 Task: For heading Calibri with Bold.  font size for heading24,  'Change the font style of data to'Bell MT.  and font size to 16,  Change the alignment of both headline & data to Align middle & Align Center.  In the sheet   Impact Sales review book
Action: Mouse moved to (72, 146)
Screenshot: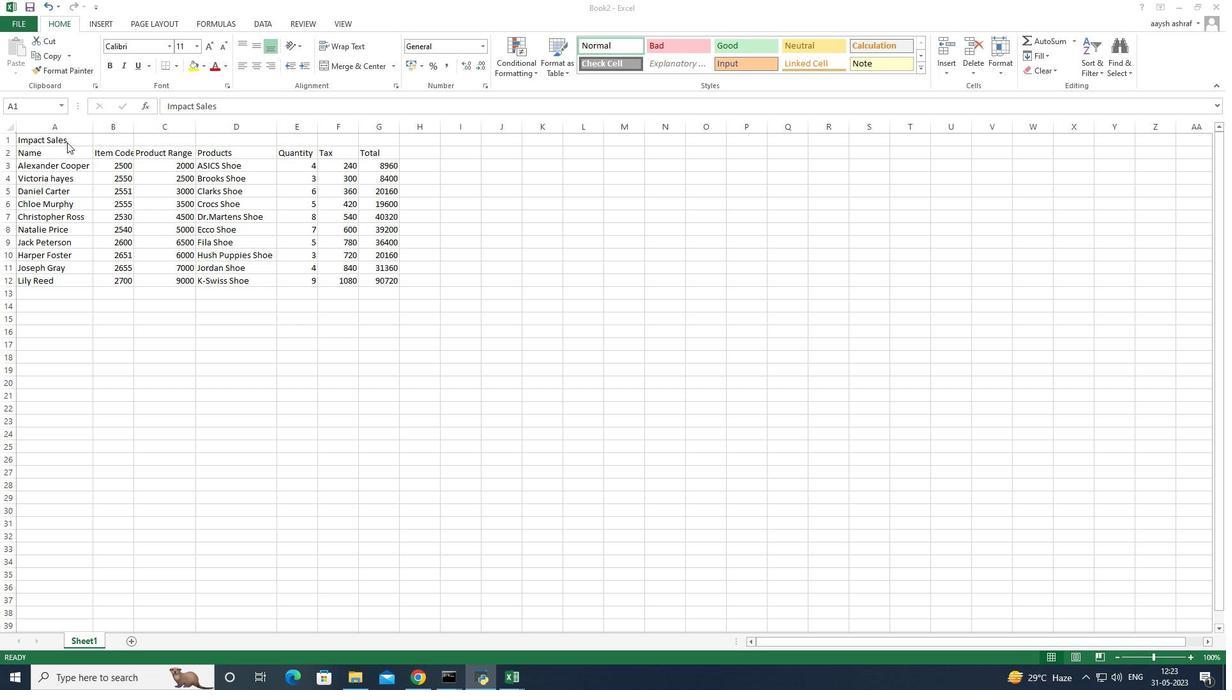 
Action: Mouse pressed left at (72, 146)
Screenshot: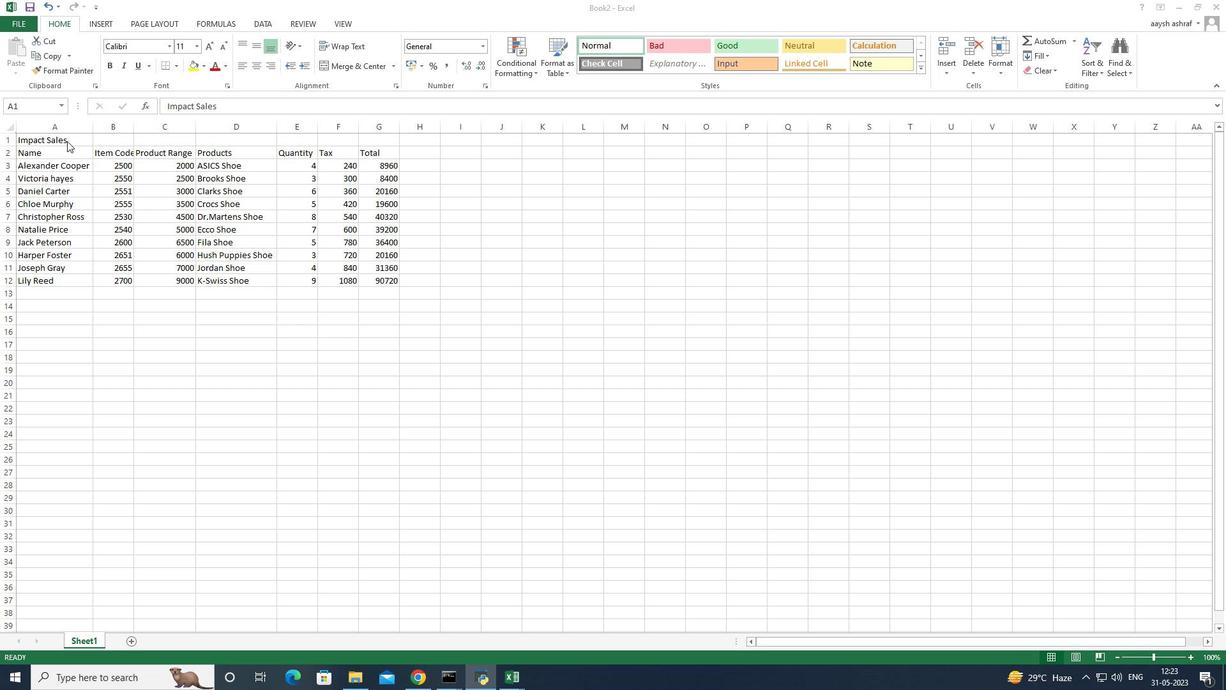 
Action: Key pressed <Key.shift_r><Key.right><Key.right><Key.right><Key.right><Key.right><Key.right>
Screenshot: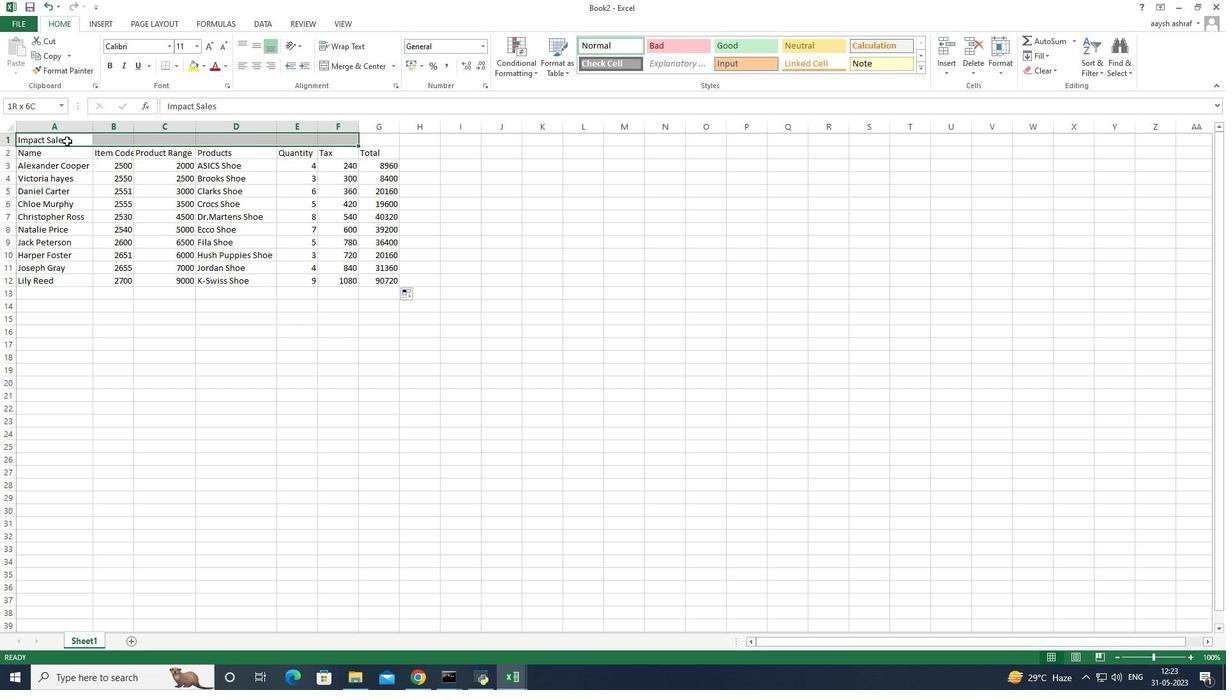 
Action: Mouse moved to (361, 71)
Screenshot: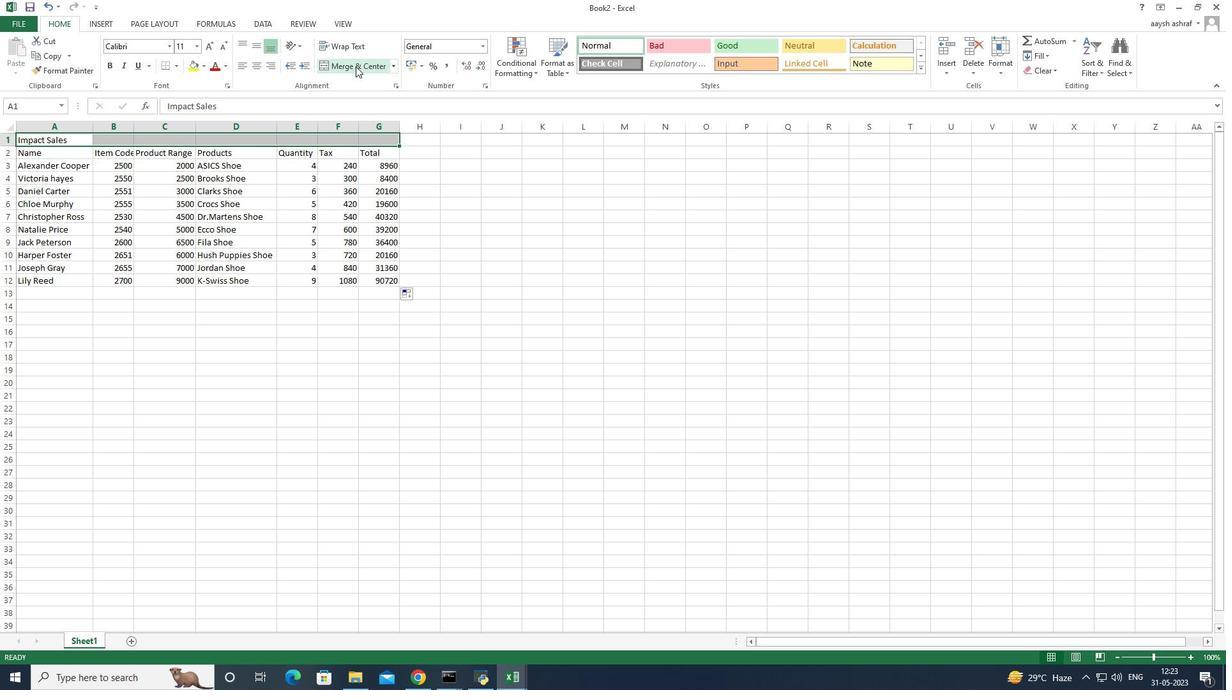 
Action: Mouse pressed left at (361, 71)
Screenshot: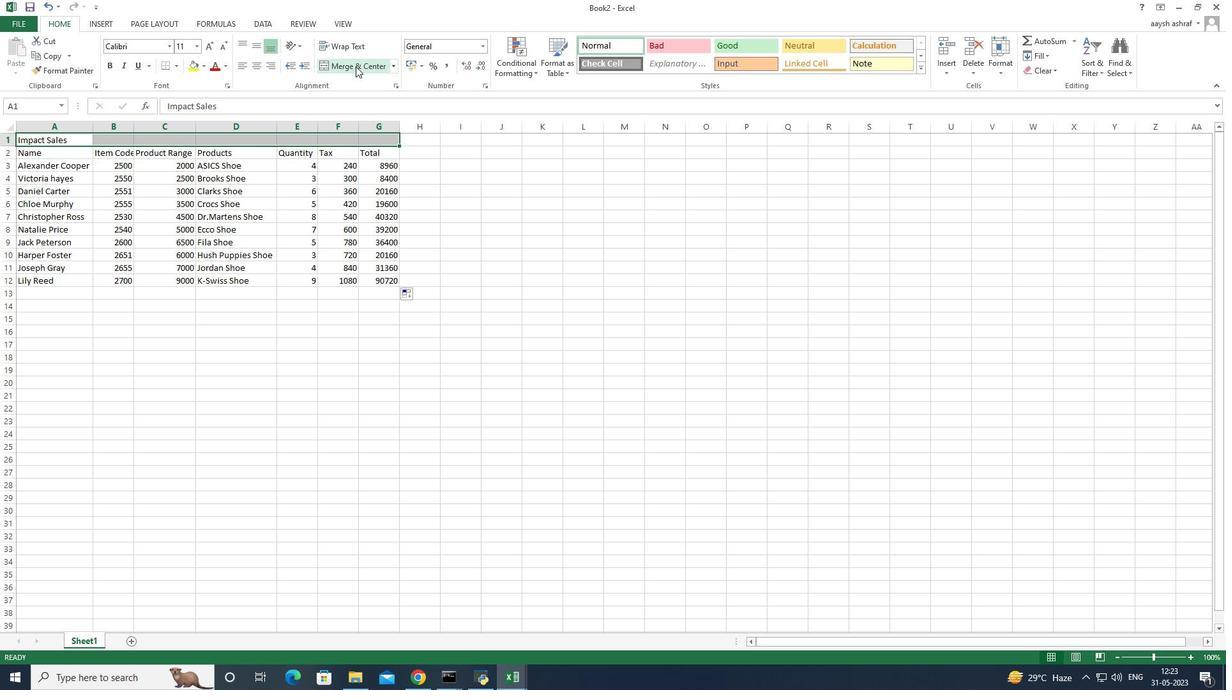 
Action: Mouse moved to (171, 51)
Screenshot: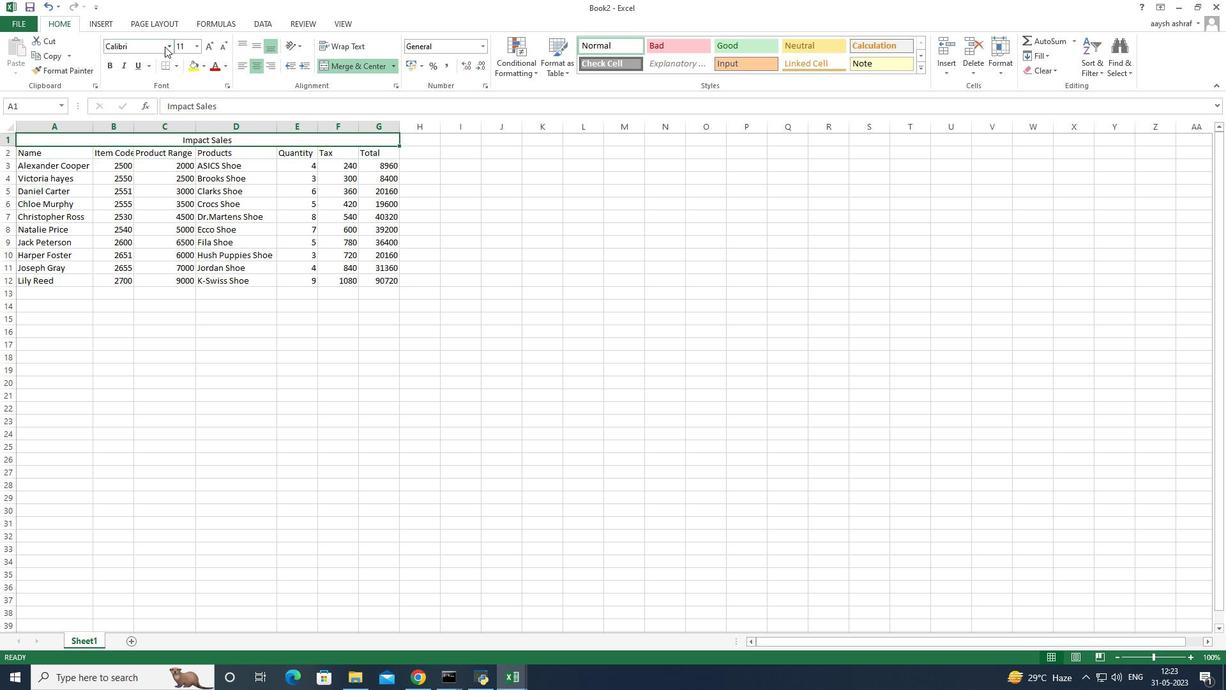 
Action: Mouse pressed left at (171, 51)
Screenshot: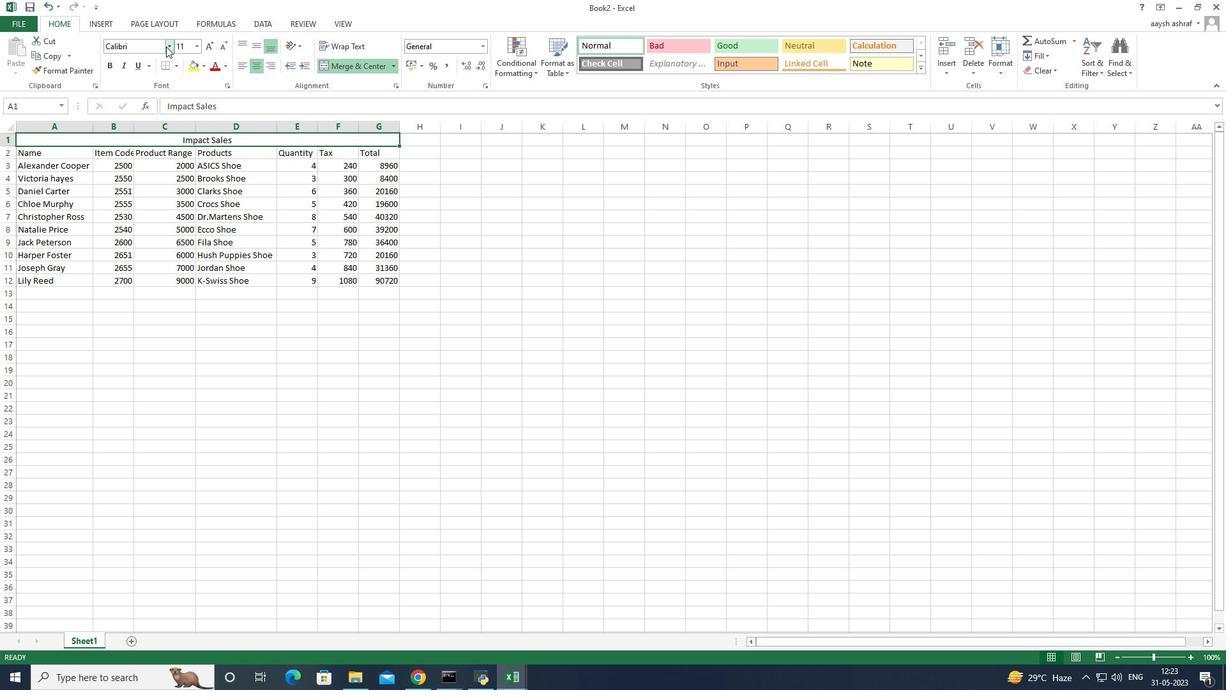 
Action: Mouse moved to (173, 104)
Screenshot: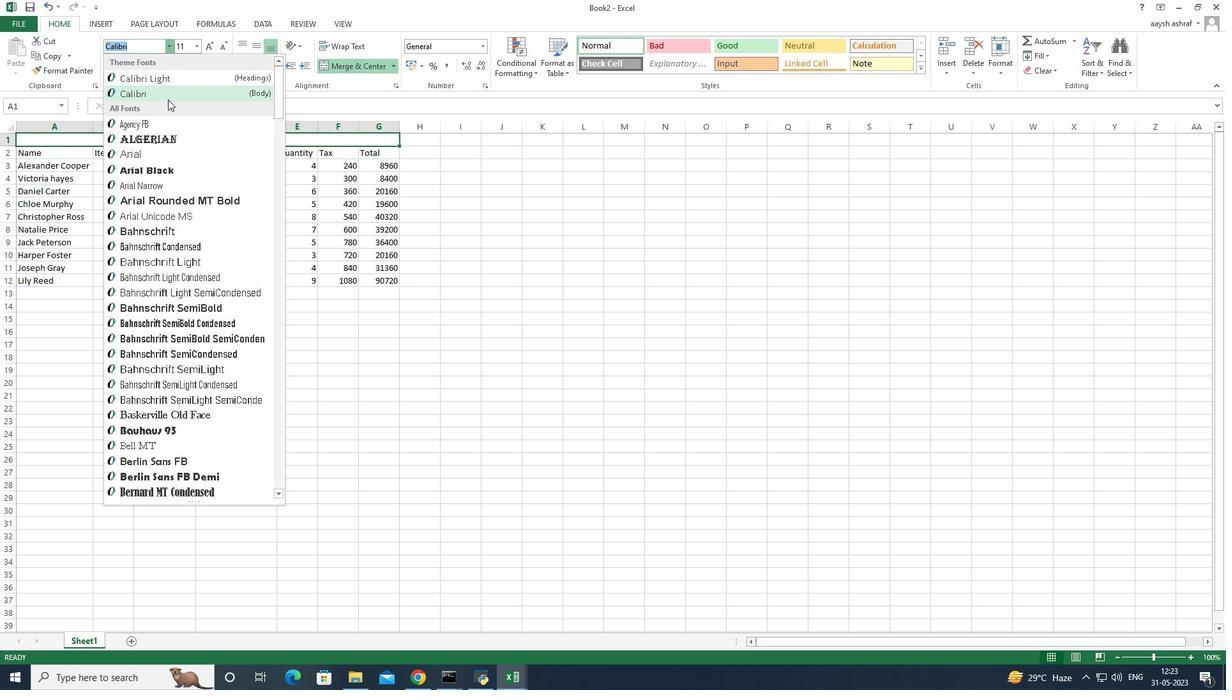 
Action: Mouse pressed left at (173, 104)
Screenshot: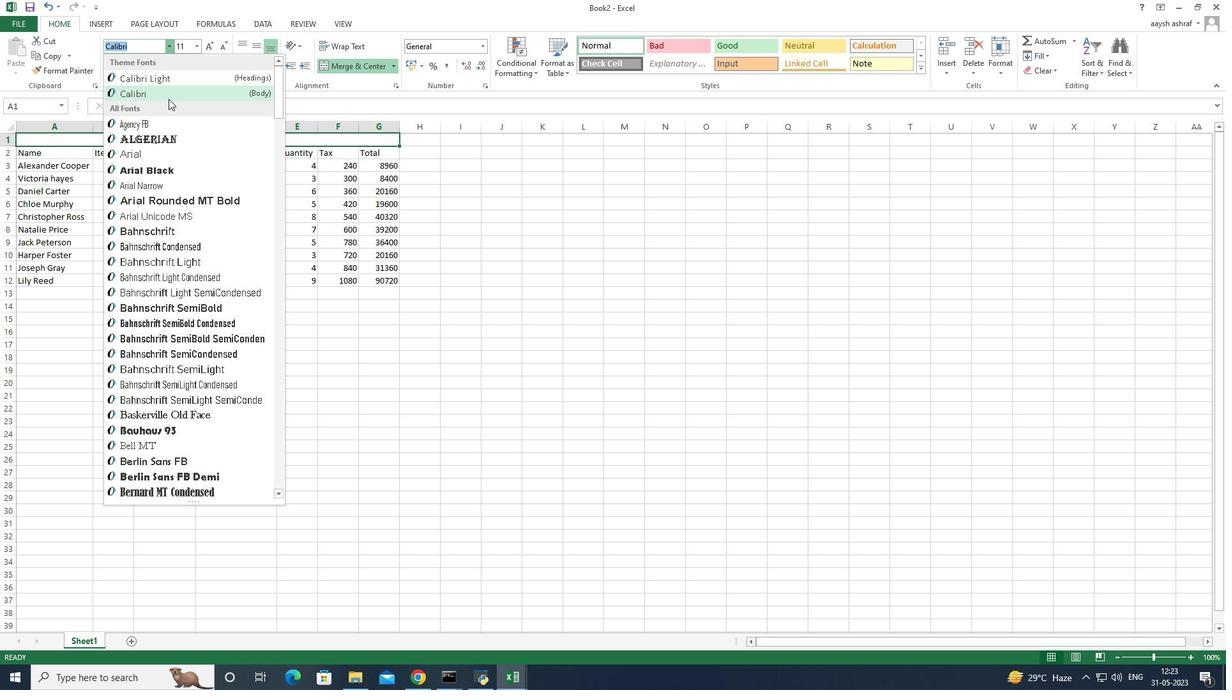 
Action: Mouse moved to (117, 66)
Screenshot: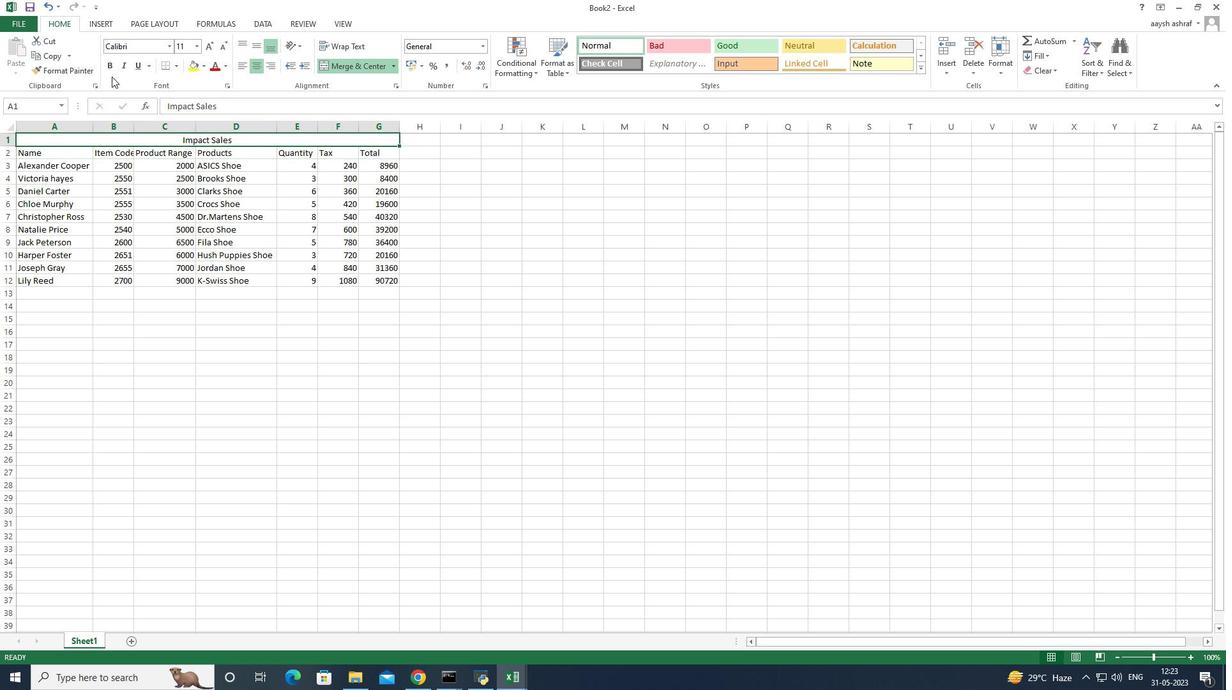 
Action: Mouse pressed left at (117, 66)
Screenshot: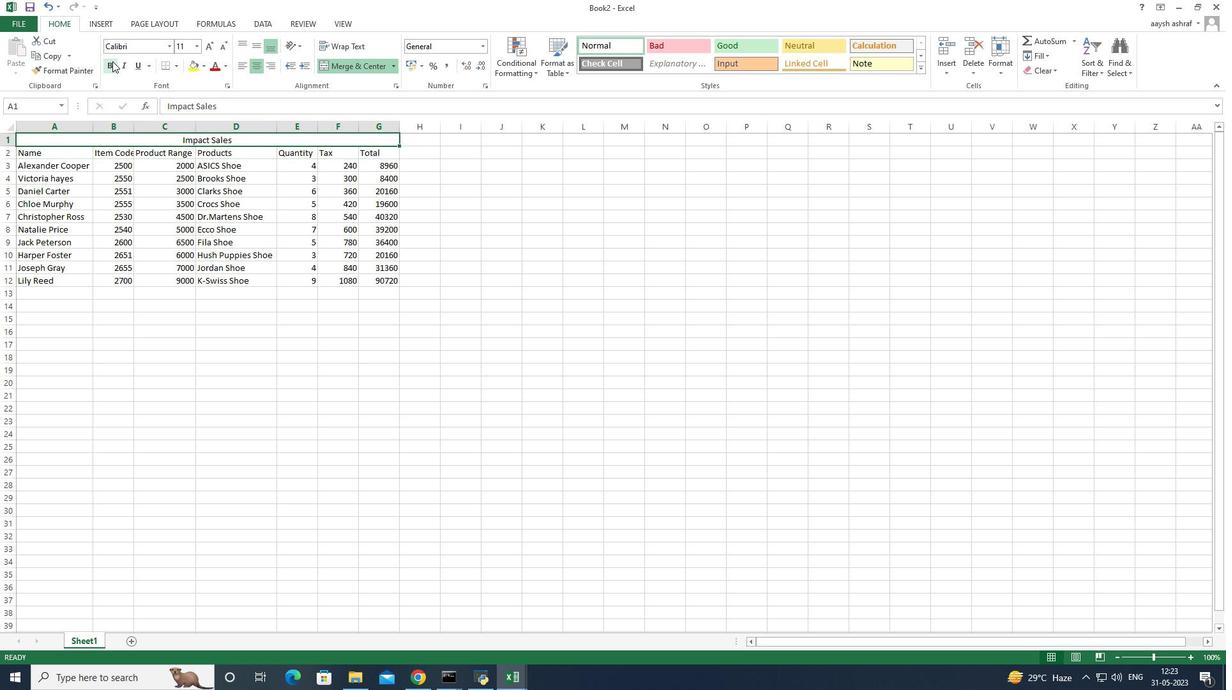 
Action: Mouse moved to (202, 54)
Screenshot: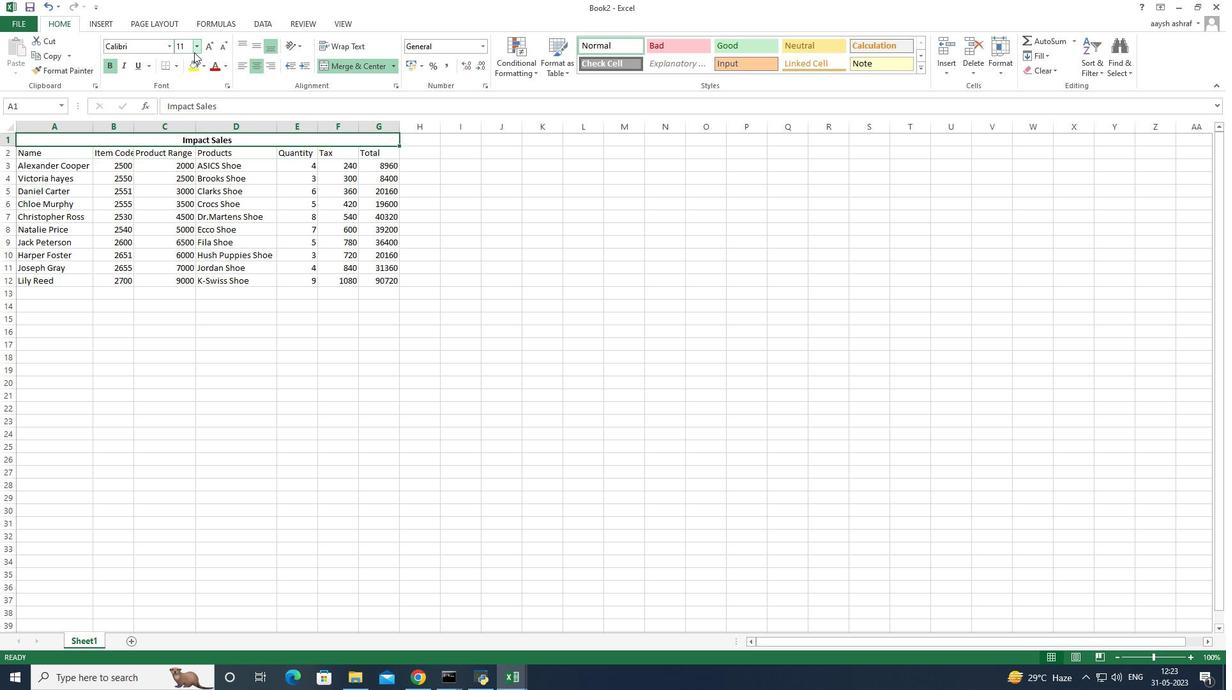 
Action: Mouse pressed left at (202, 54)
Screenshot: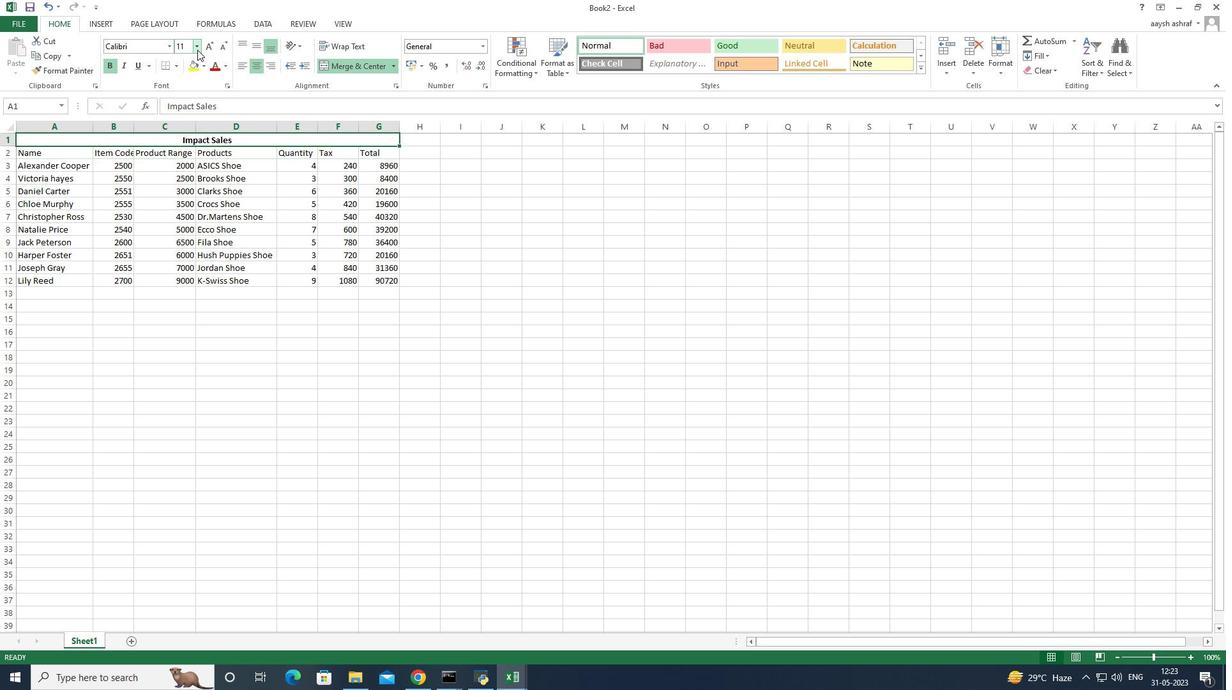 
Action: Mouse moved to (192, 187)
Screenshot: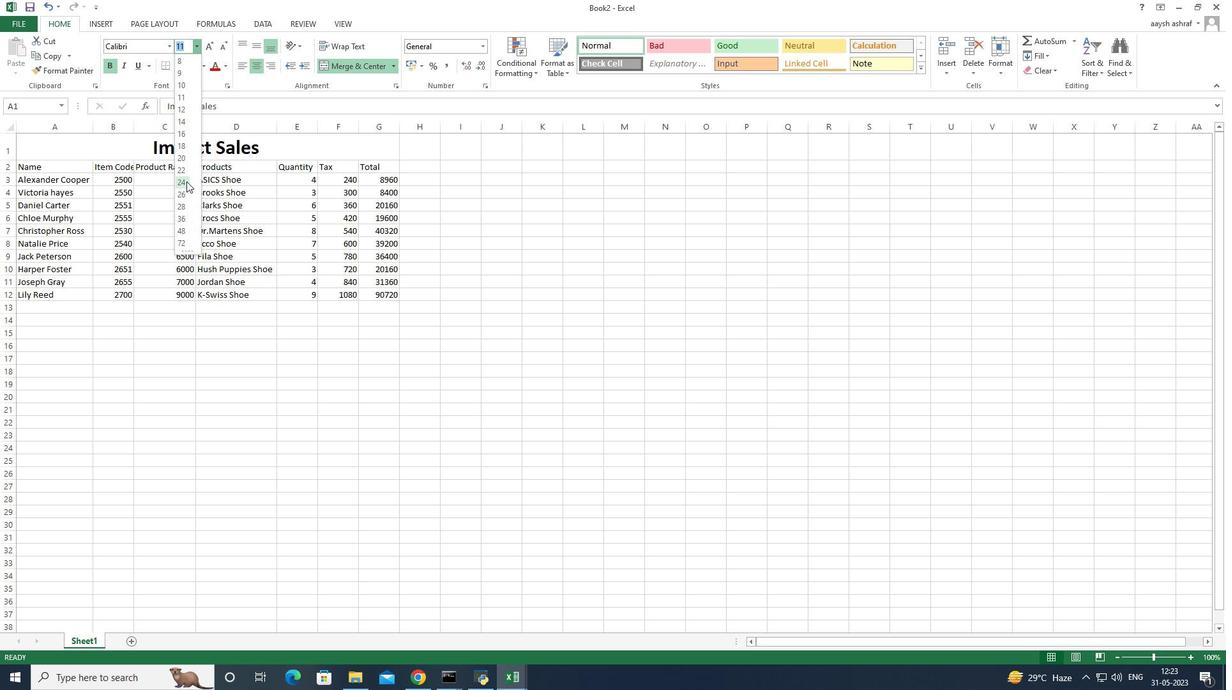 
Action: Mouse pressed left at (192, 187)
Screenshot: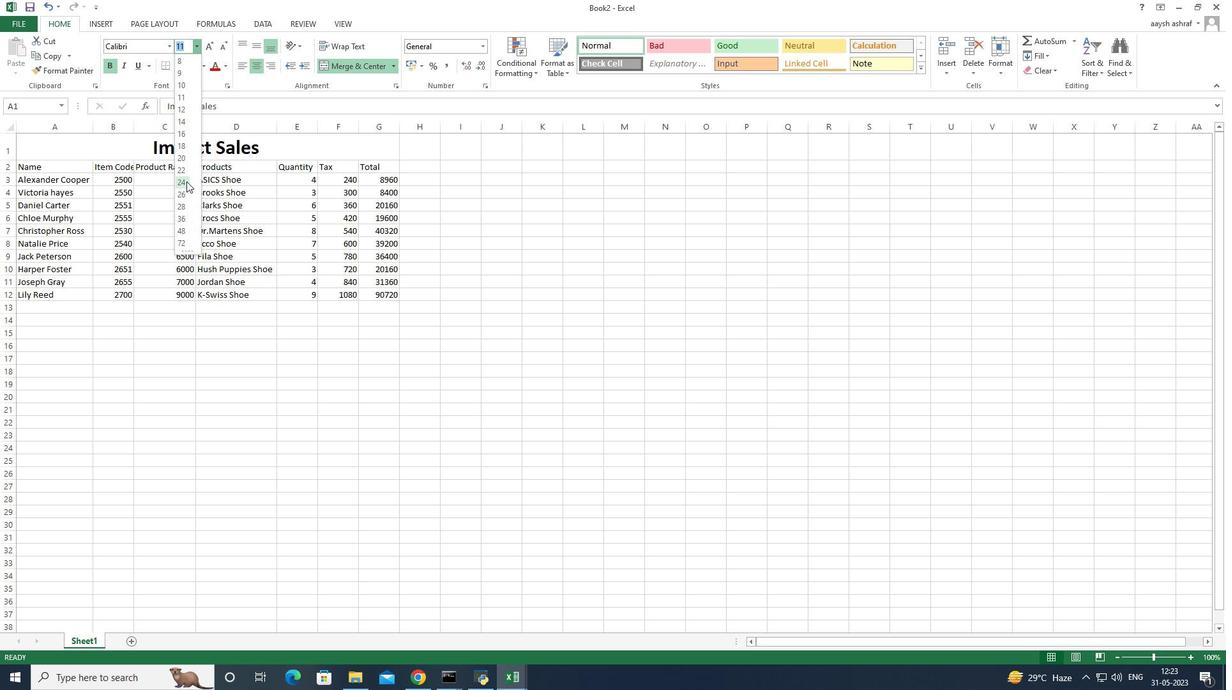 
Action: Mouse moved to (78, 191)
Screenshot: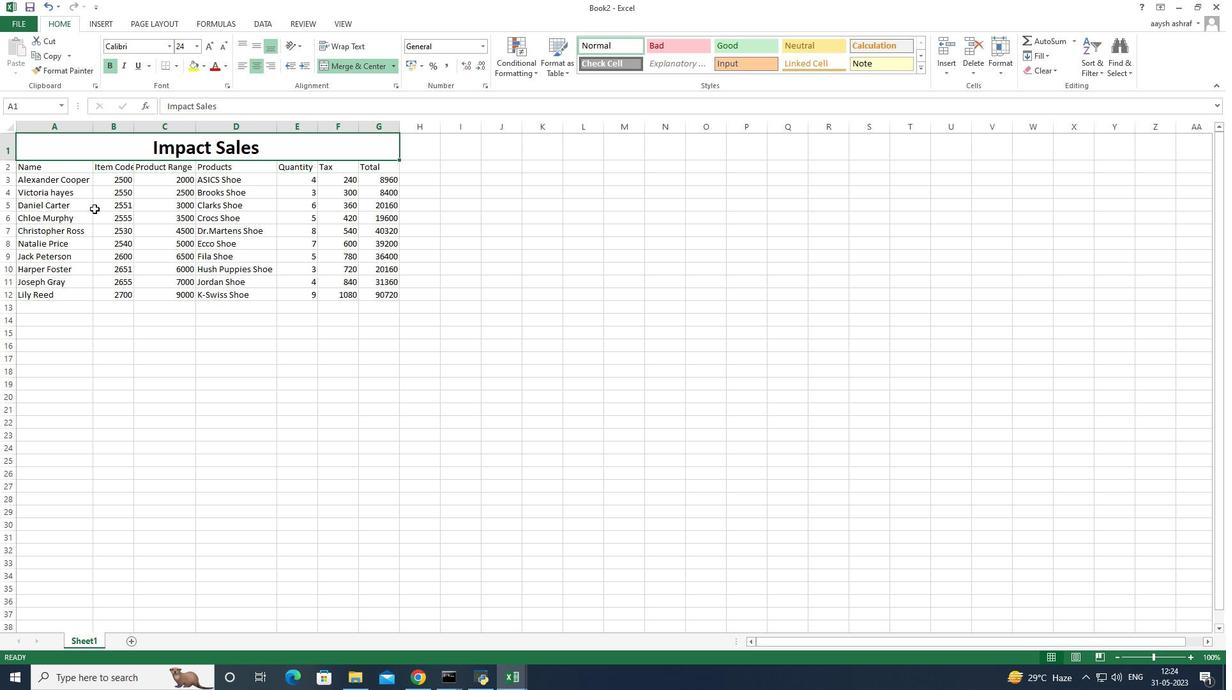 
Action: Mouse pressed left at (78, 191)
Screenshot: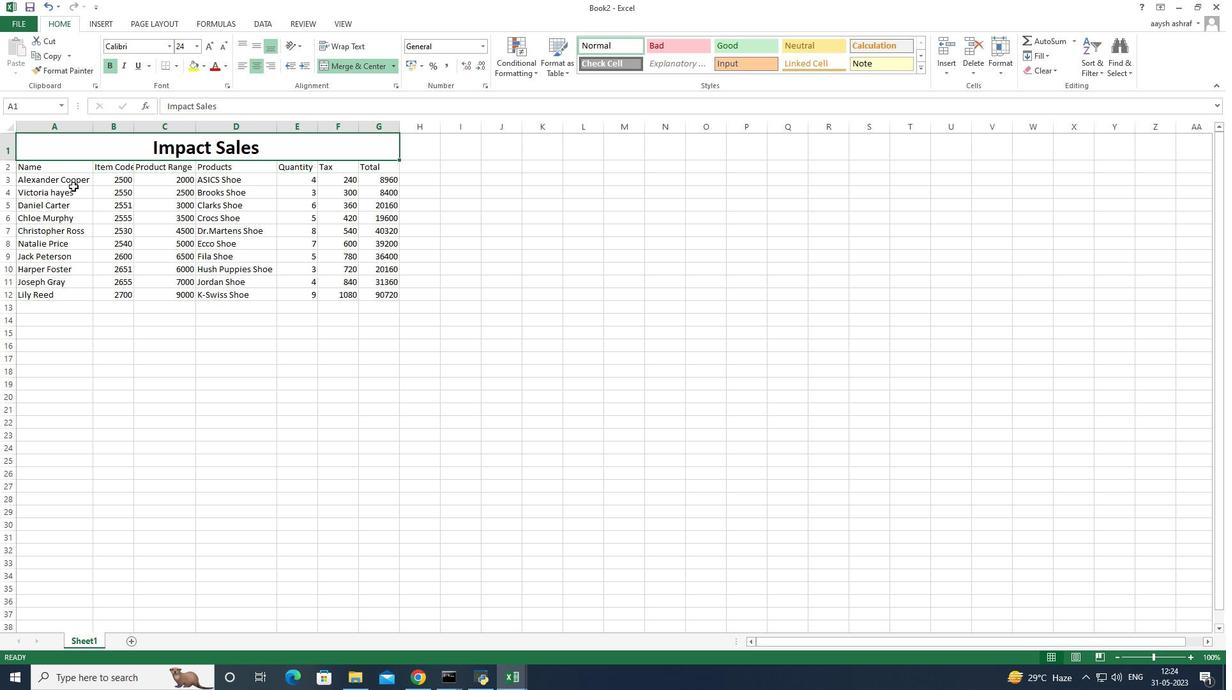 
Action: Mouse moved to (28, 174)
Screenshot: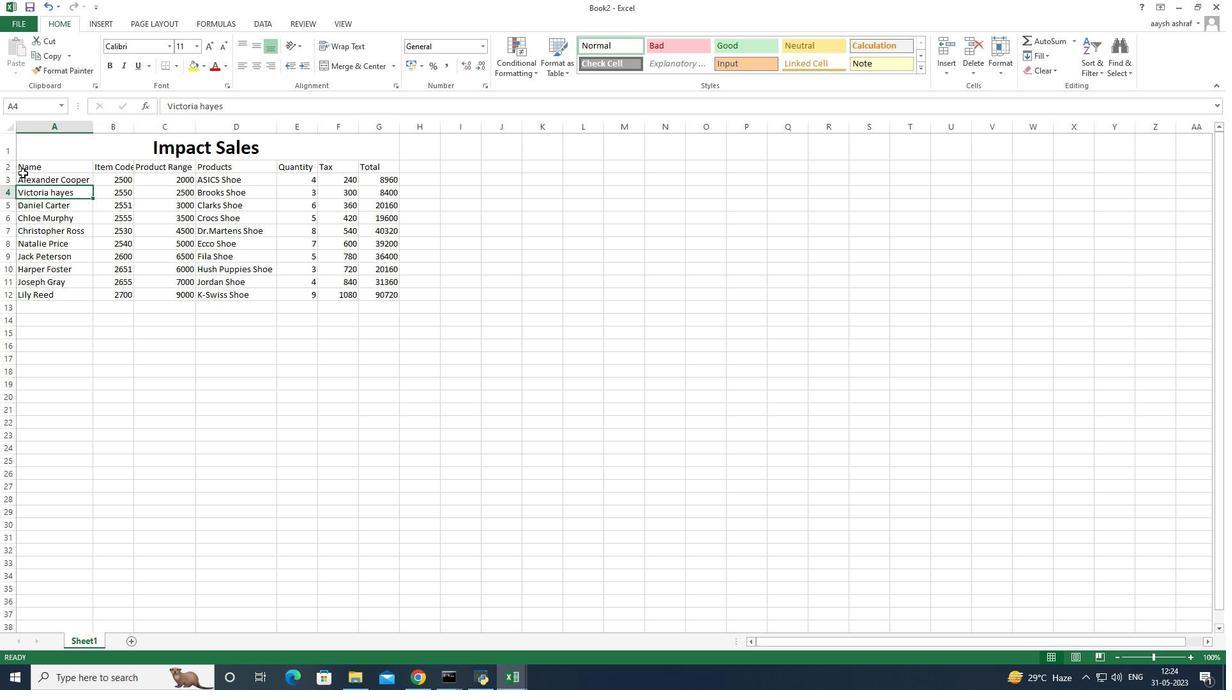 
Action: Mouse pressed left at (28, 174)
Screenshot: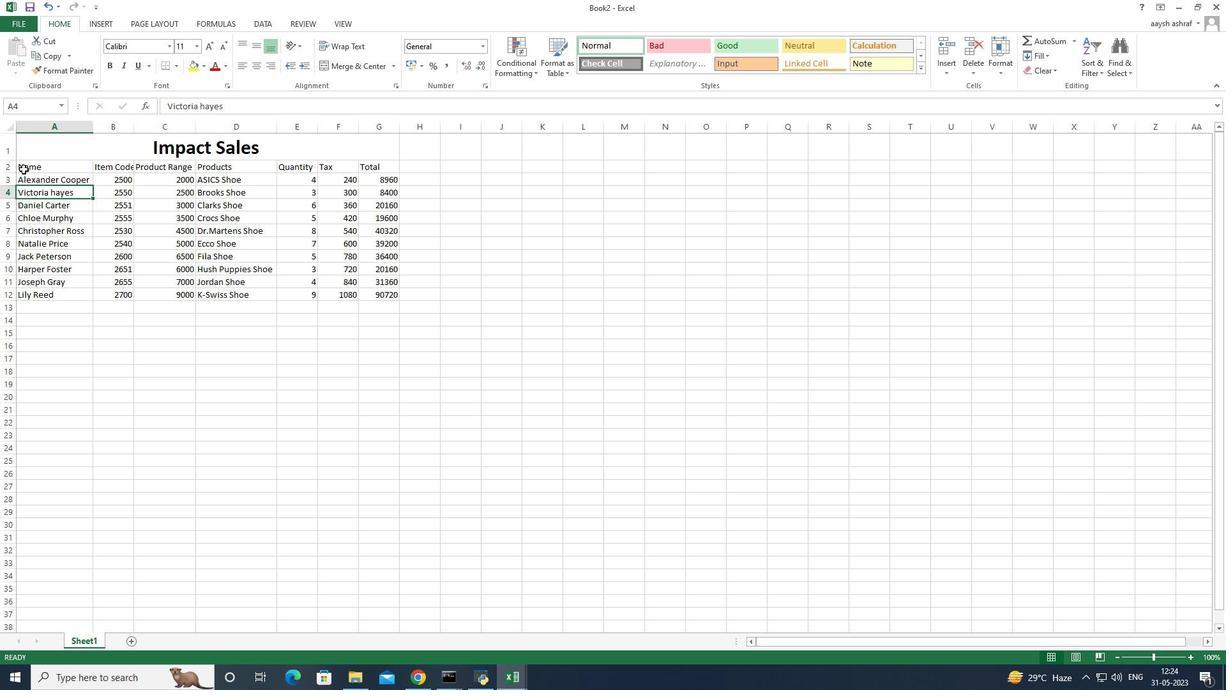 
Action: Mouse moved to (175, 54)
Screenshot: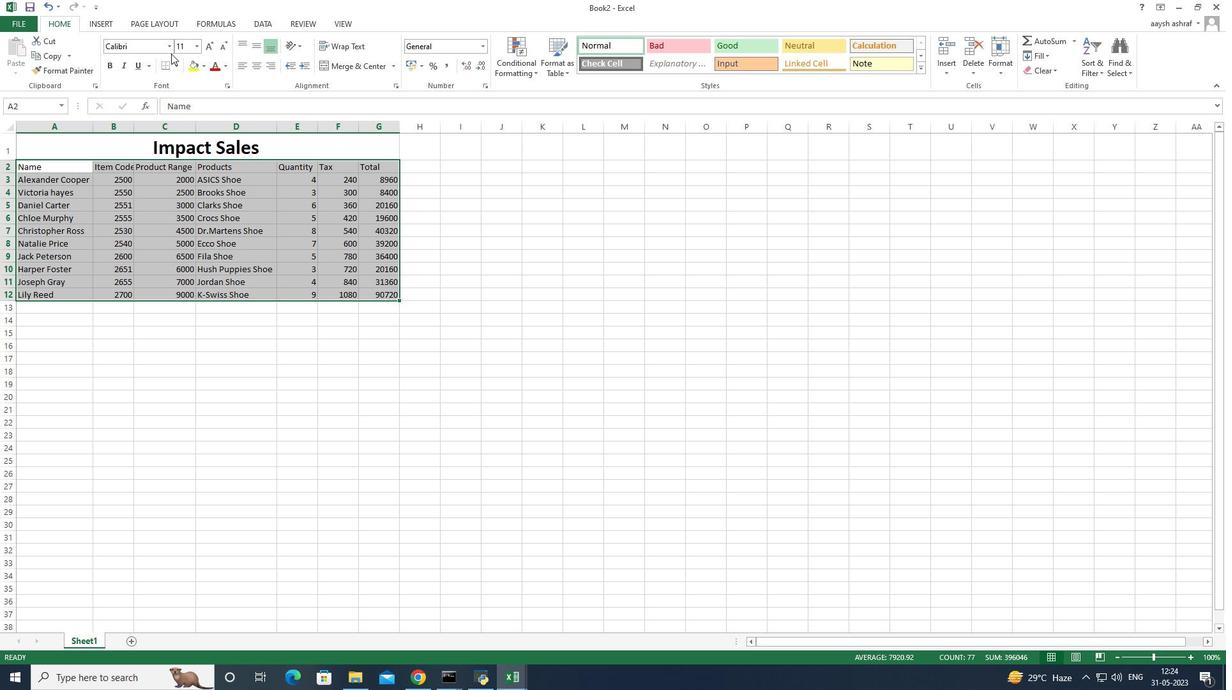 
Action: Mouse pressed left at (175, 54)
Screenshot: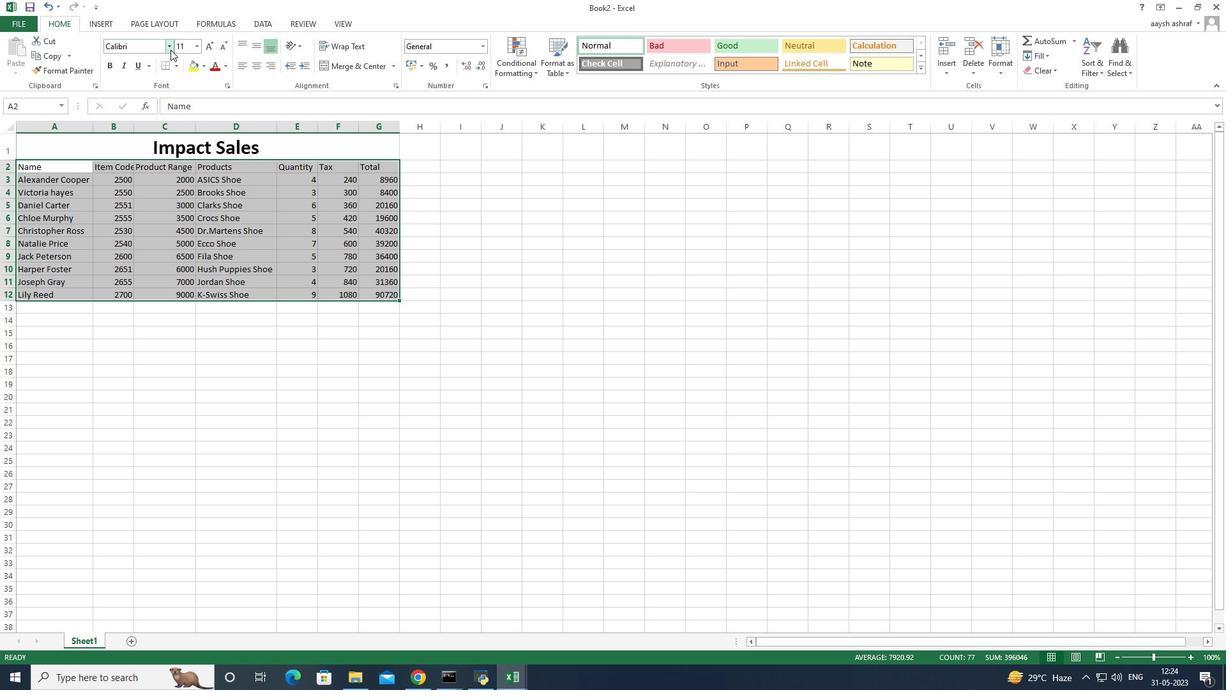 
Action: Mouse moved to (152, 451)
Screenshot: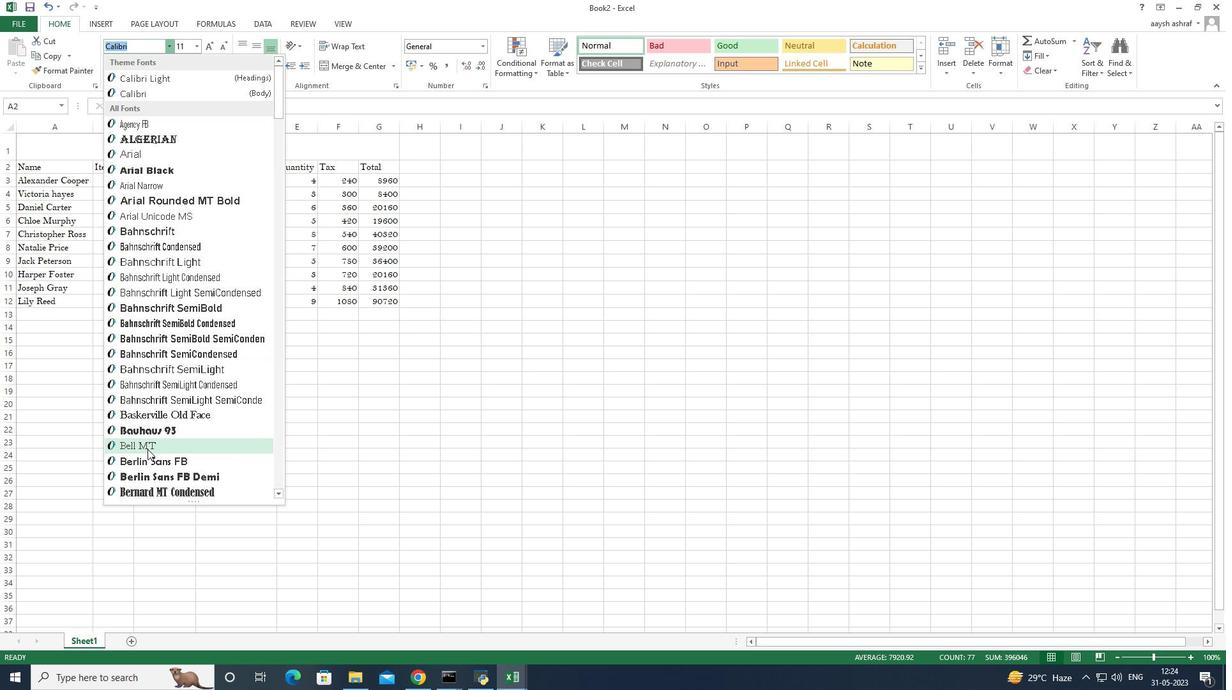 
Action: Mouse pressed left at (152, 451)
Screenshot: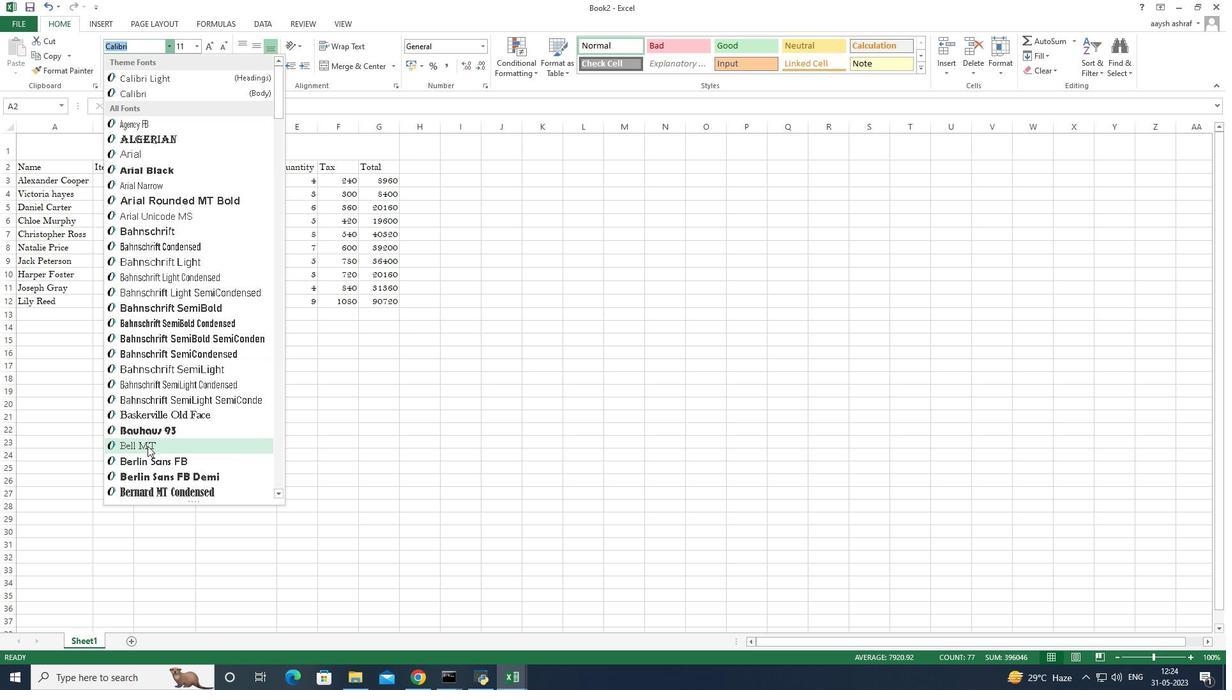 
Action: Mouse moved to (203, 53)
Screenshot: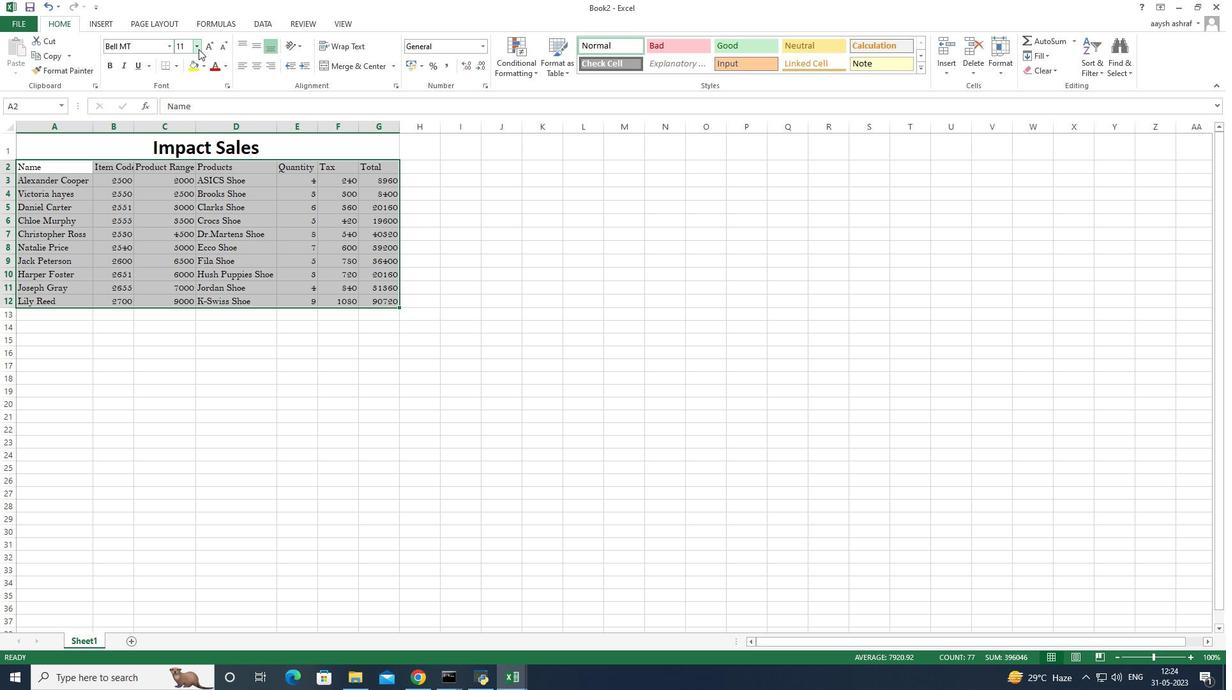 
Action: Mouse pressed left at (203, 53)
Screenshot: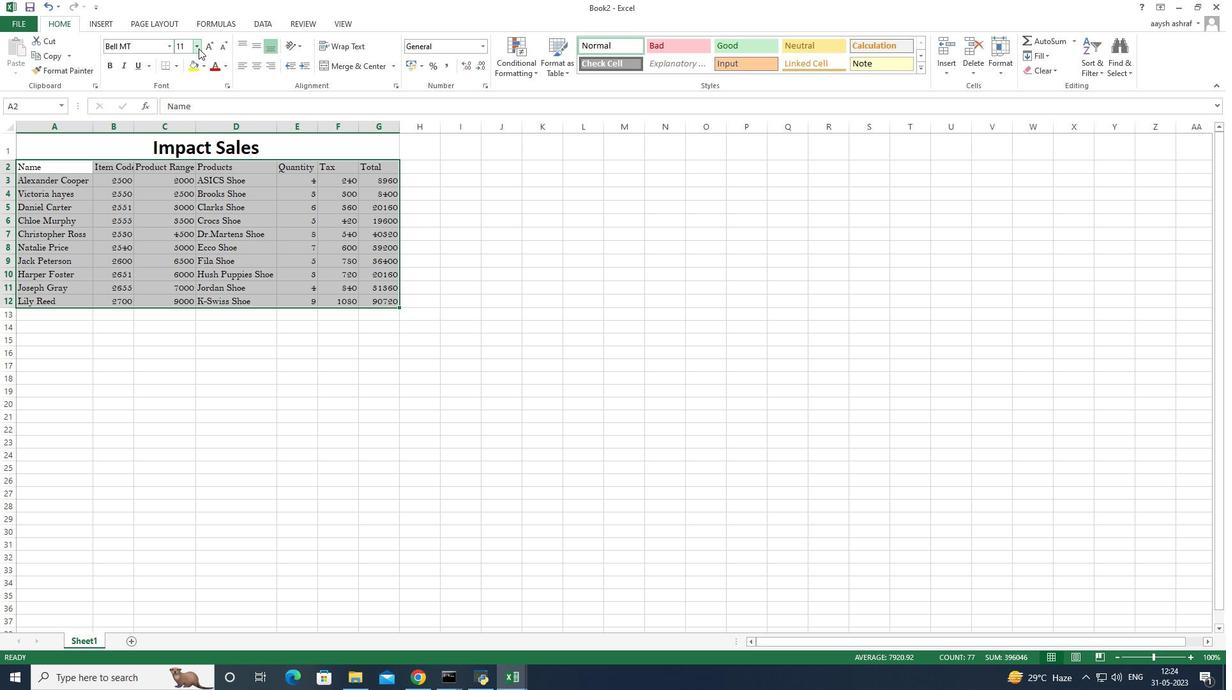 
Action: Mouse moved to (187, 133)
Screenshot: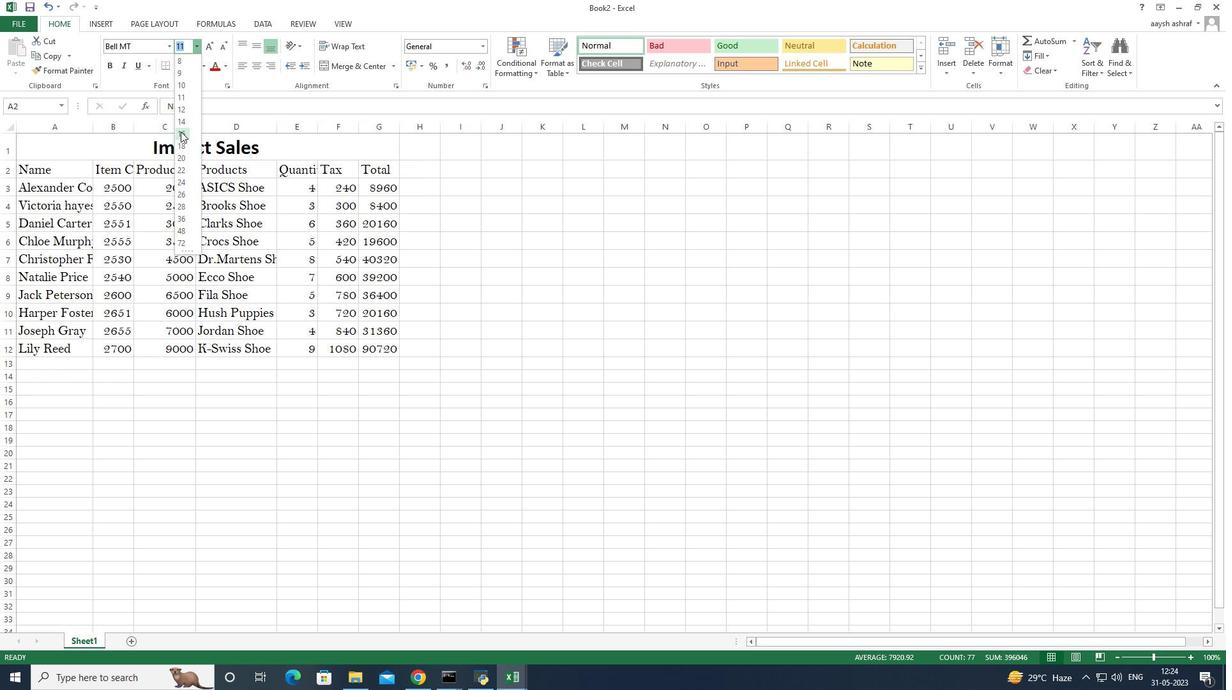 
Action: Mouse pressed left at (187, 133)
Screenshot: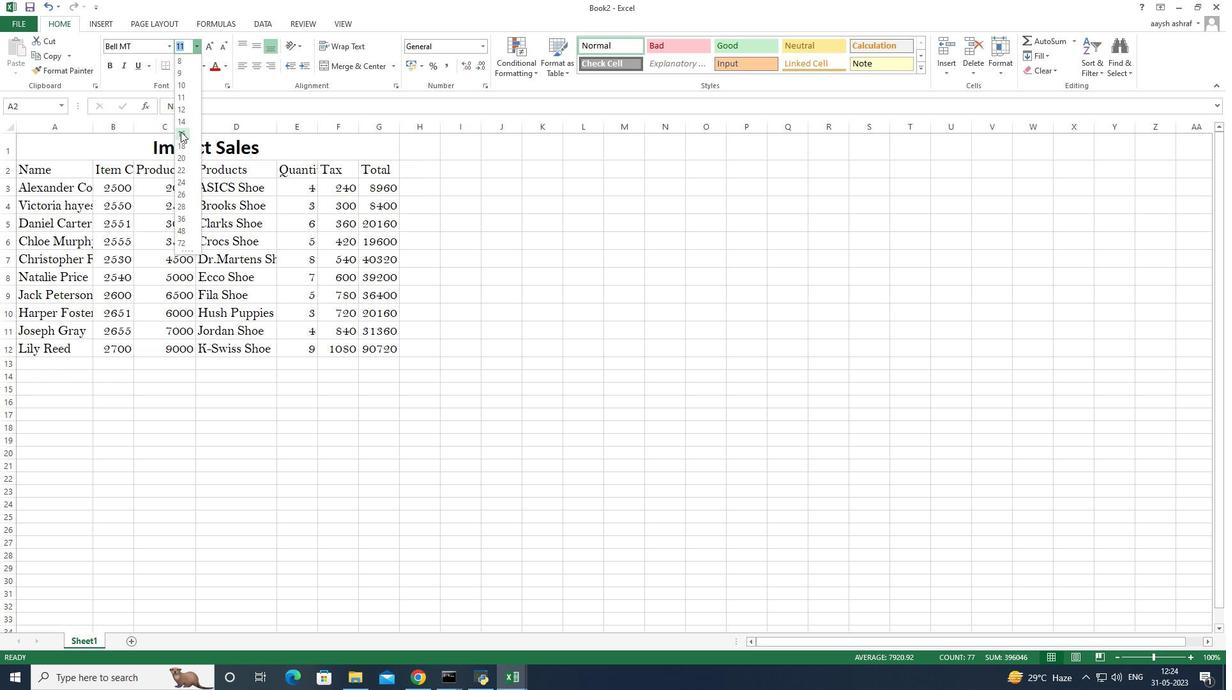 
Action: Mouse moved to (139, 155)
Screenshot: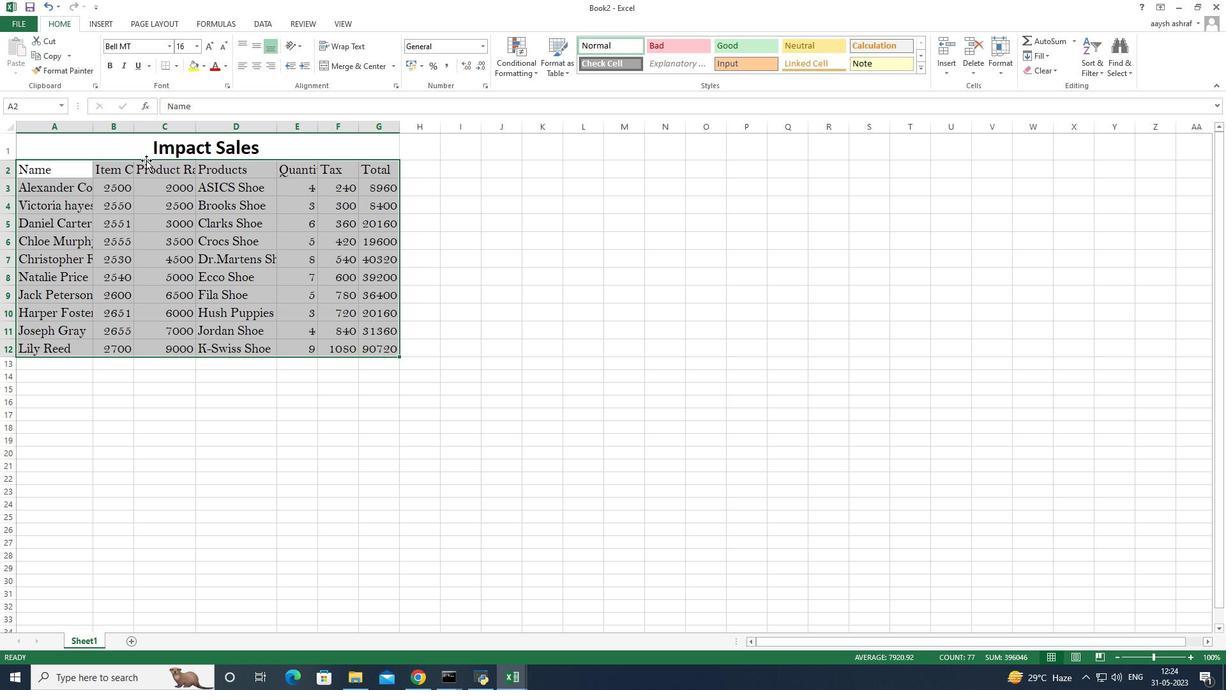 
Action: Mouse pressed left at (139, 155)
Screenshot: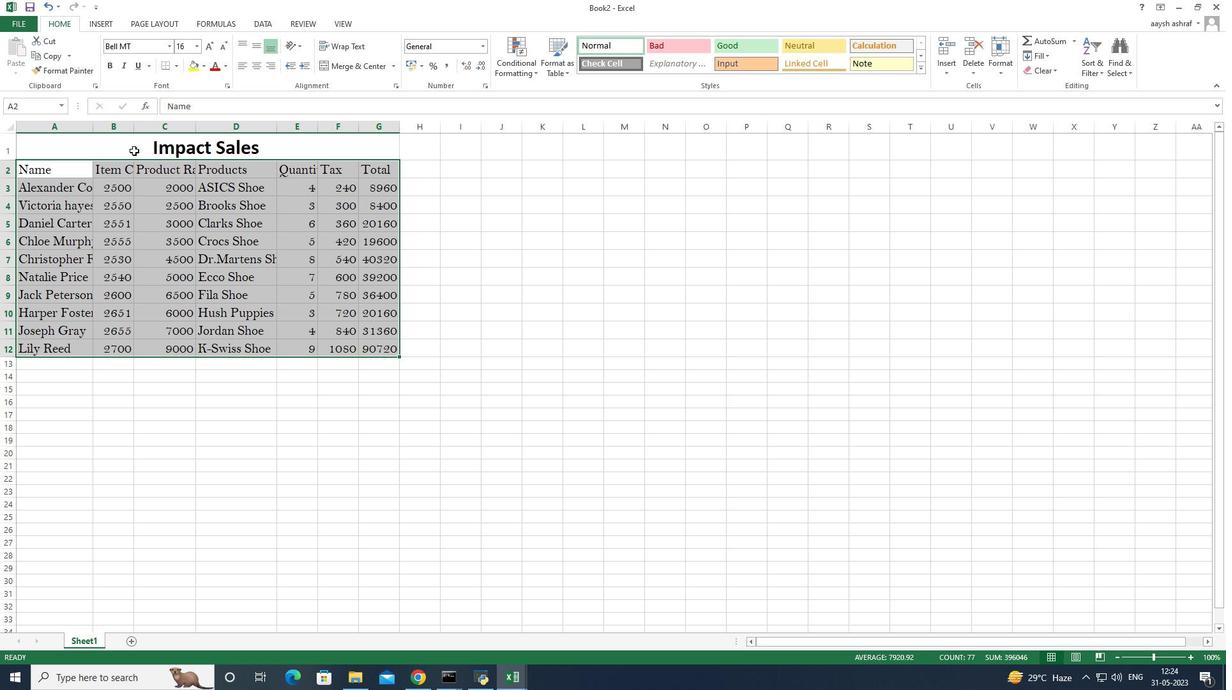 
Action: Mouse moved to (37, 151)
Screenshot: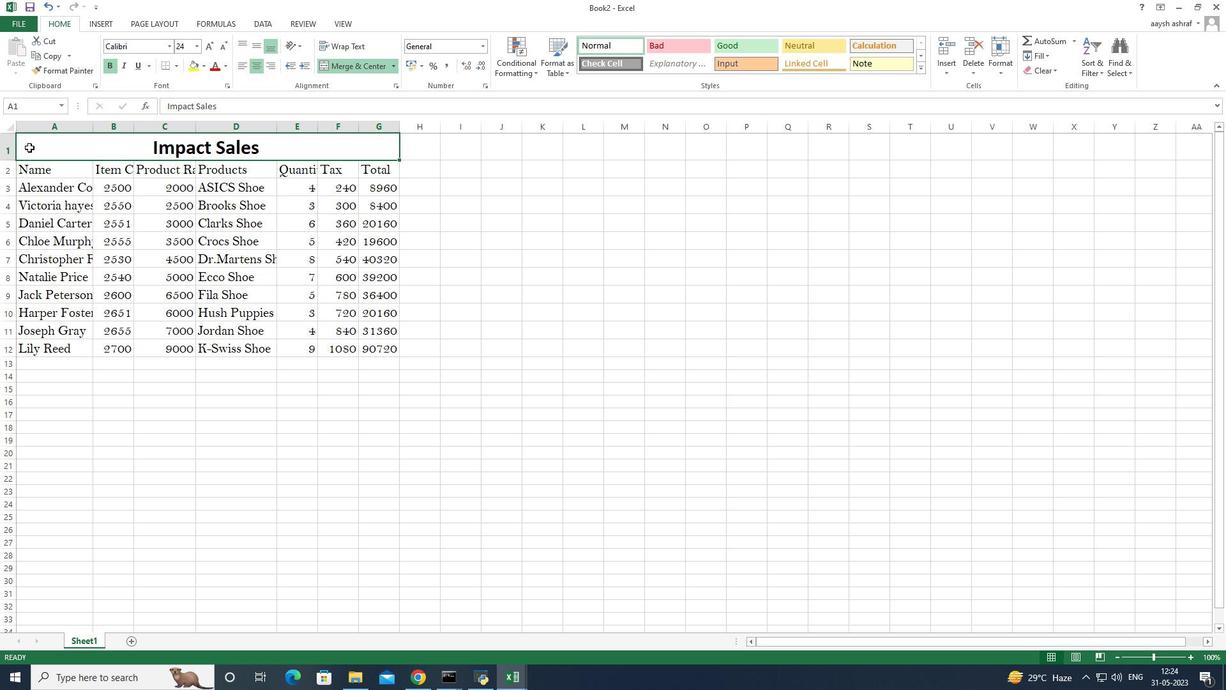 
Action: Mouse pressed left at (37, 151)
Screenshot: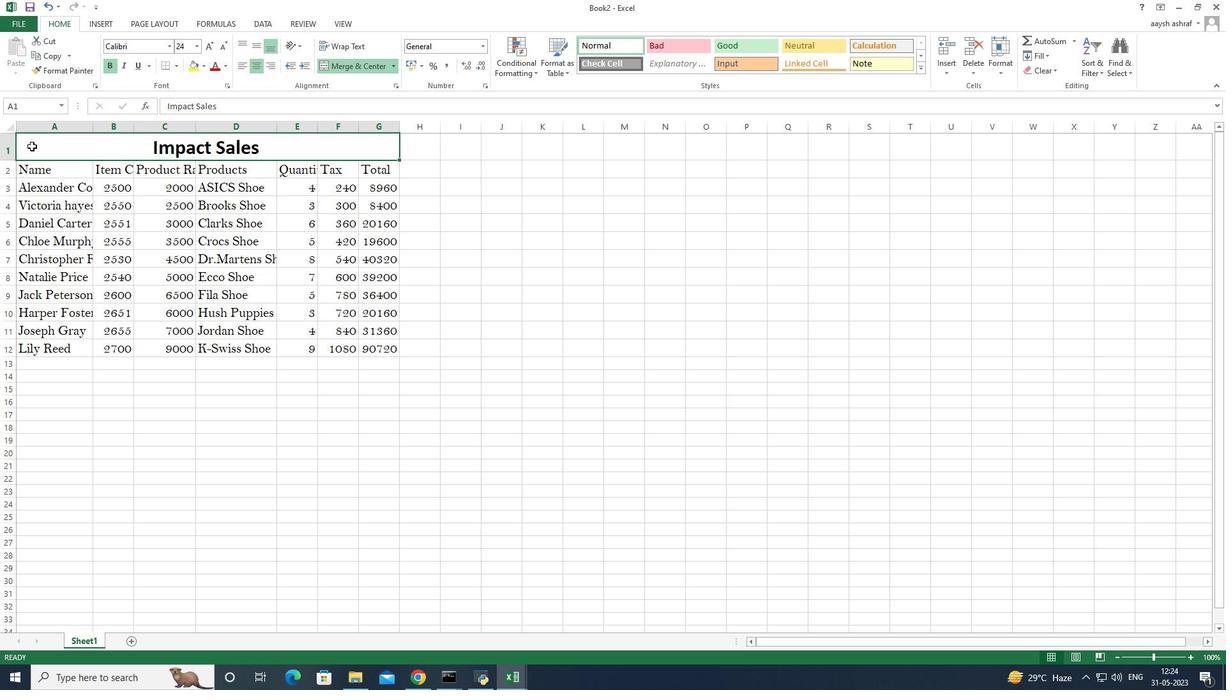 
Action: Mouse moved to (262, 51)
Screenshot: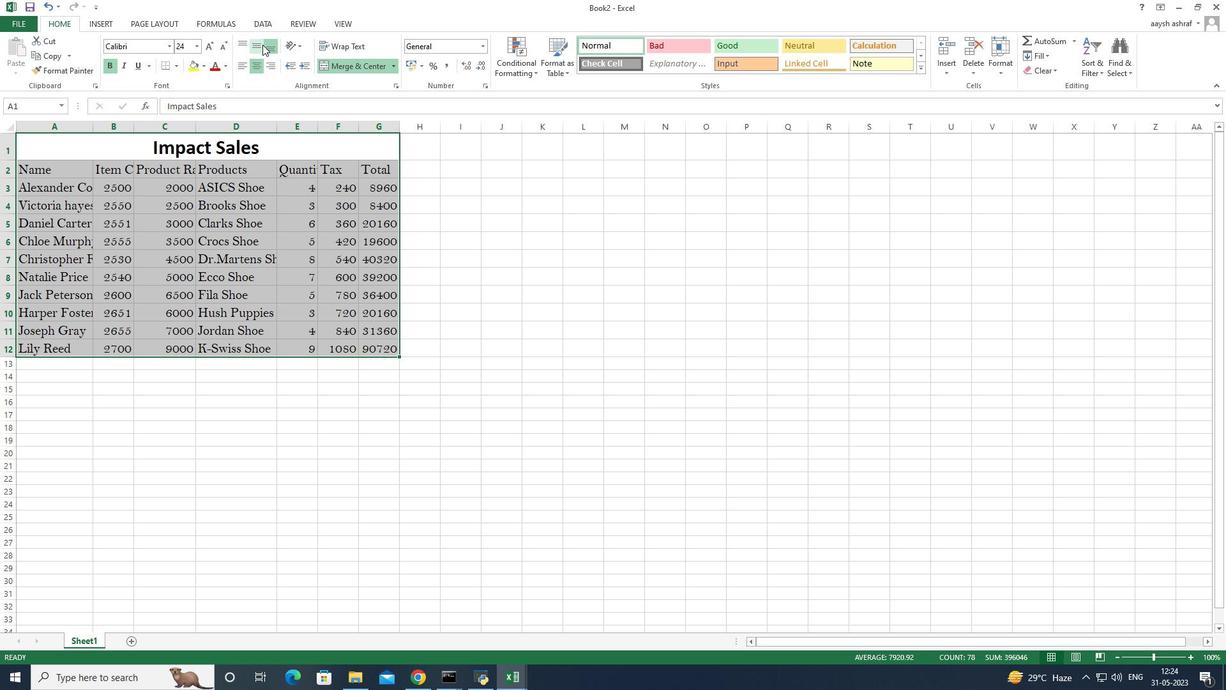 
Action: Mouse pressed left at (262, 51)
Screenshot: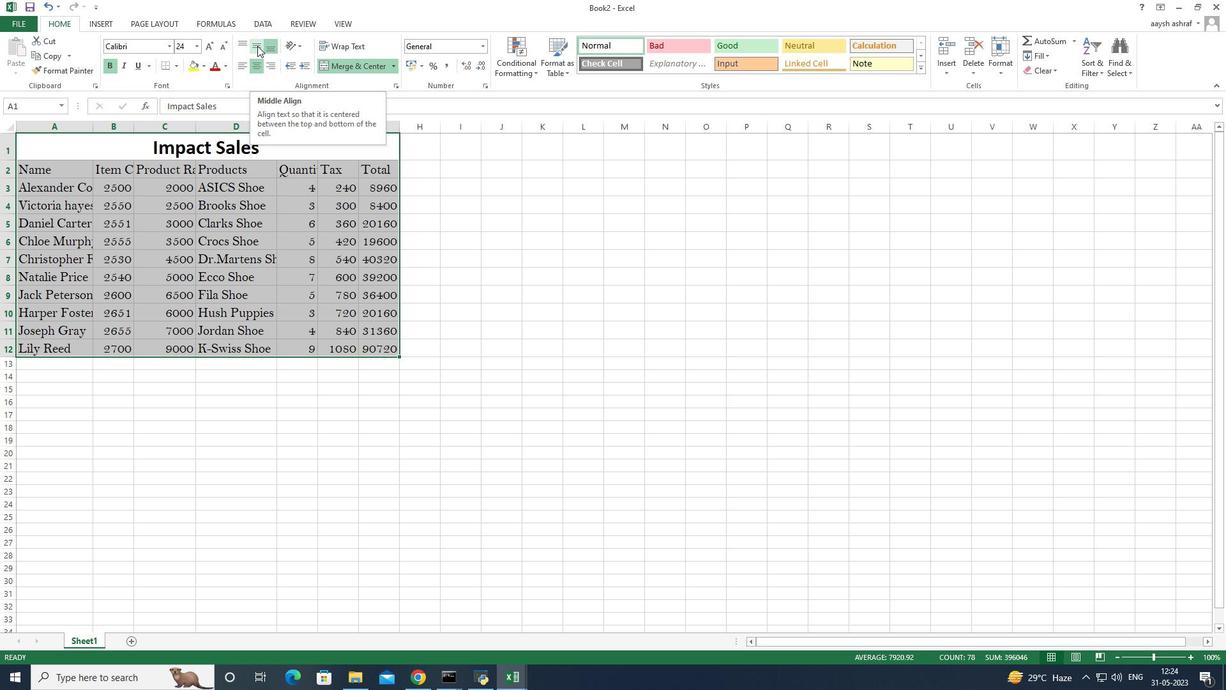 
Action: Mouse moved to (261, 72)
Screenshot: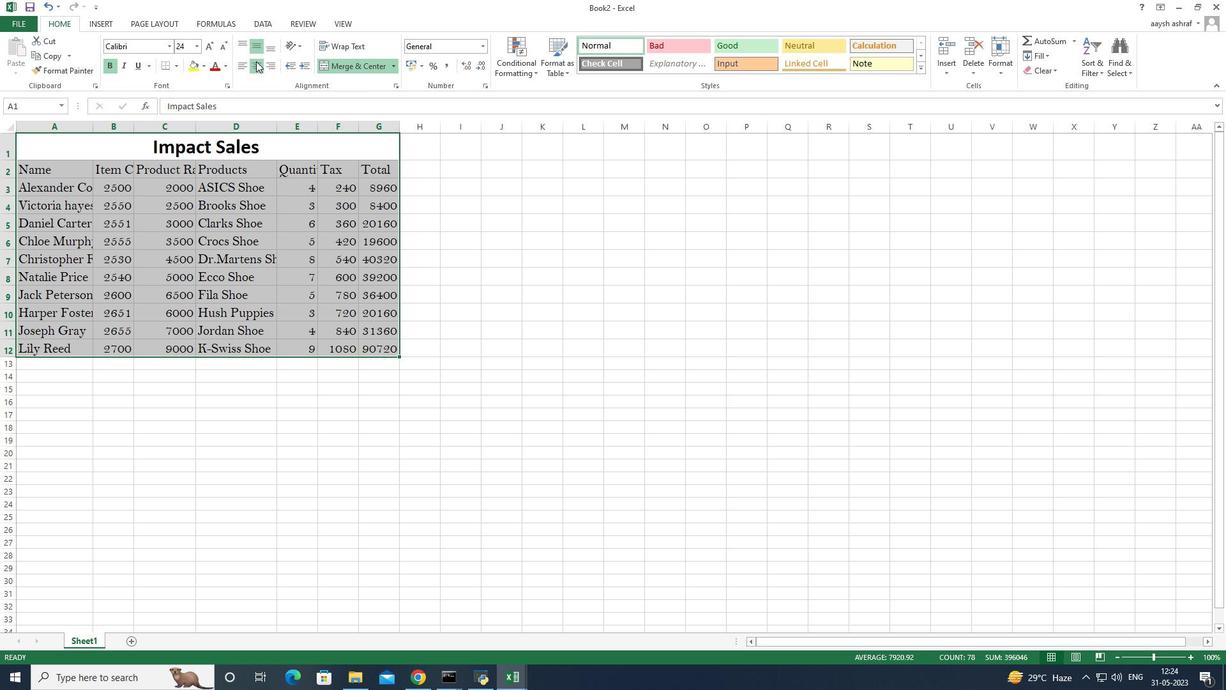 
Action: Mouse pressed left at (261, 72)
Screenshot: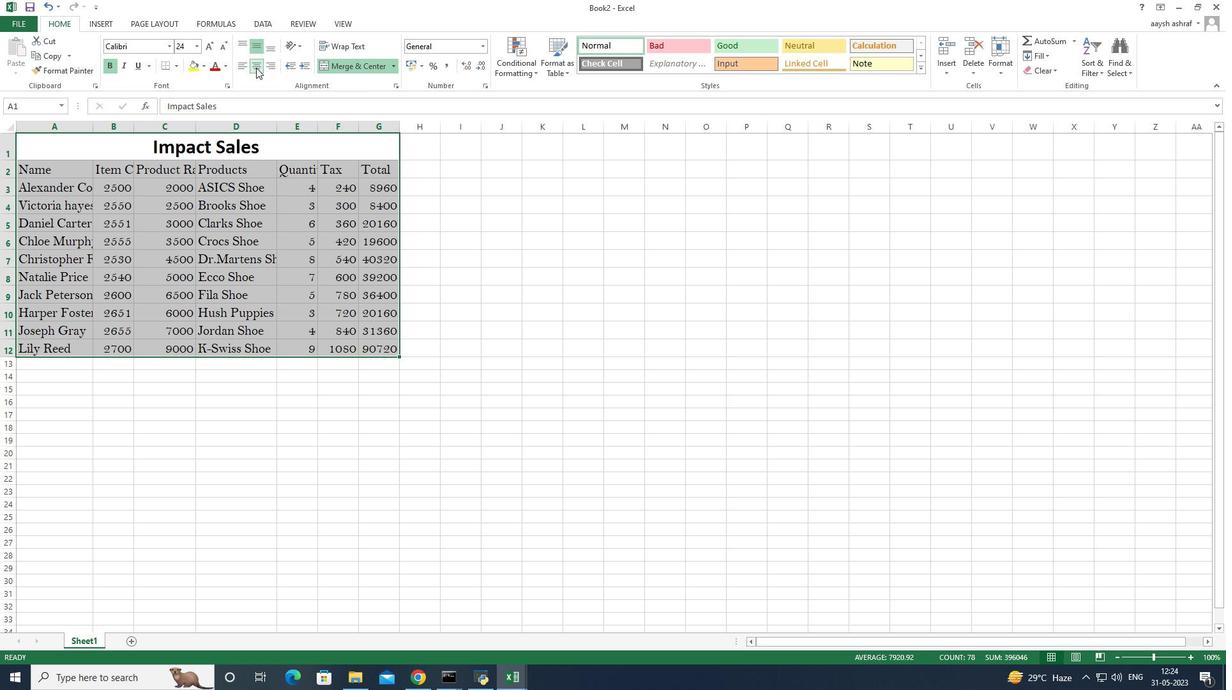 
Action: Mouse moved to (98, 421)
Screenshot: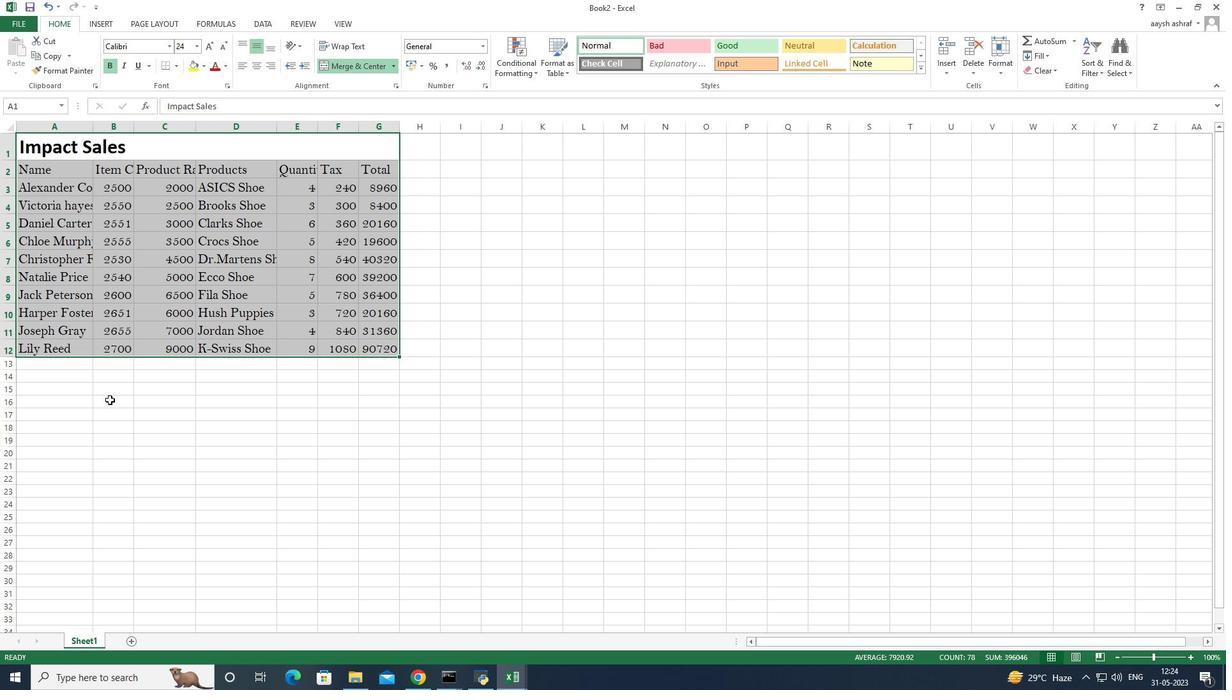 
Action: Mouse pressed left at (98, 421)
Screenshot: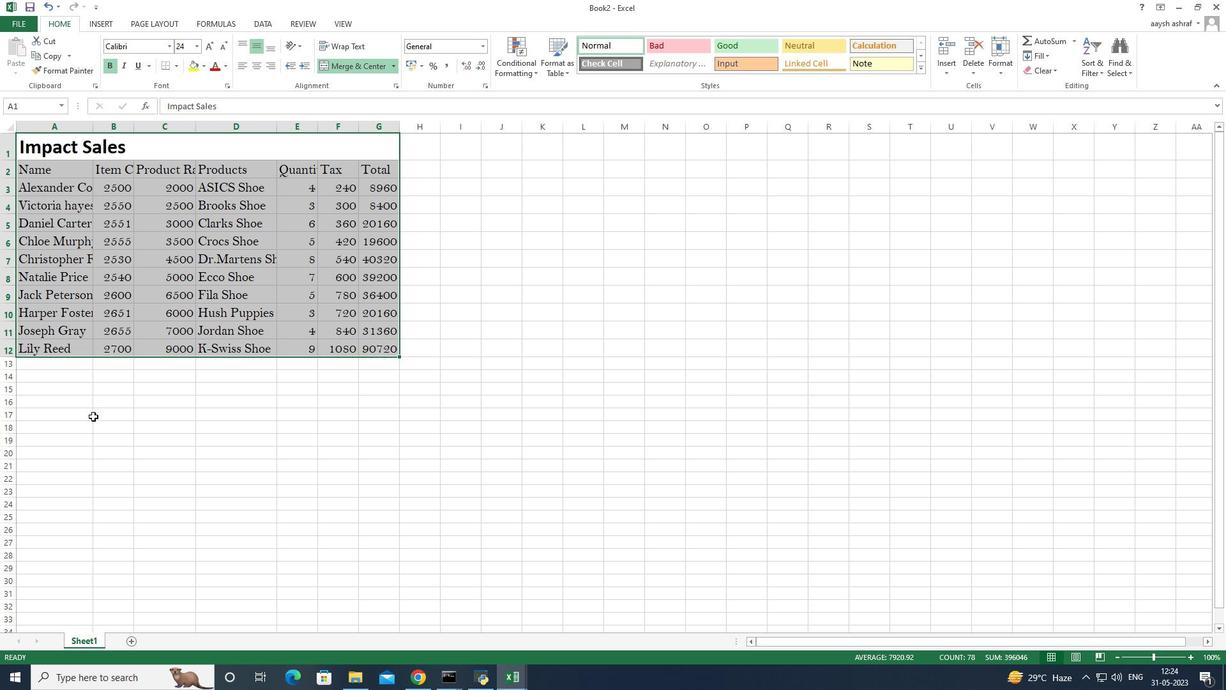 
Action: Mouse moved to (200, 130)
Screenshot: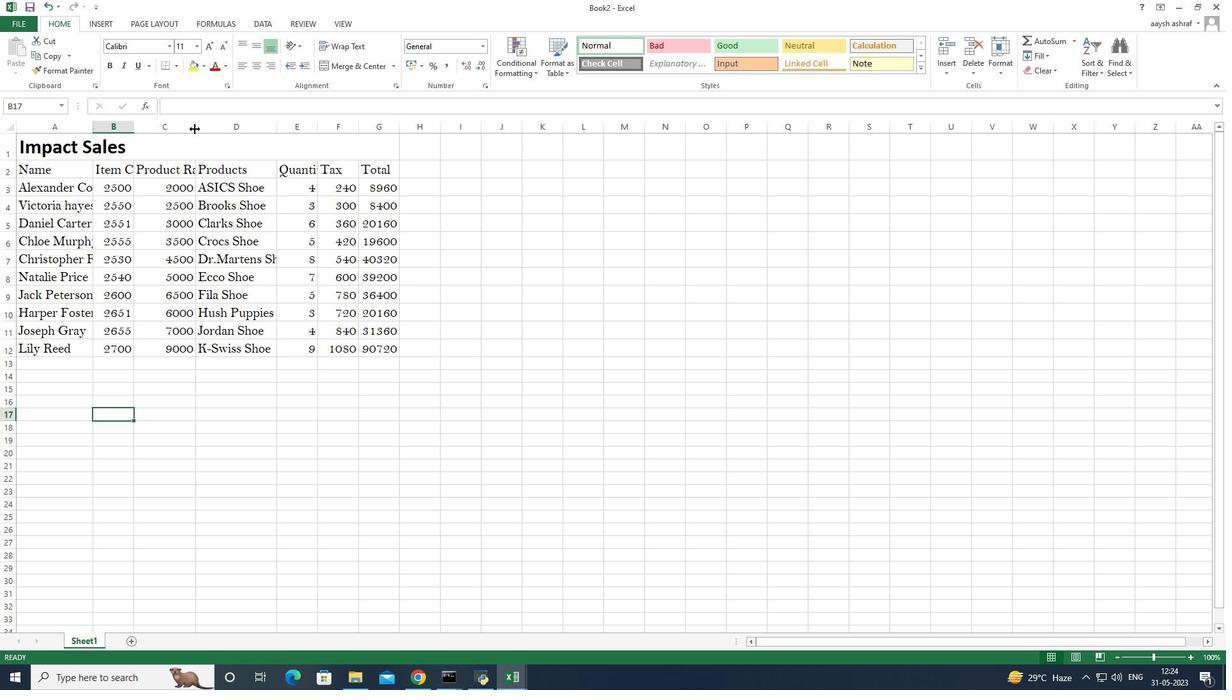 
Action: Mouse pressed left at (200, 130)
Screenshot: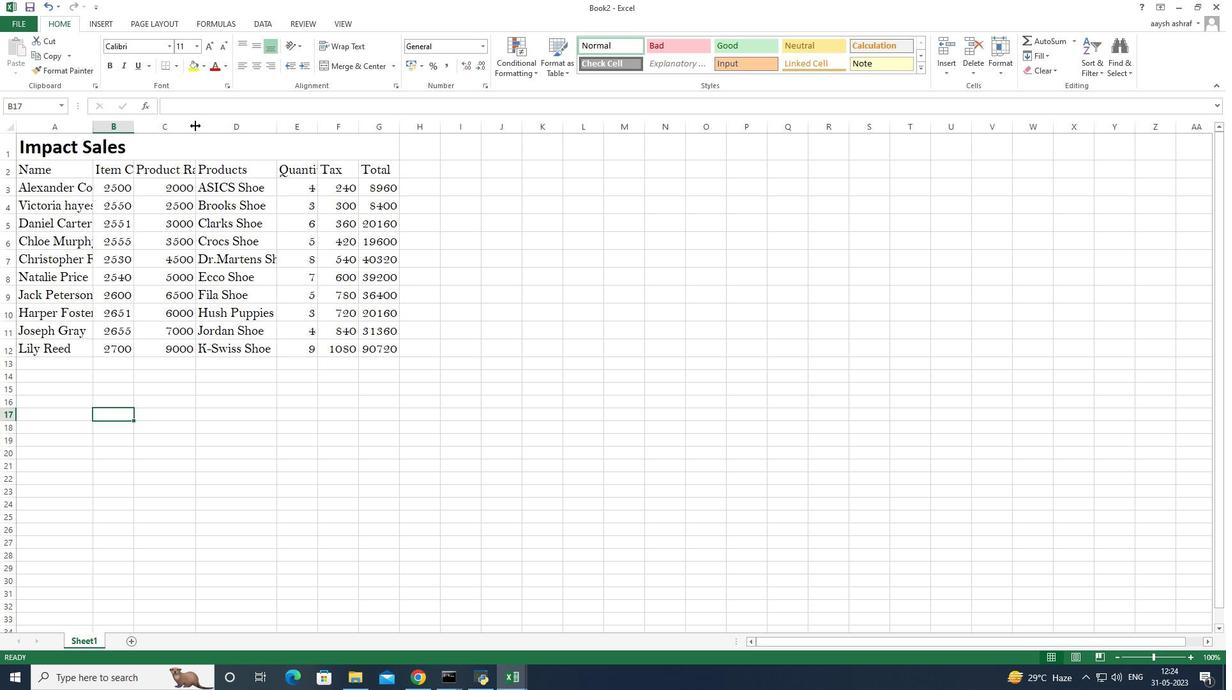 
Action: Mouse moved to (329, 133)
Screenshot: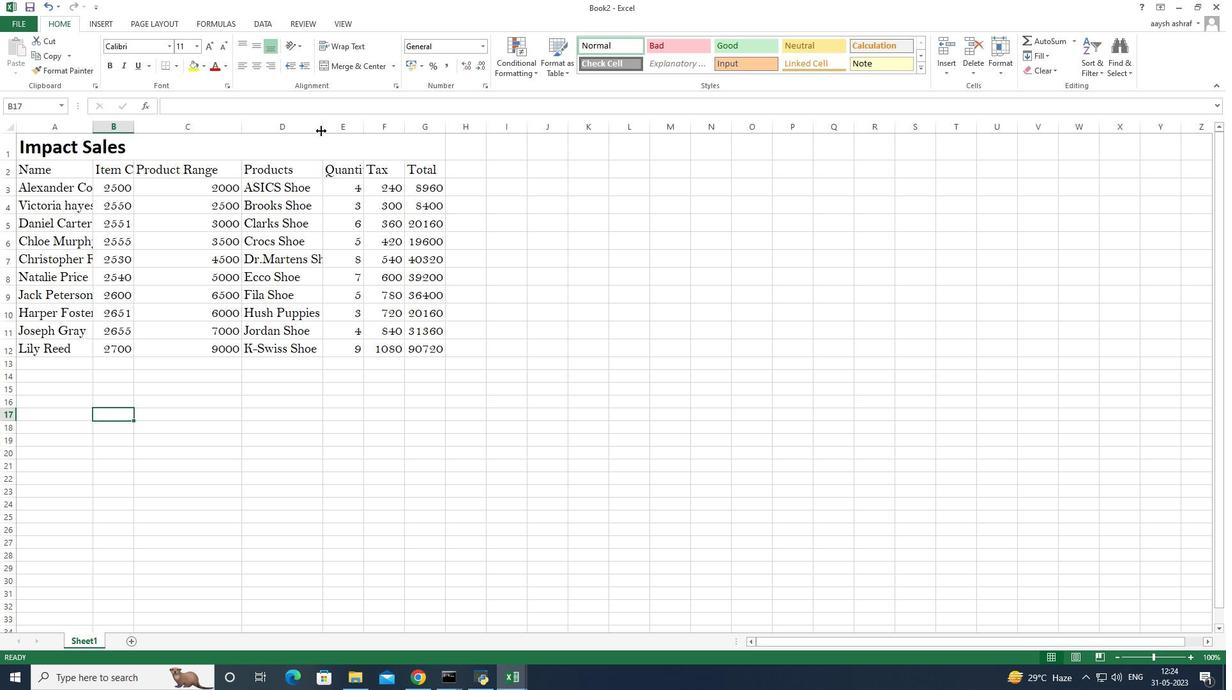 
Action: Mouse pressed left at (329, 133)
Screenshot: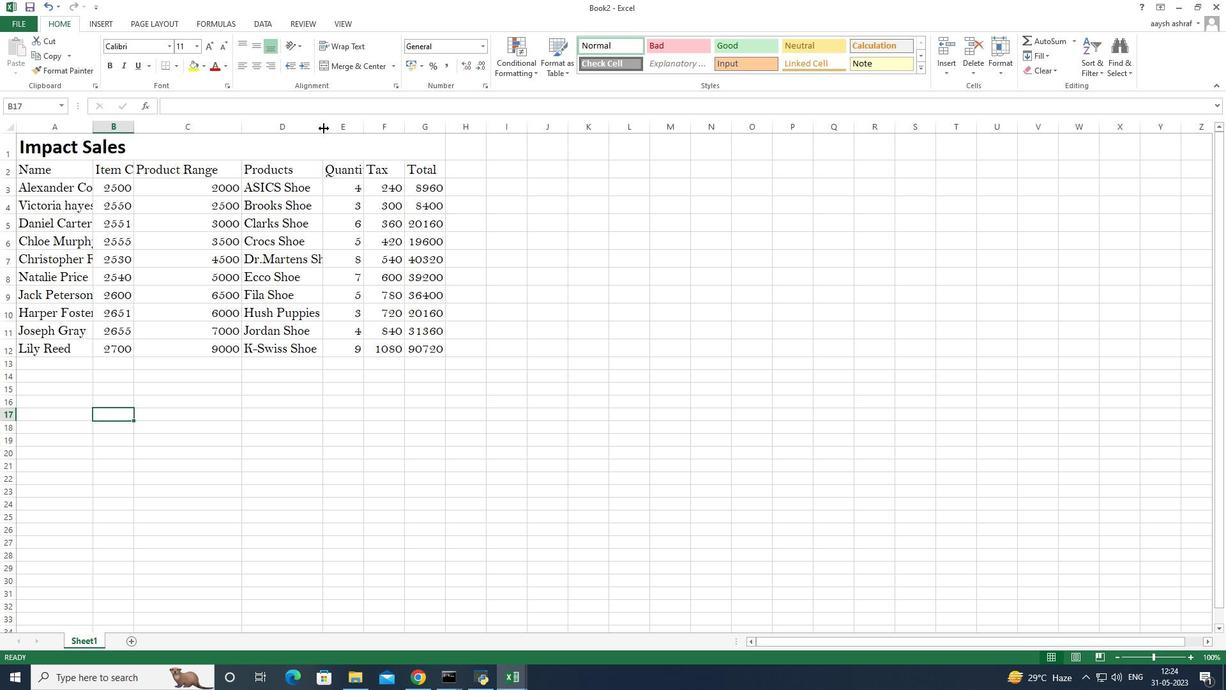 
Action: Mouse moved to (437, 134)
Screenshot: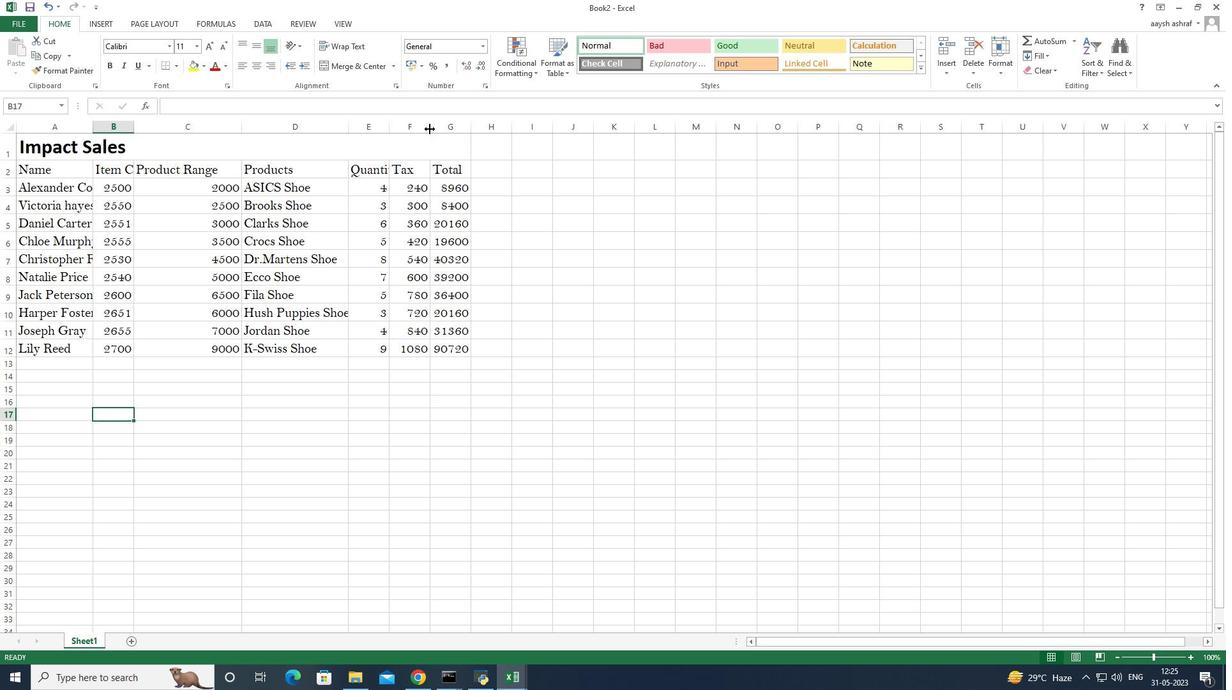 
Action: Mouse pressed left at (437, 134)
Screenshot: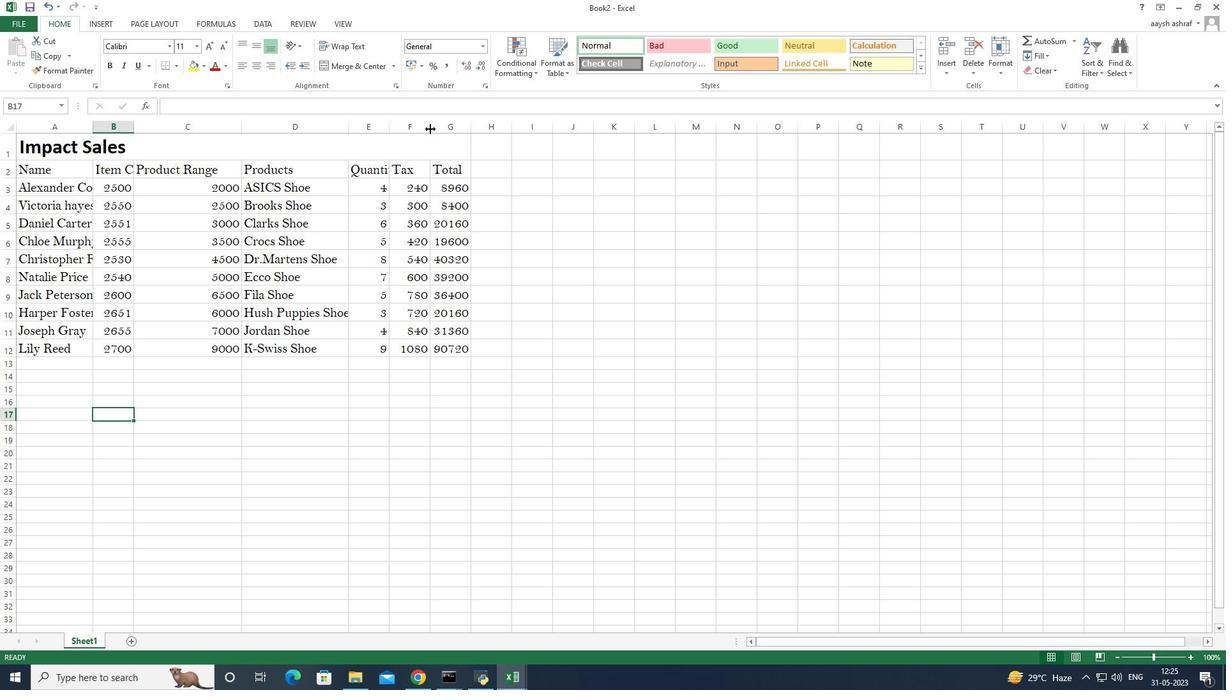 
Action: Mouse moved to (490, 135)
Screenshot: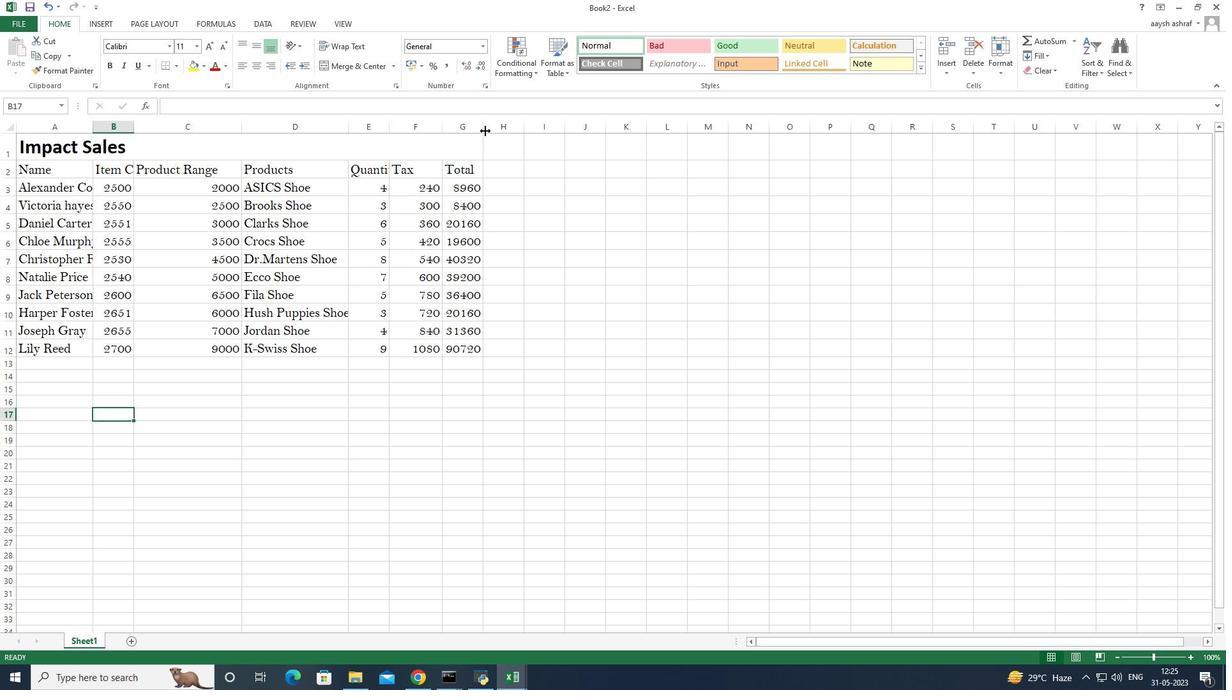 
Action: Mouse pressed left at (490, 135)
Screenshot: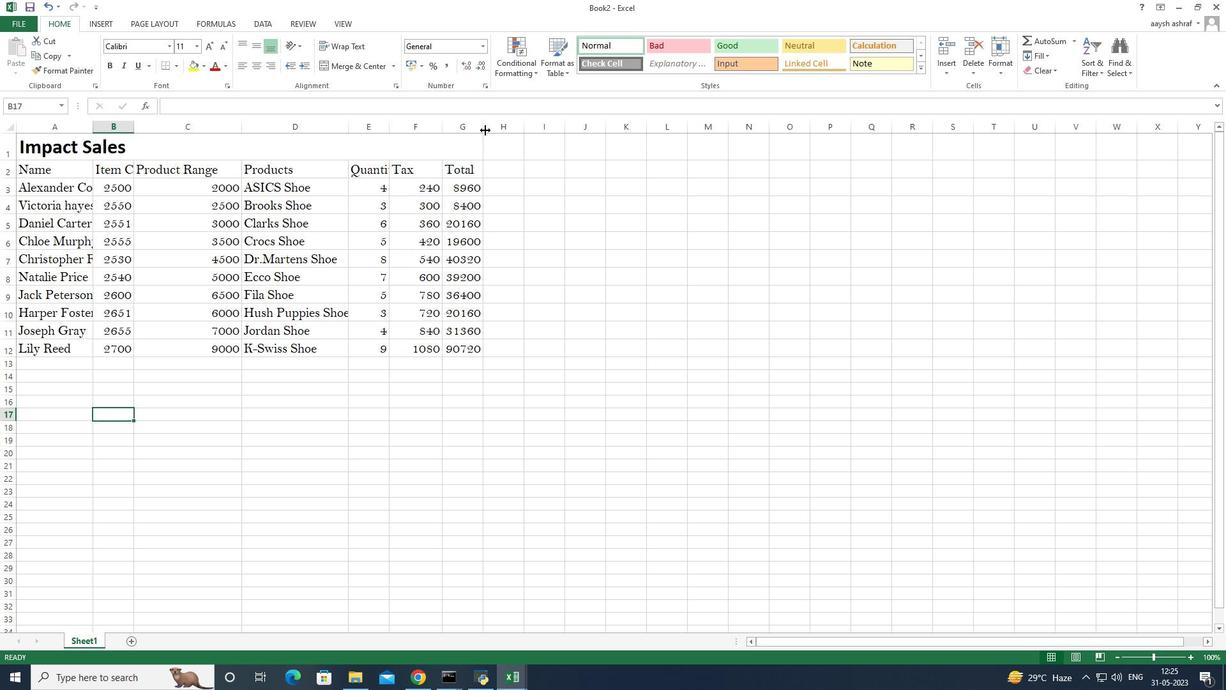 
Action: Mouse moved to (139, 135)
Screenshot: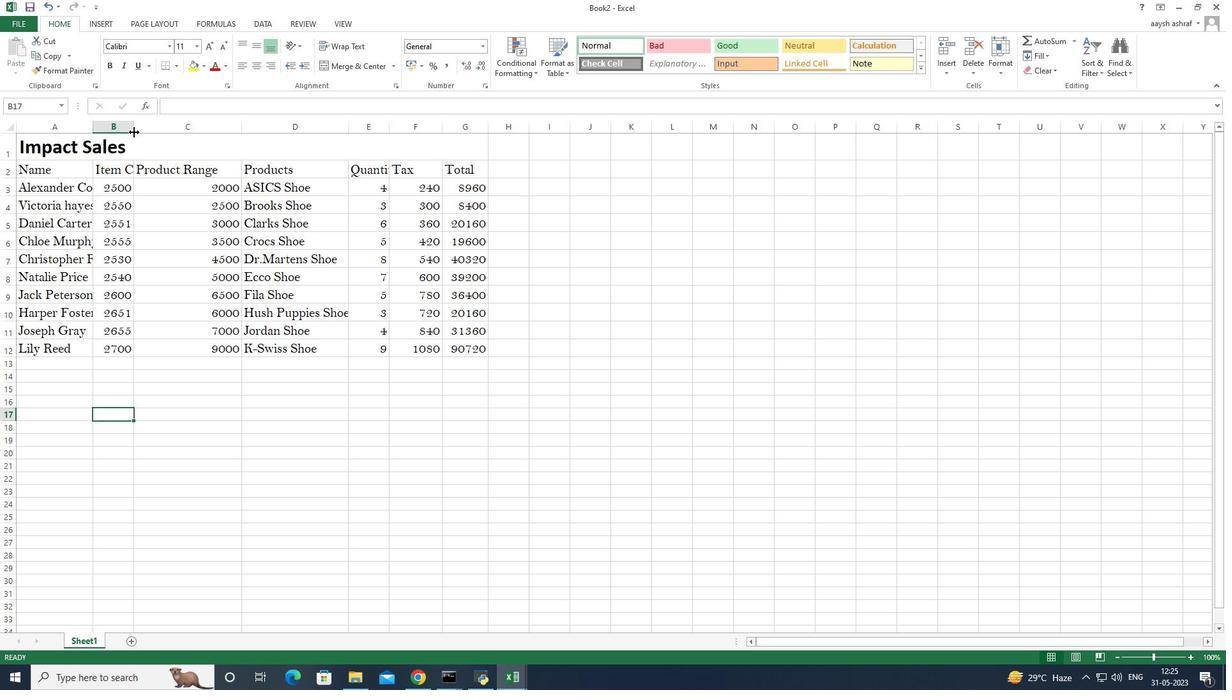 
Action: Mouse pressed left at (139, 135)
Screenshot: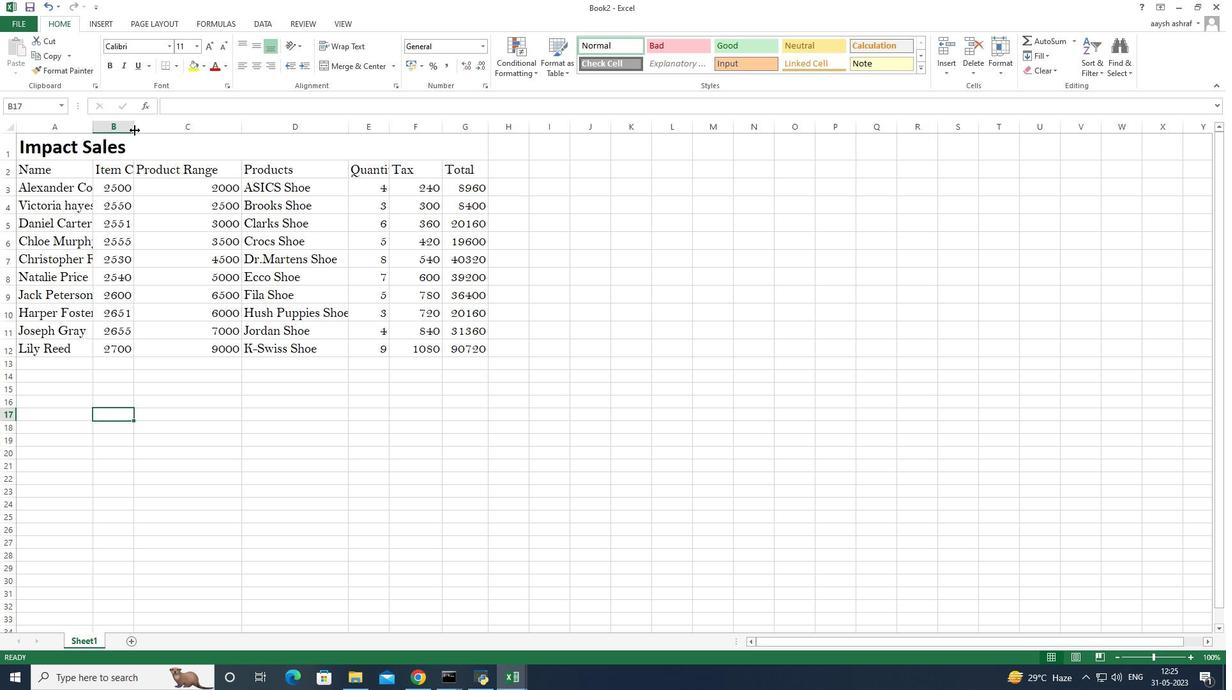 
Action: Mouse moved to (99, 134)
Screenshot: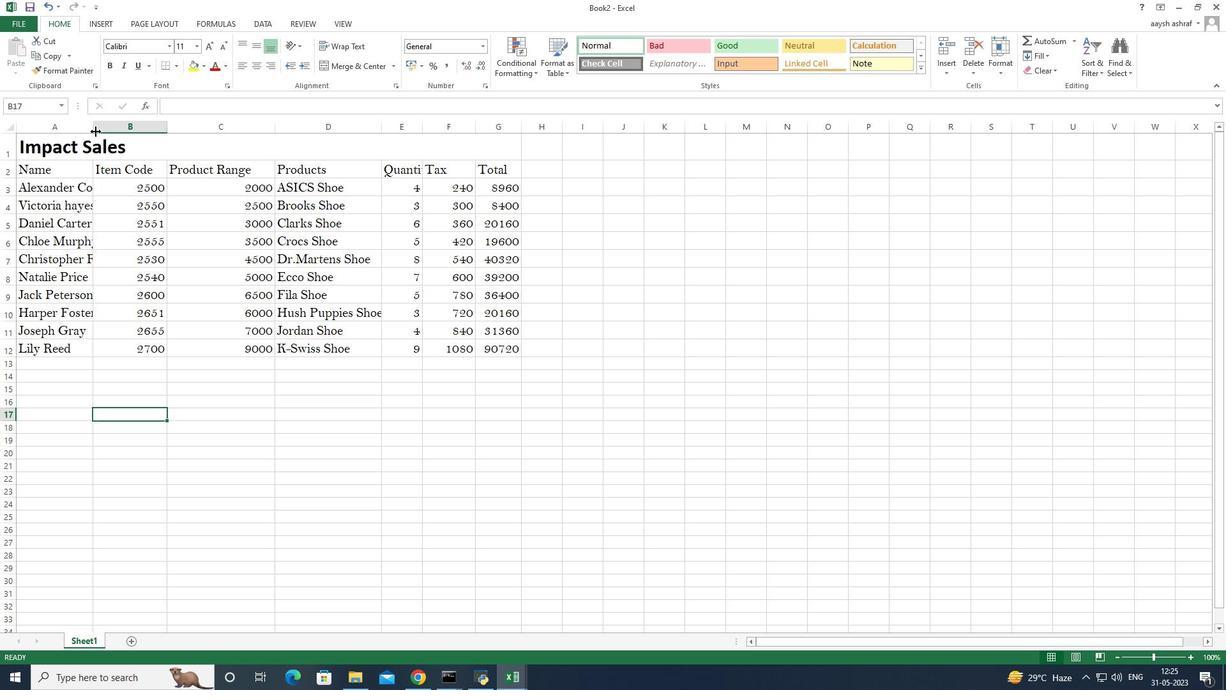 
Action: Mouse pressed left at (99, 134)
Screenshot: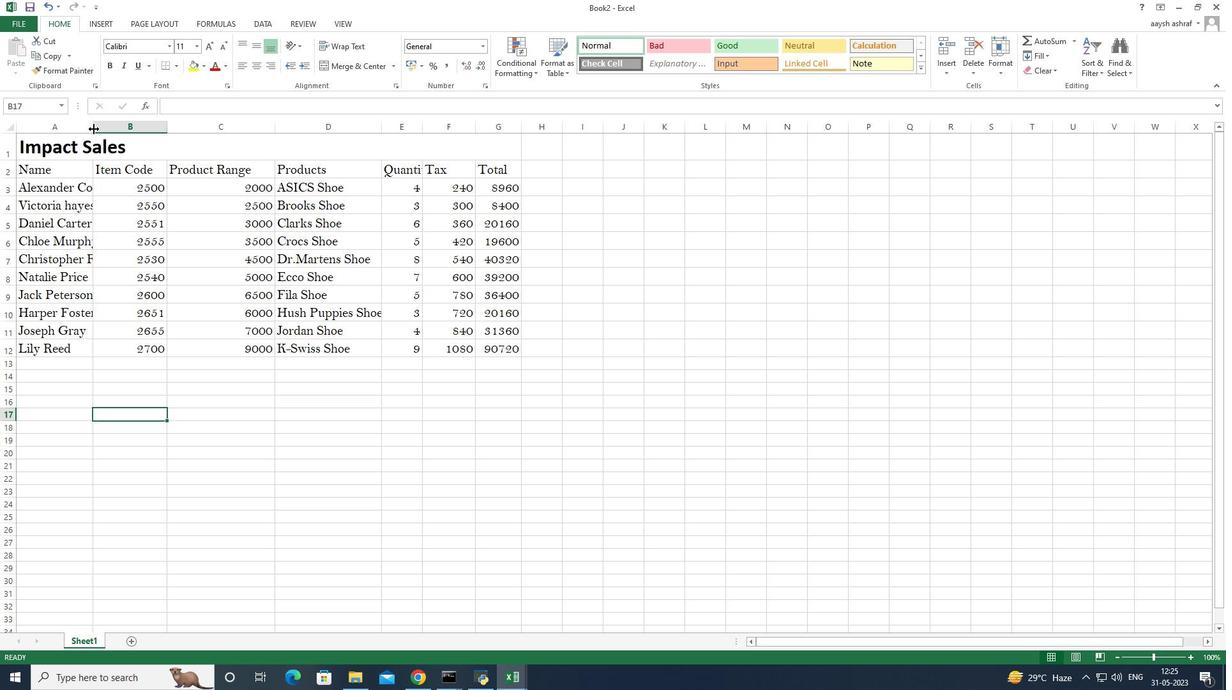 
Action: Mouse moved to (461, 129)
Screenshot: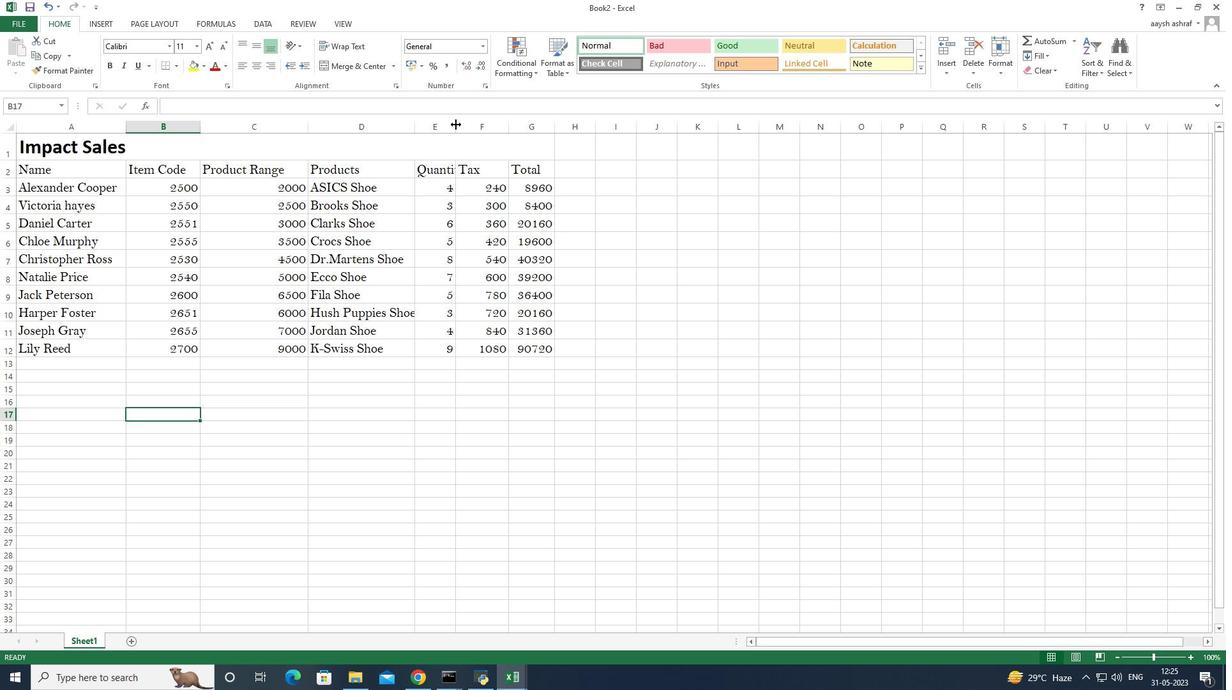 
Action: Mouse pressed left at (461, 129)
Screenshot: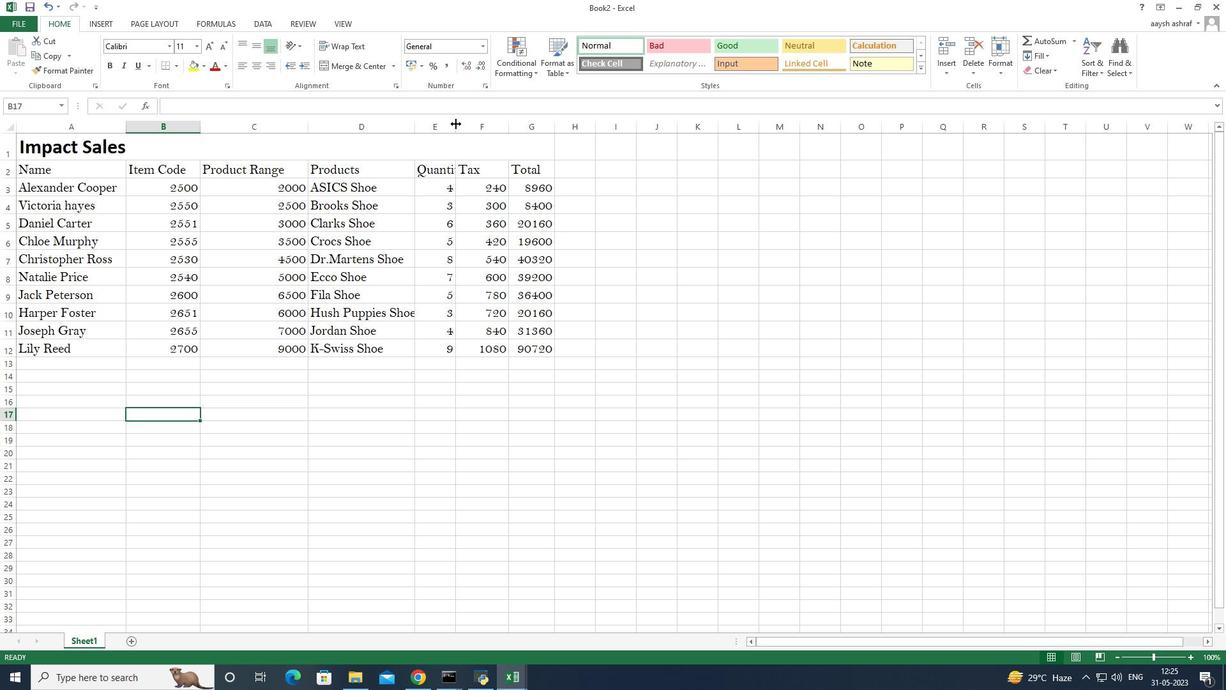 
Action: Mouse moved to (219, 352)
Screenshot: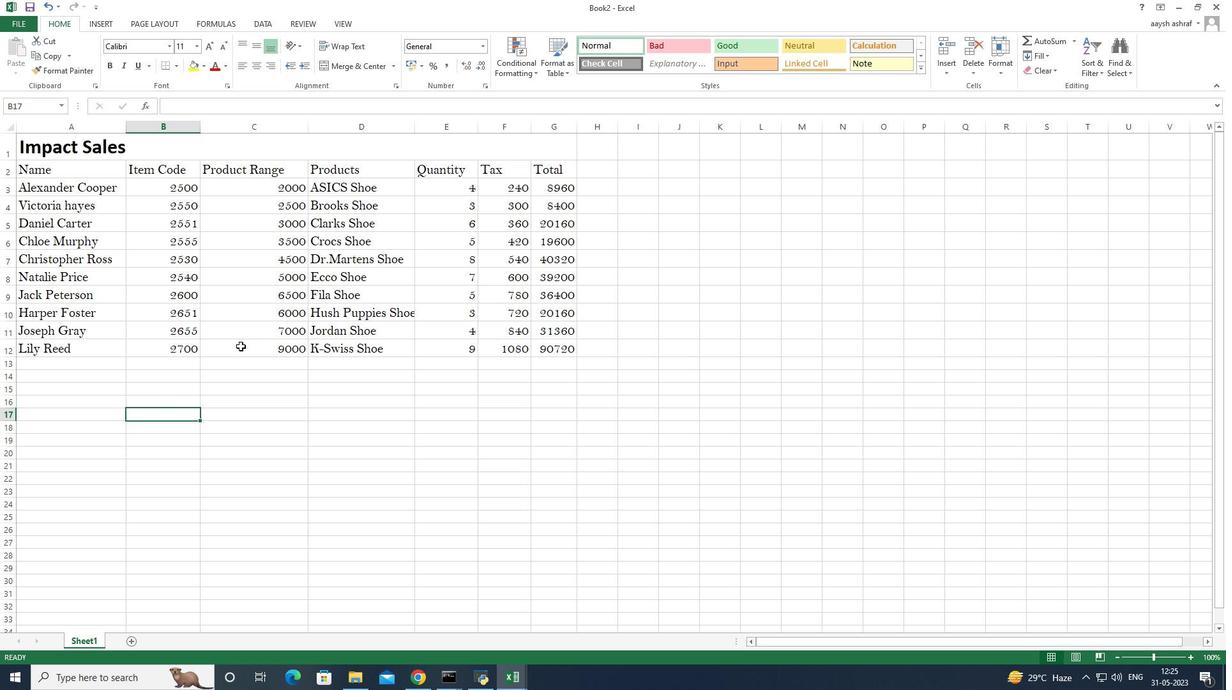 
Action: Mouse pressed left at (219, 352)
Screenshot: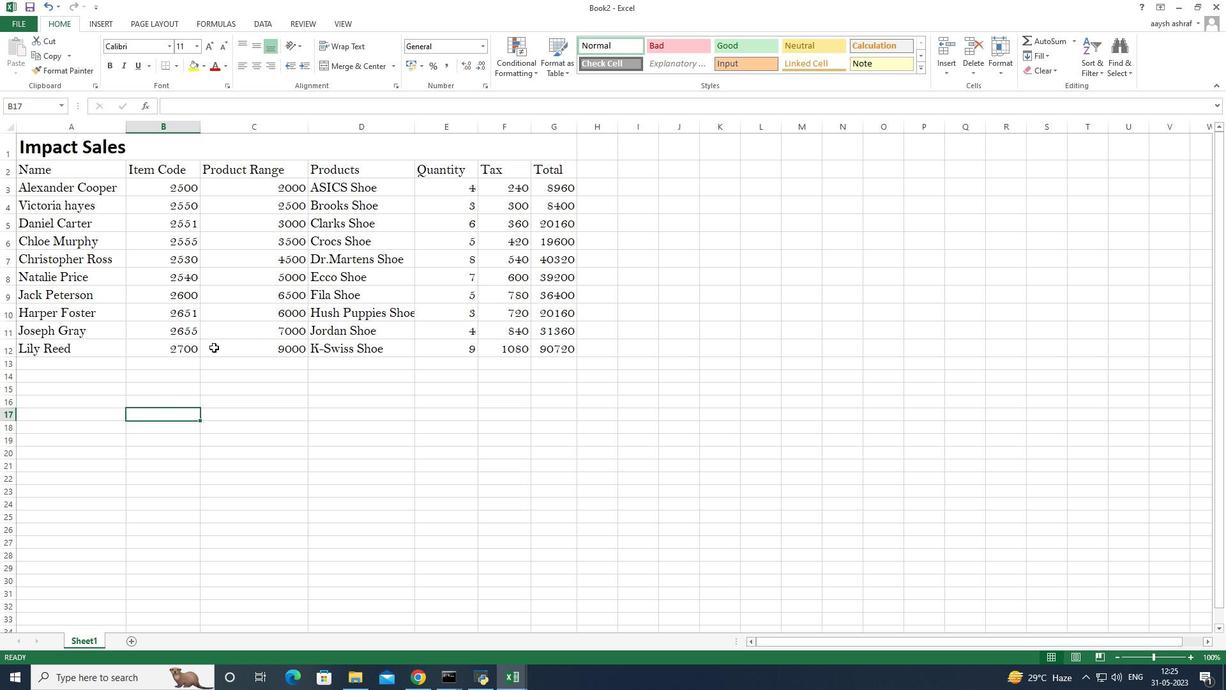 
Action: Mouse moved to (84, 173)
Screenshot: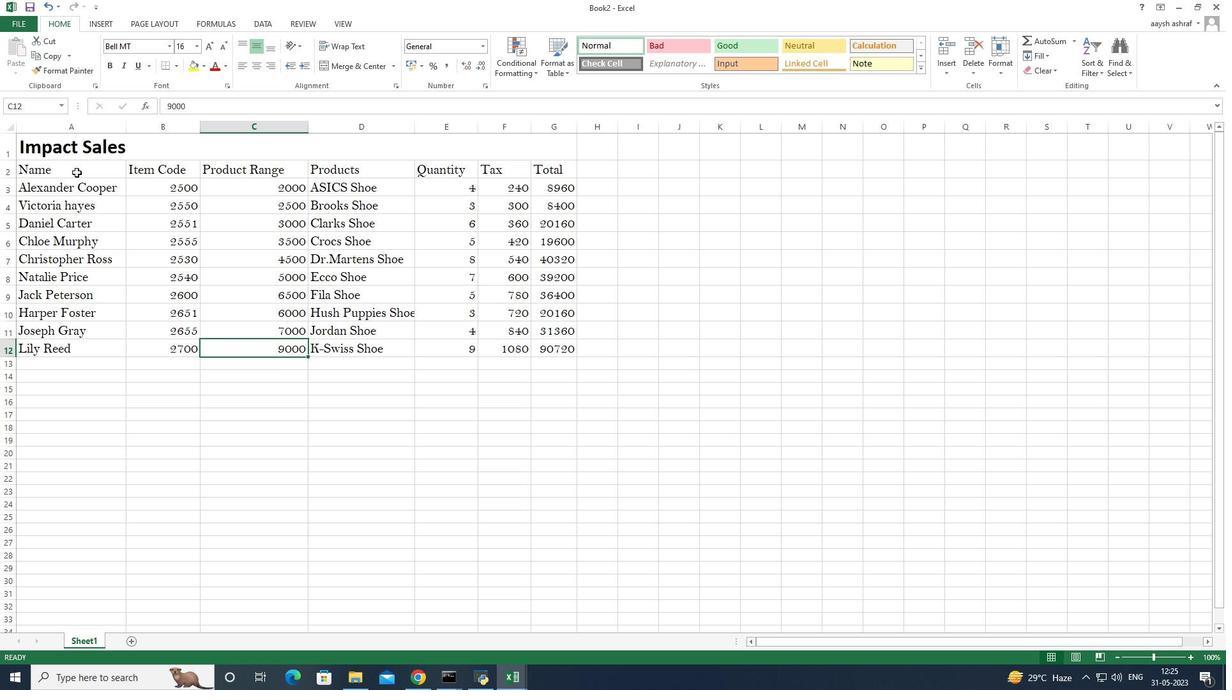 
Action: Mouse pressed left at (84, 173)
Screenshot: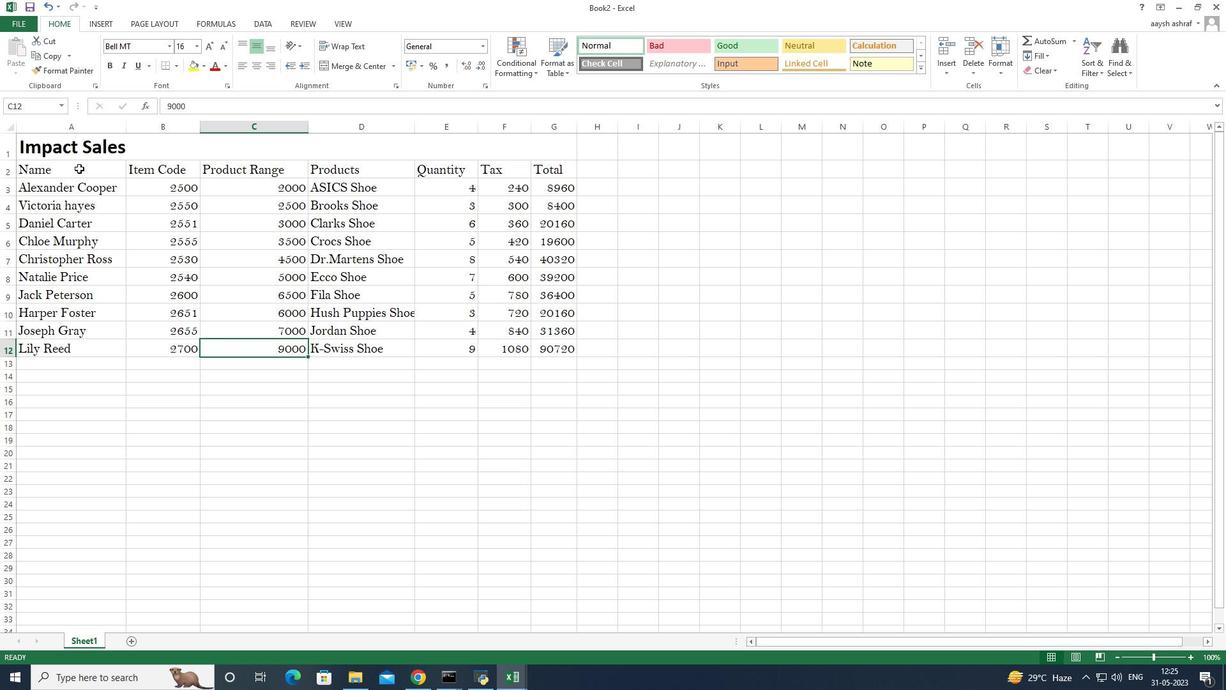 
Action: Mouse moved to (34, 154)
Screenshot: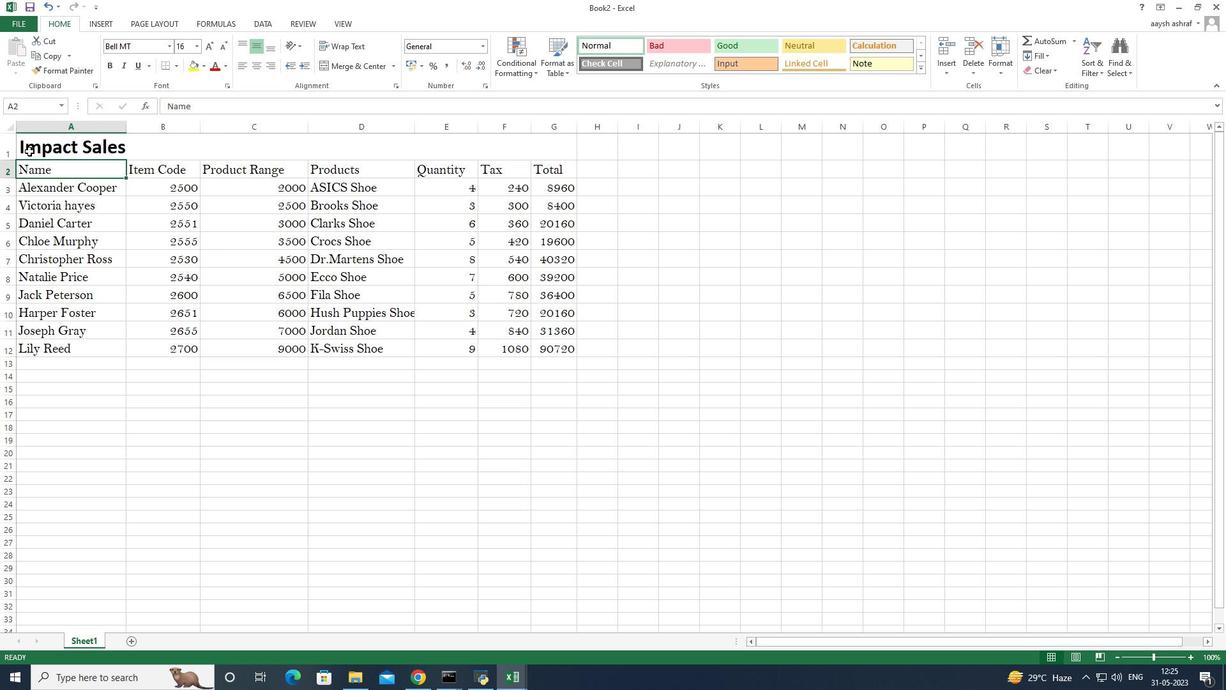 
Action: Mouse pressed left at (34, 154)
Screenshot: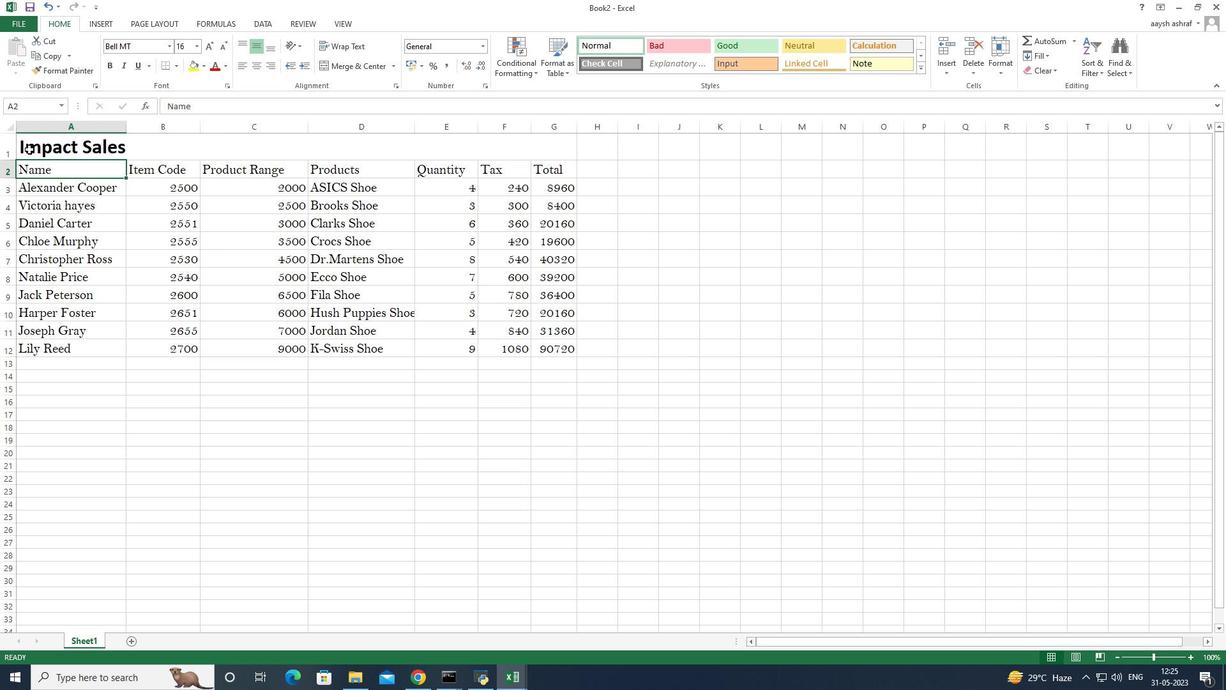 
Action: Mouse moved to (32, 151)
Screenshot: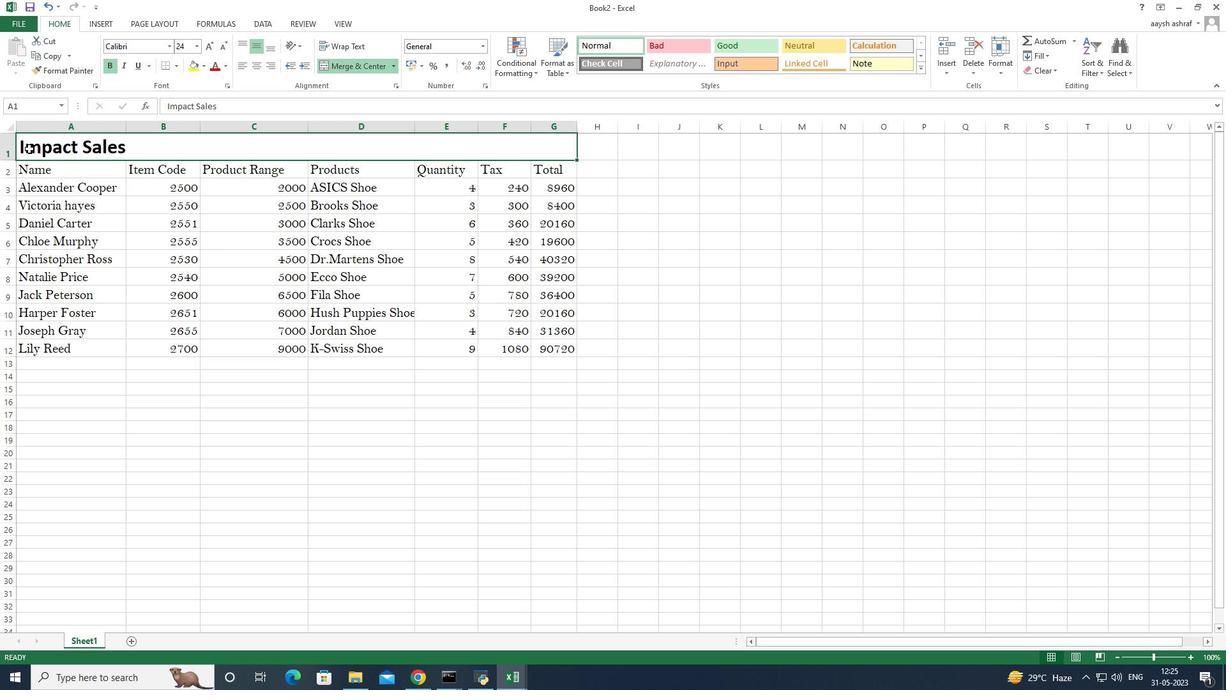
Action: Mouse pressed left at (32, 151)
Screenshot: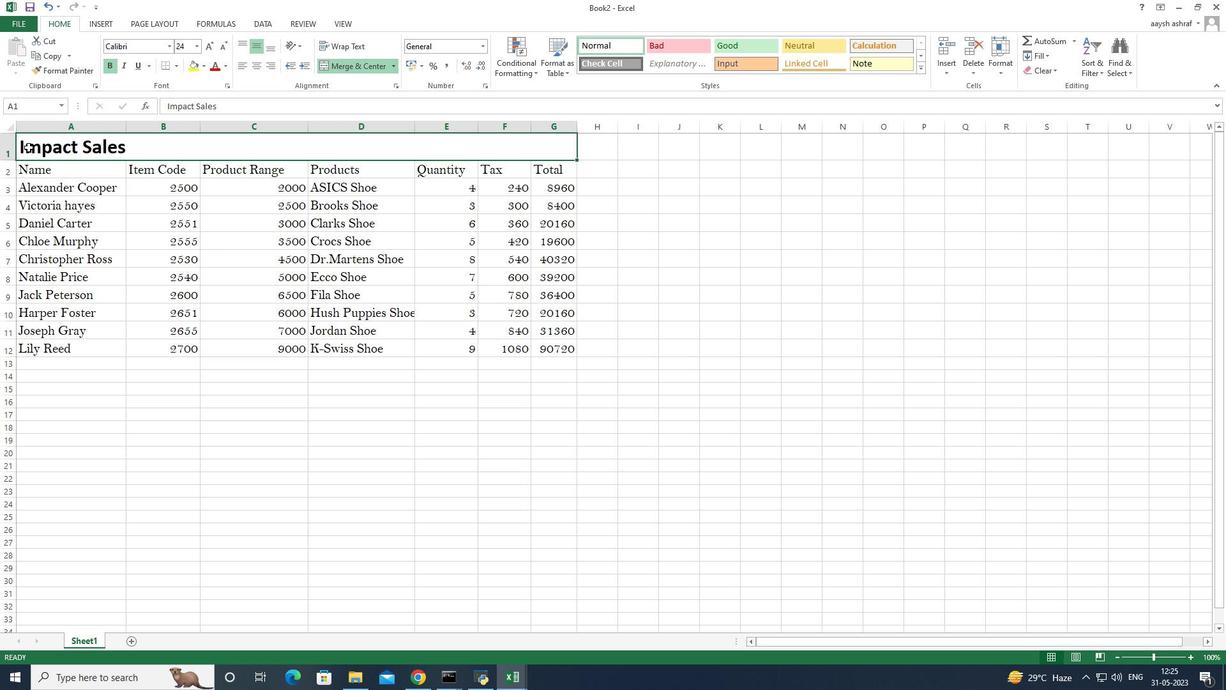 
Action: Mouse pressed left at (32, 151)
Screenshot: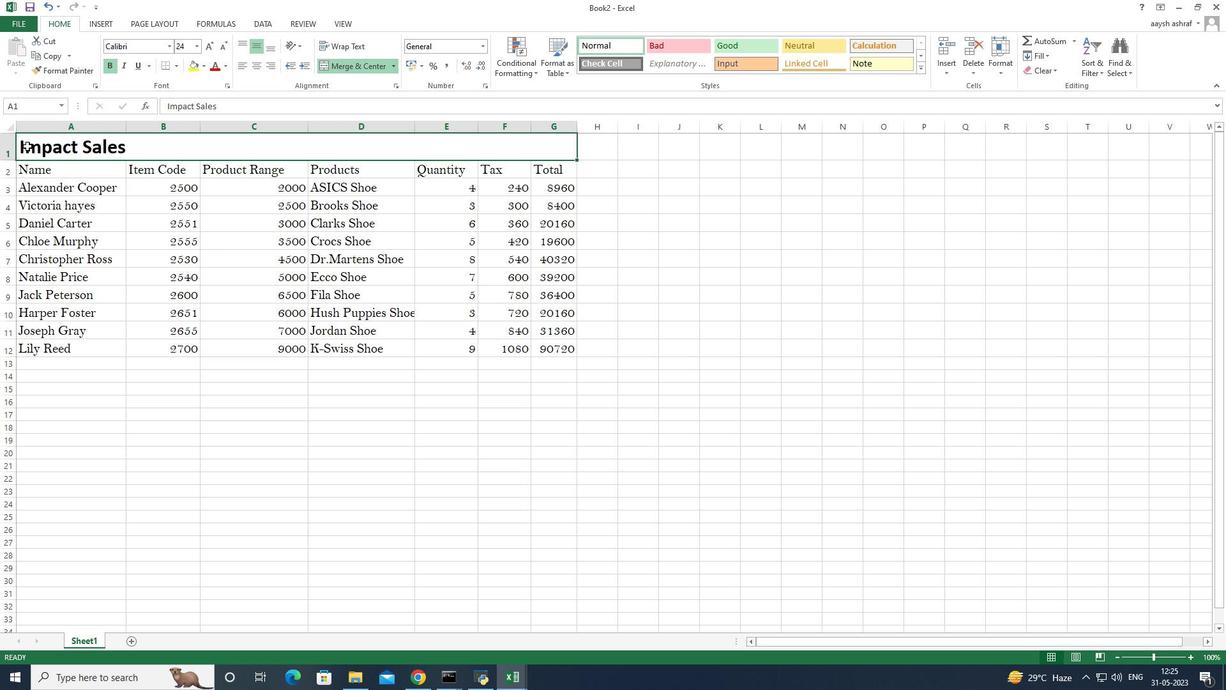 
Action: Mouse moved to (25, 152)
Screenshot: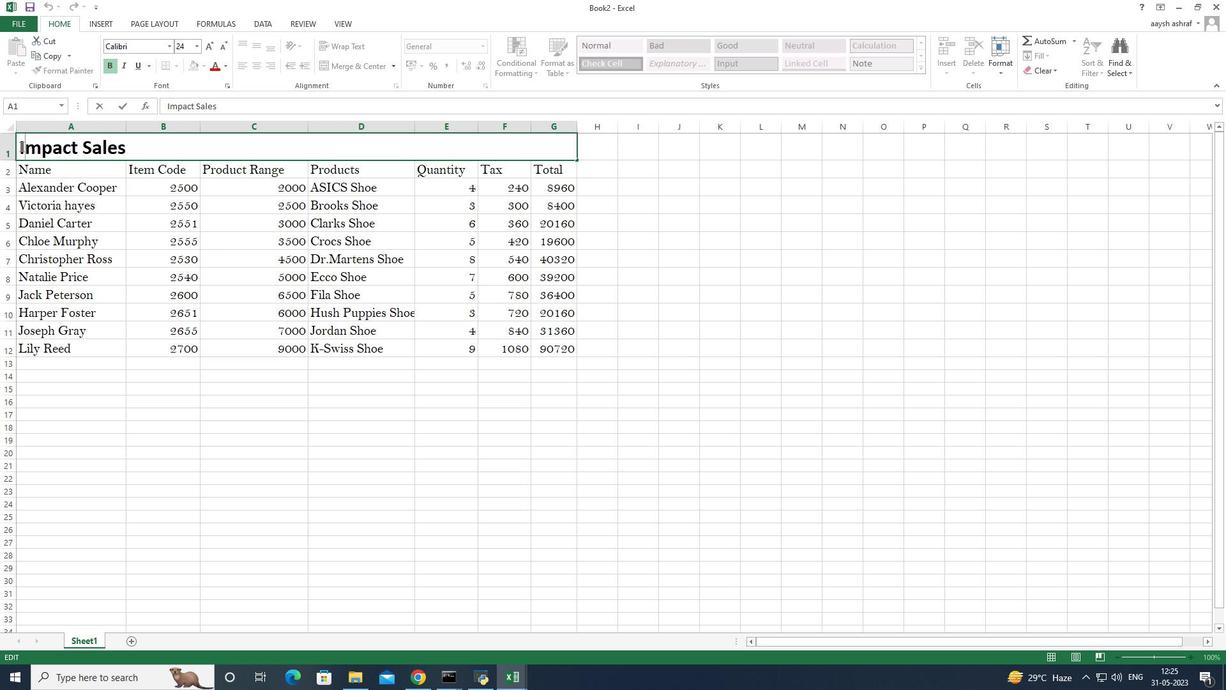 
Action: Mouse pressed left at (25, 152)
Screenshot: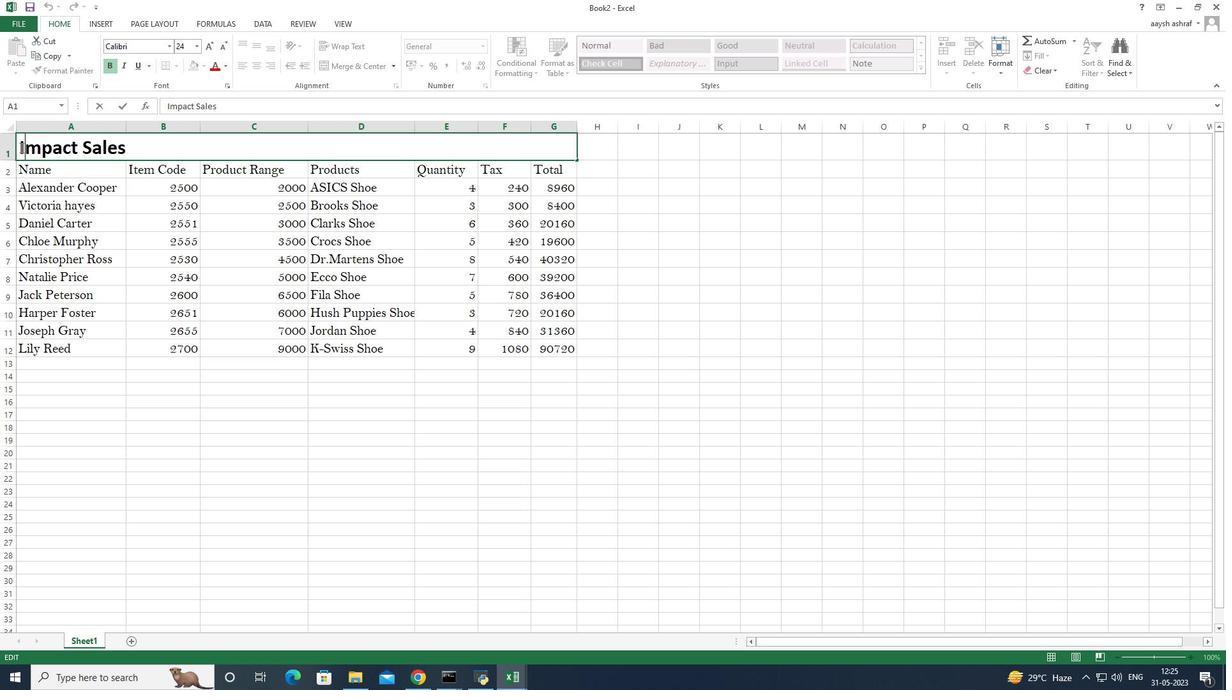 
Action: Mouse pressed left at (25, 152)
Screenshot: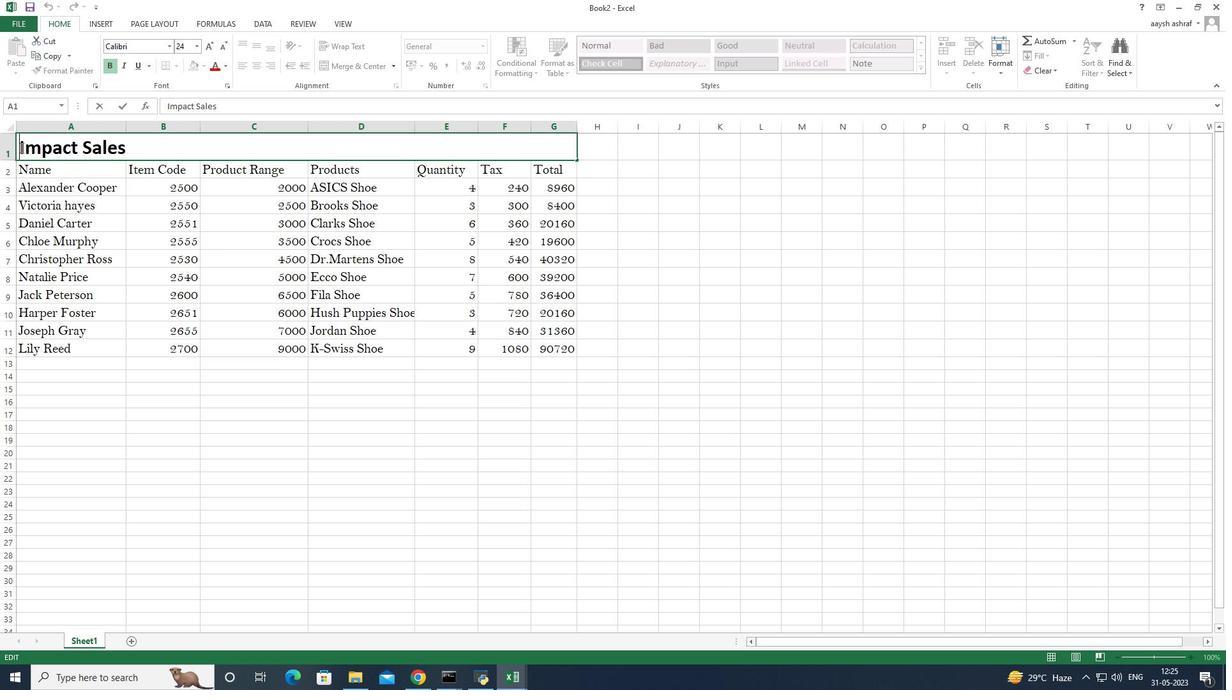 
Action: Mouse moved to (262, 70)
Screenshot: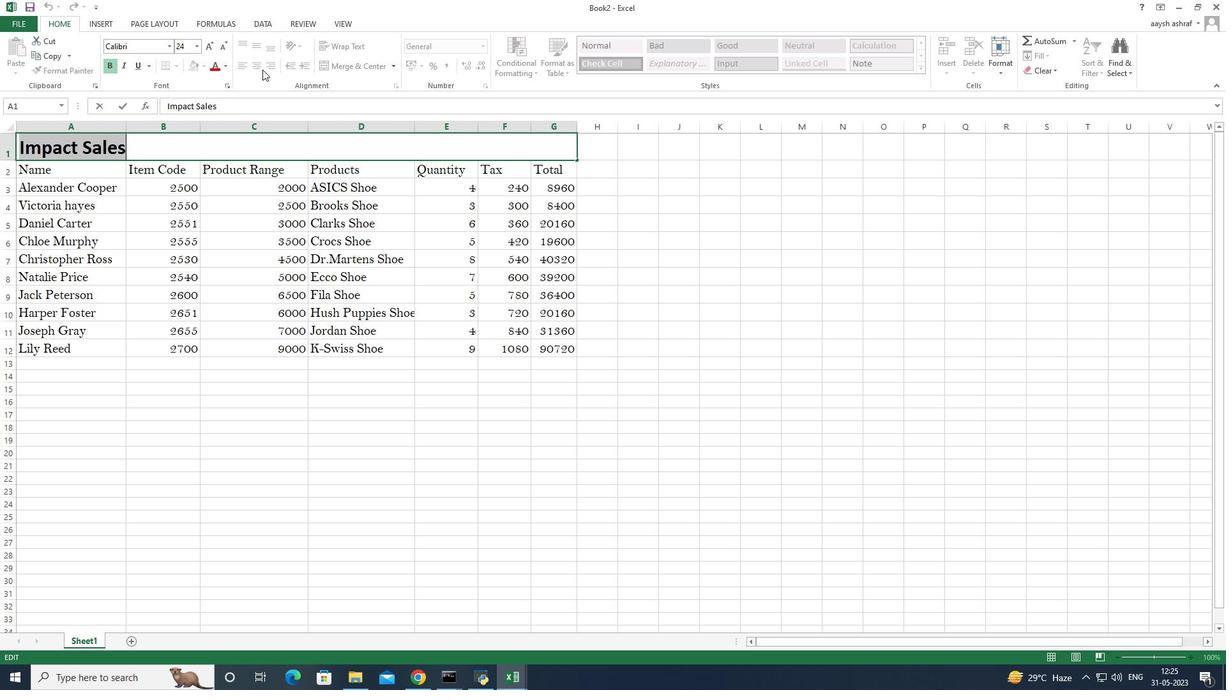 
Action: Mouse pressed left at (262, 70)
Screenshot: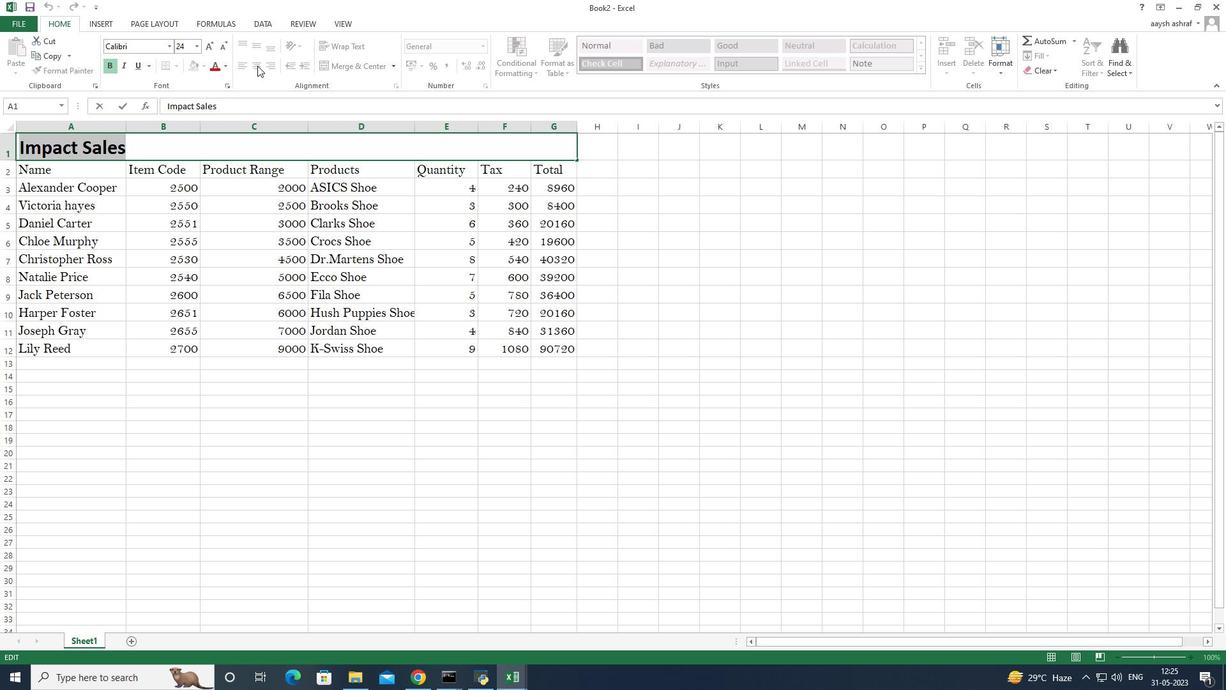 
Action: Mouse moved to (90, 155)
Screenshot: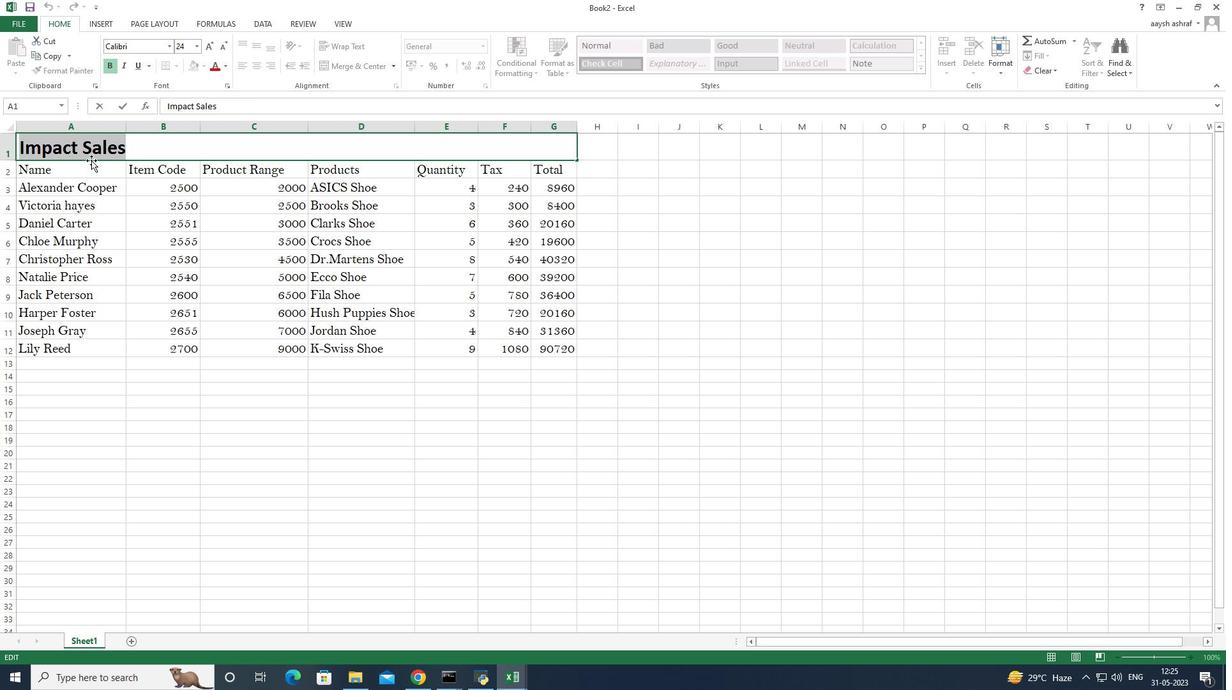 
Action: Mouse pressed left at (90, 155)
Screenshot: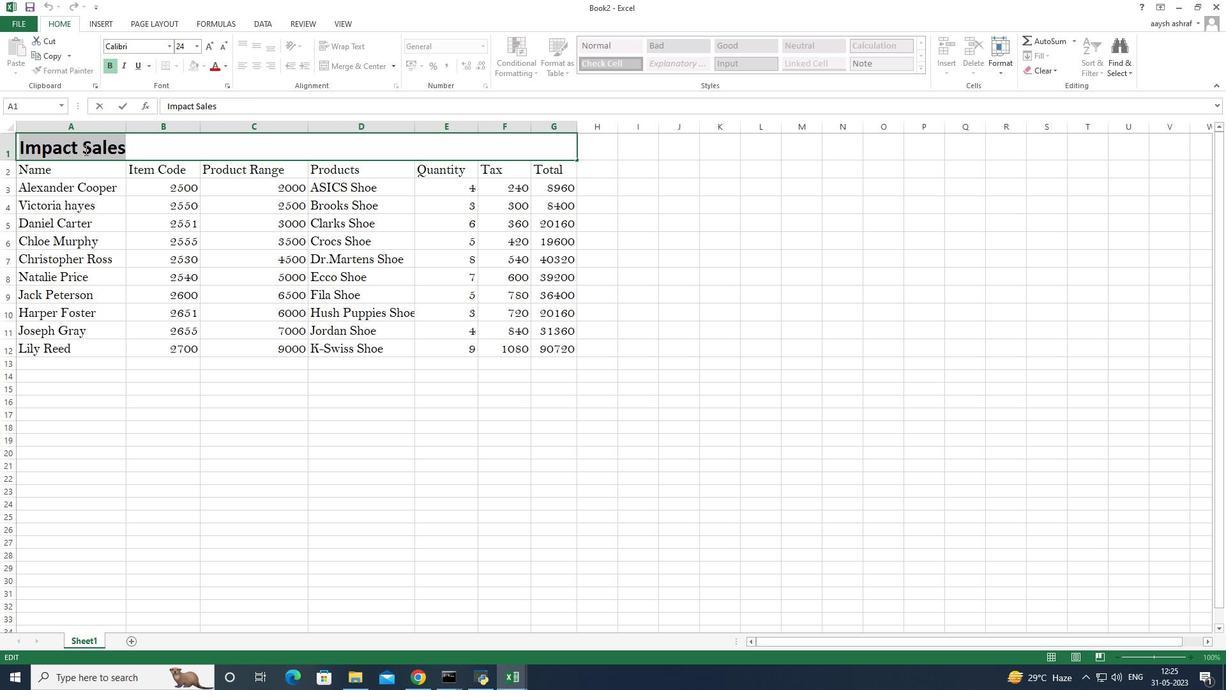 
Action: Mouse moved to (26, 154)
Screenshot: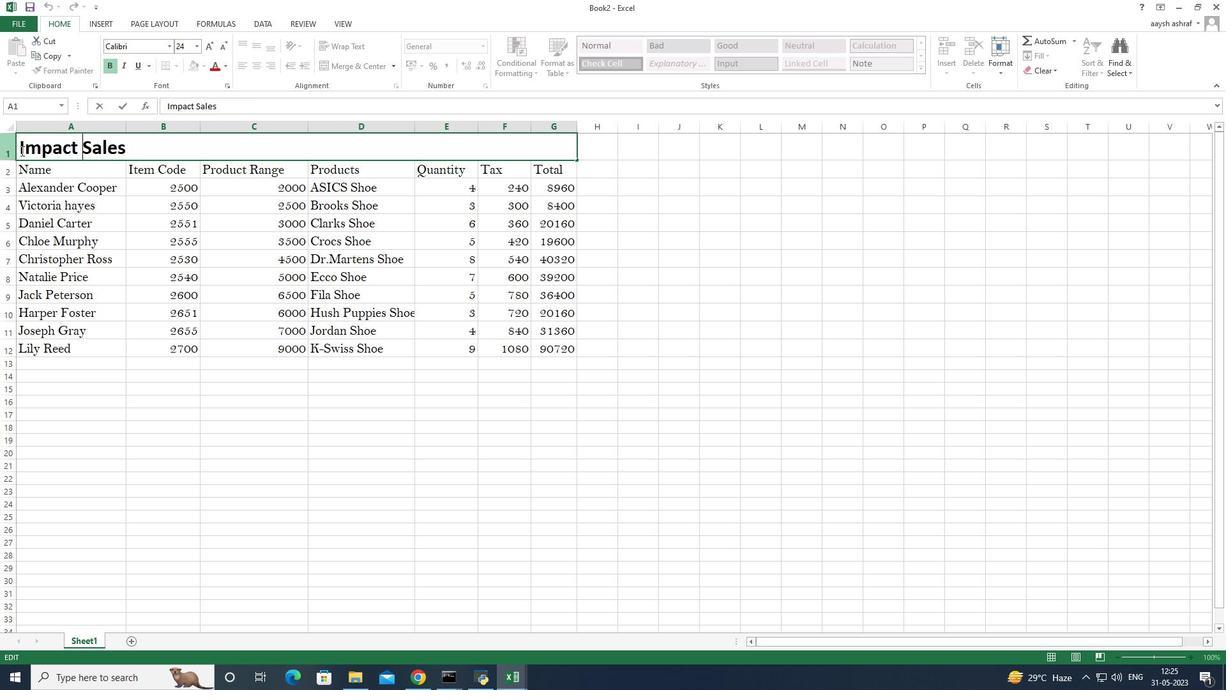 
Action: Mouse pressed left at (26, 154)
Screenshot: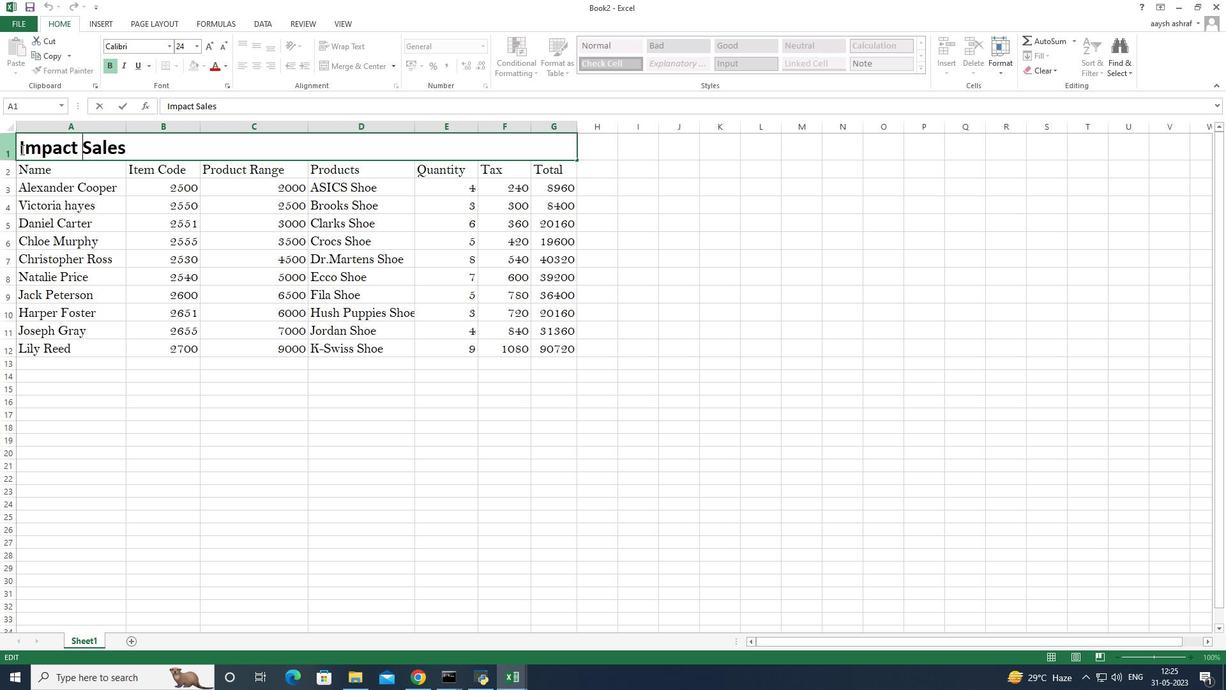 
Action: Mouse moved to (37, 154)
Screenshot: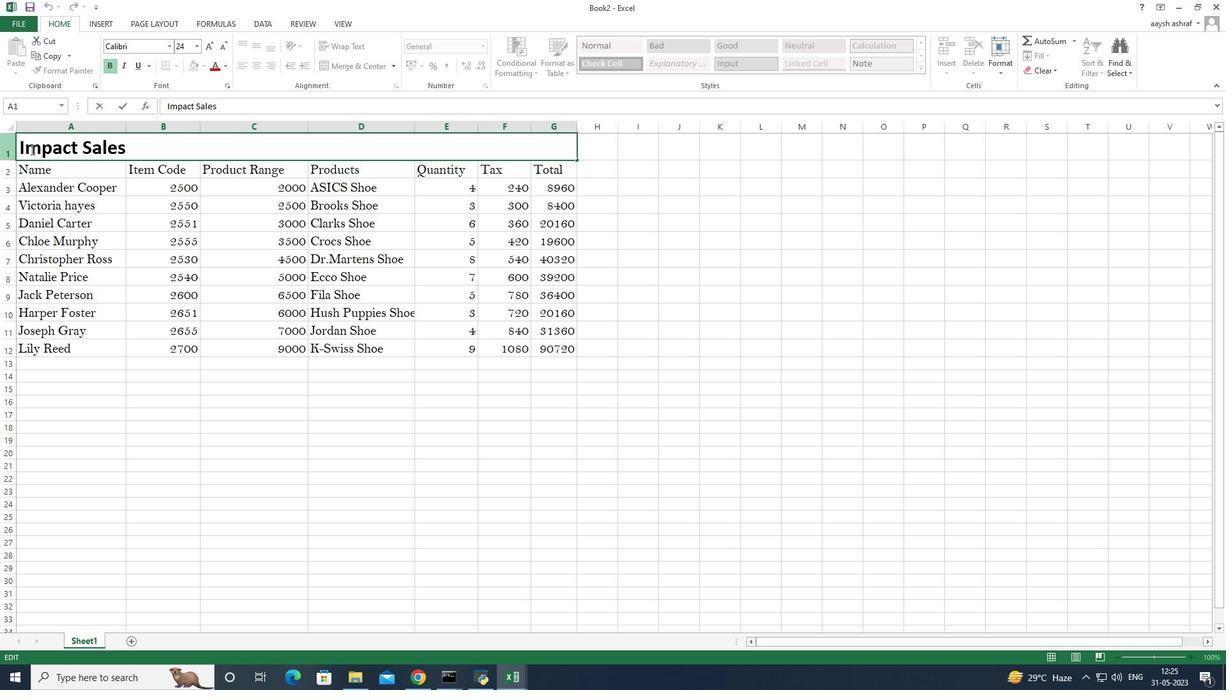 
Action: Key pressed <Key.space><Key.space><Key.space><Key.space><Key.space><Key.space><Key.space><Key.space><Key.space><Key.space><Key.space><Key.space><Key.space><Key.space><Key.space><Key.space><Key.space><Key.space><Key.space><Key.space><Key.space><Key.space><Key.space><Key.space><Key.space><Key.space><Key.space><Key.space><Key.space><Key.space><Key.space><Key.space><Key.space><Key.space><Key.space><Key.space><Key.space><Key.space><Key.space><Key.space><Key.space>
Screenshot: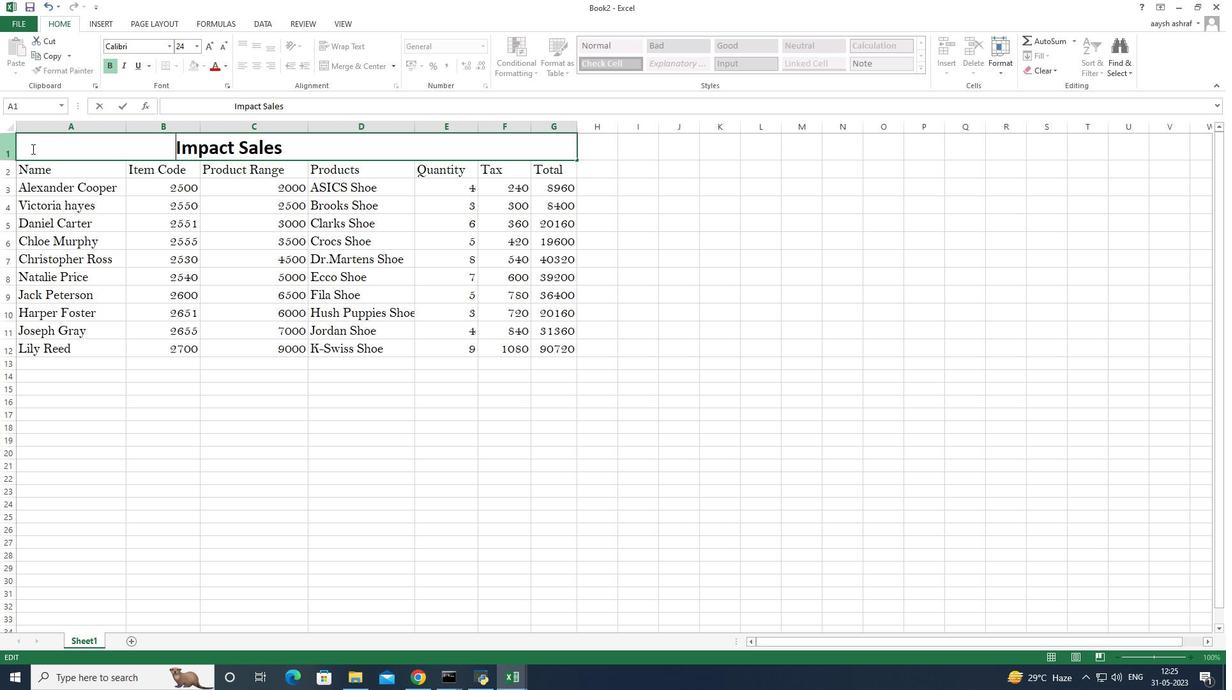 
Action: Mouse moved to (177, 500)
Screenshot: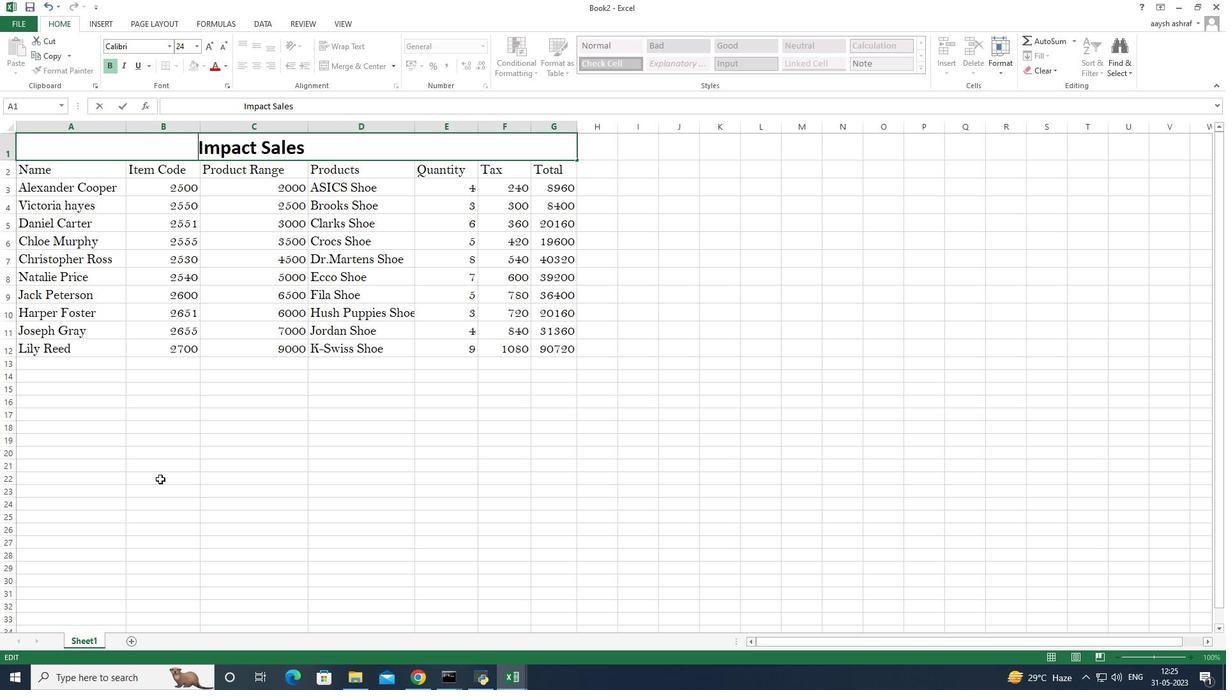
Action: Mouse pressed left at (177, 500)
Screenshot: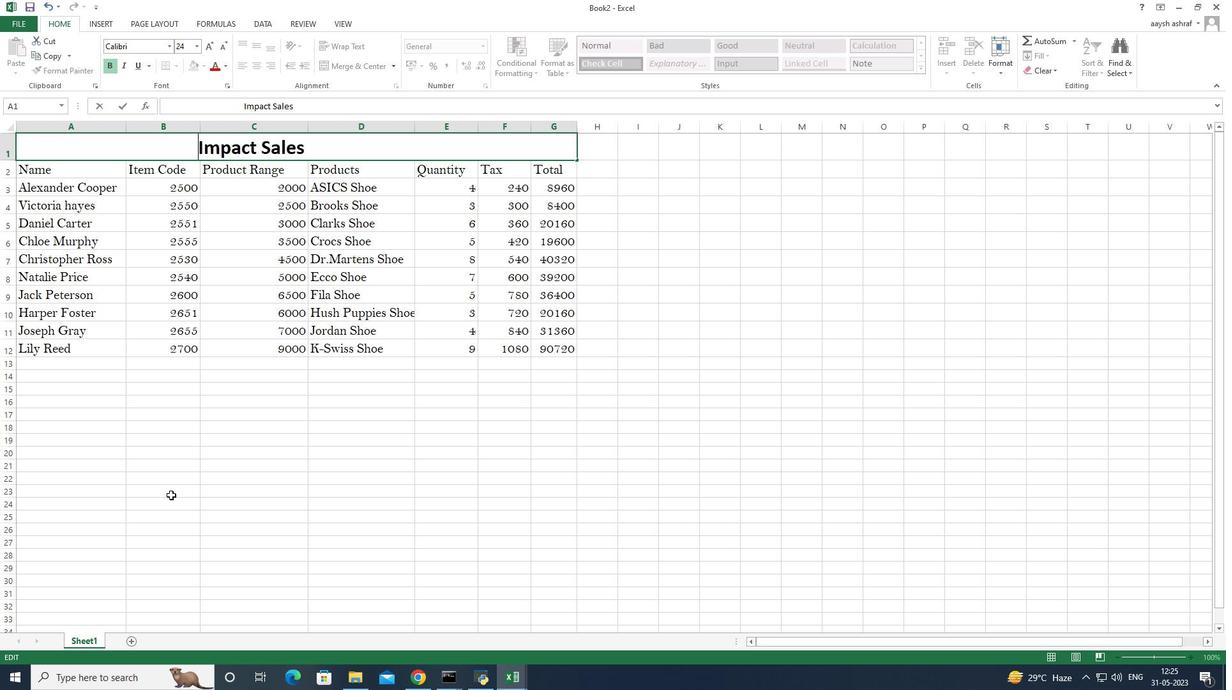 
Action: Mouse moved to (263, 56)
Screenshot: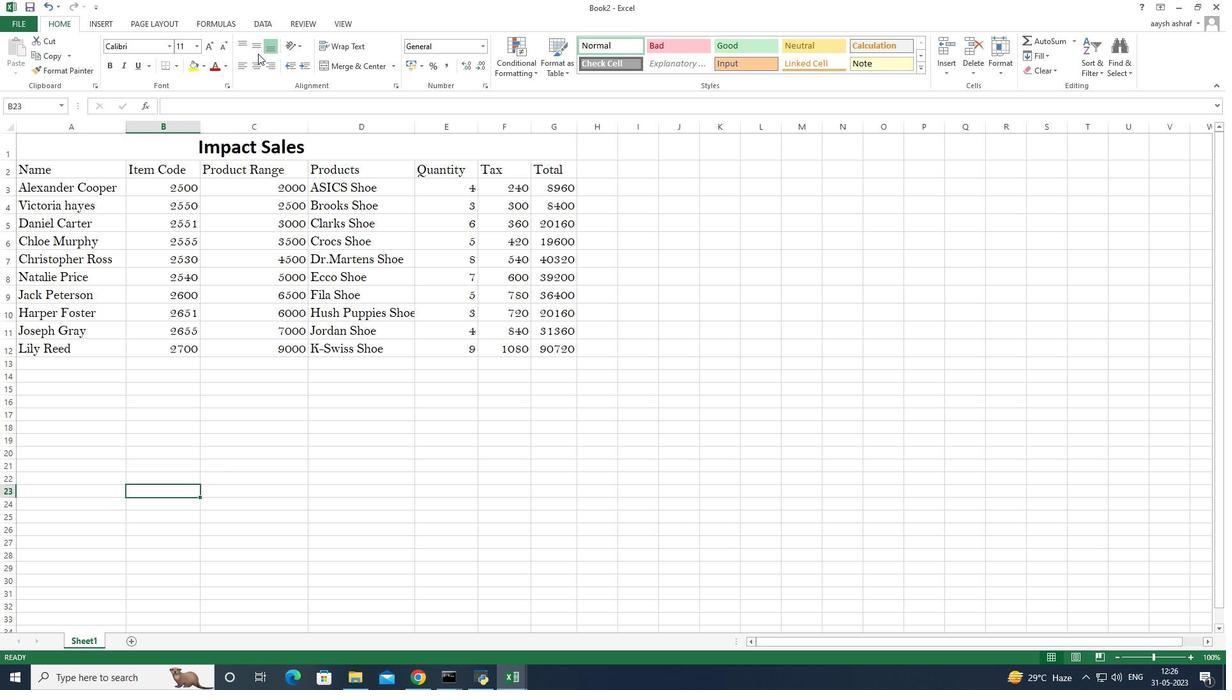 
Action: Mouse pressed left at (263, 56)
Screenshot: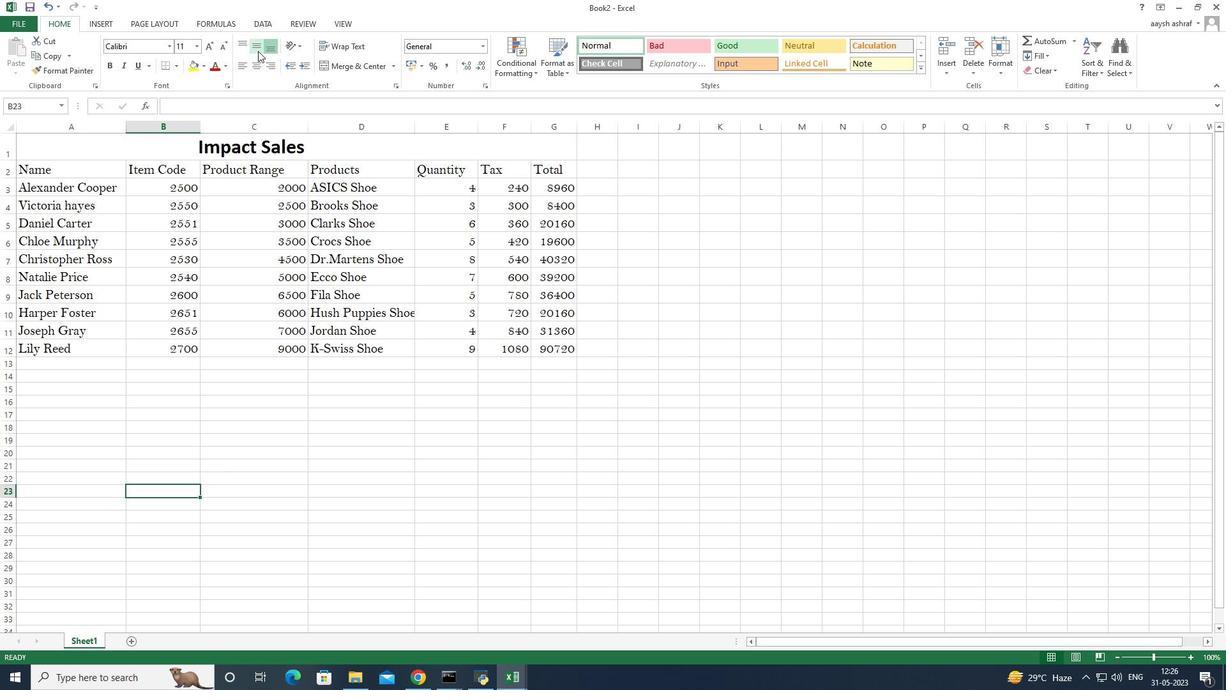 
Action: Mouse moved to (254, 414)
Screenshot: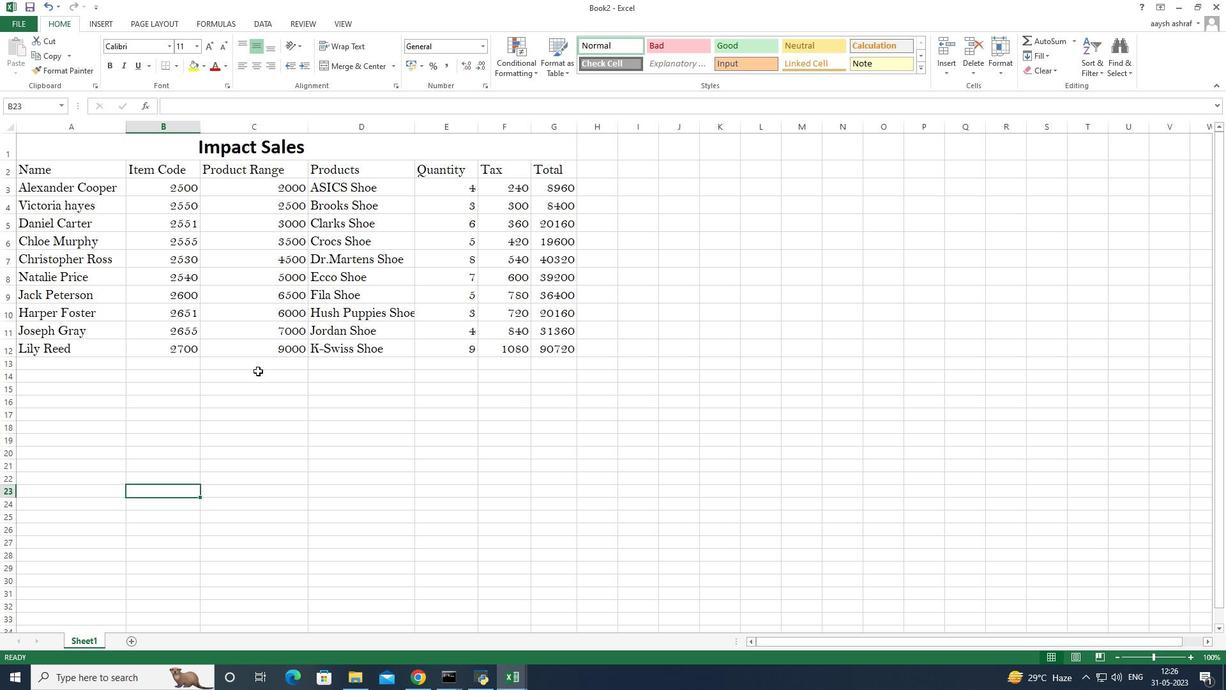 
Action: Mouse pressed left at (254, 414)
Screenshot: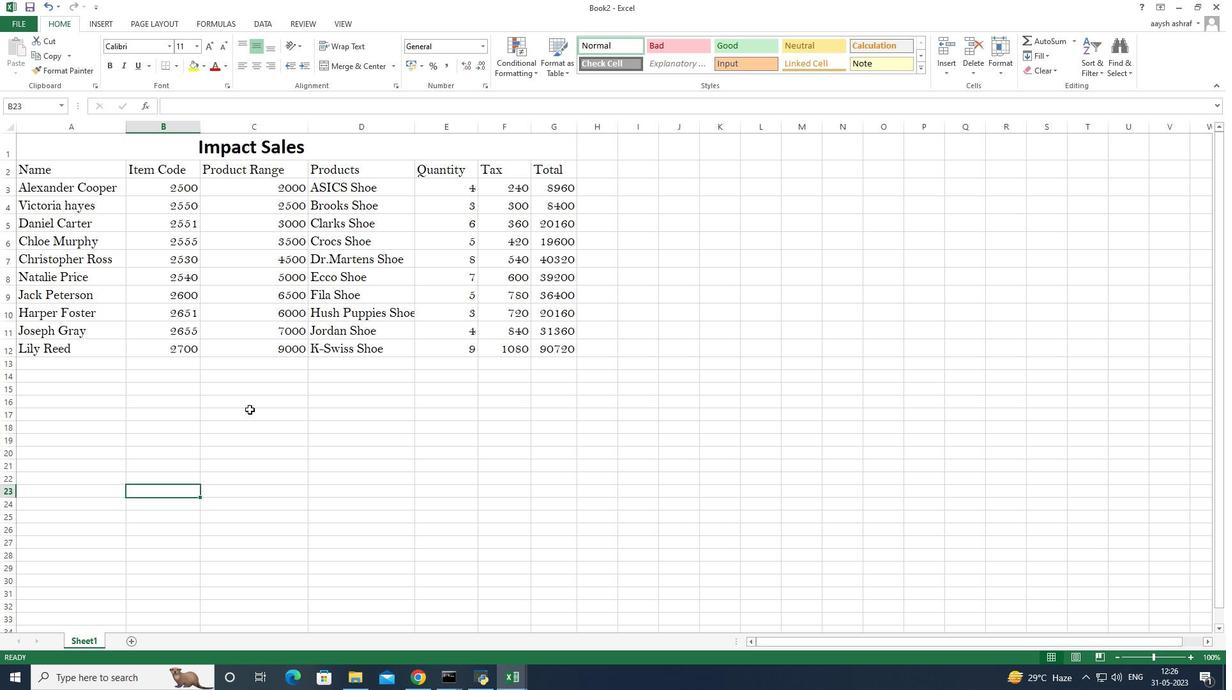 
Action: Mouse moved to (369, 247)
Screenshot: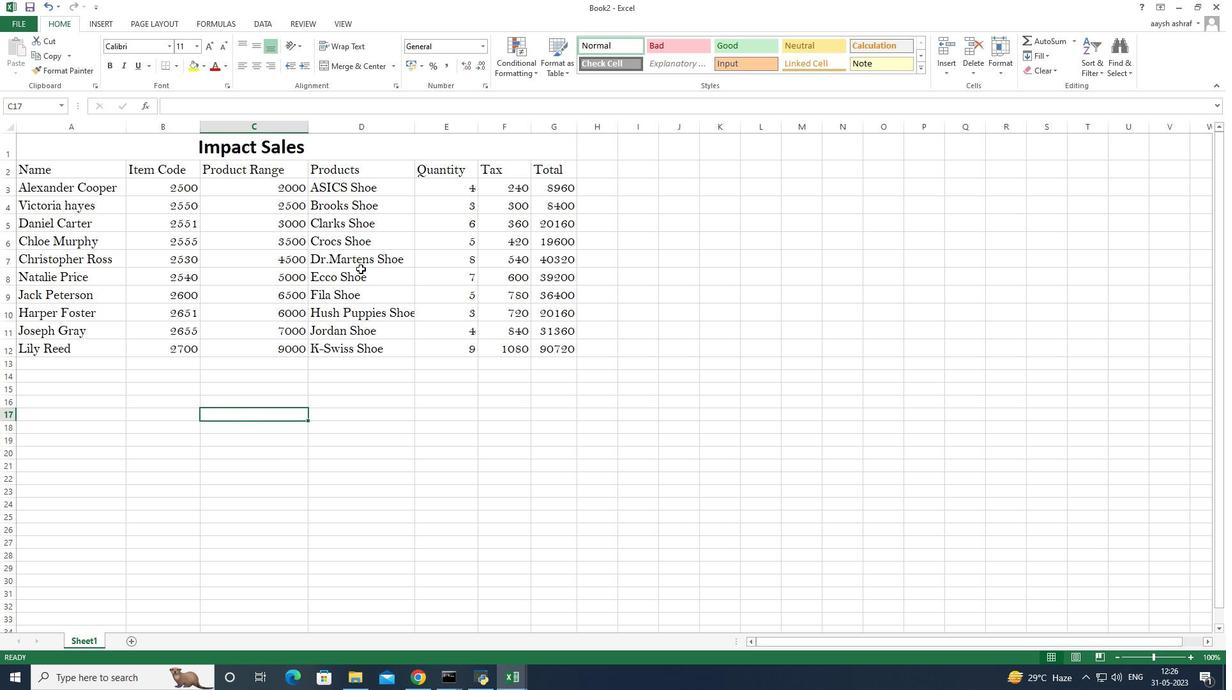
Action: Mouse pressed left at (369, 247)
Screenshot: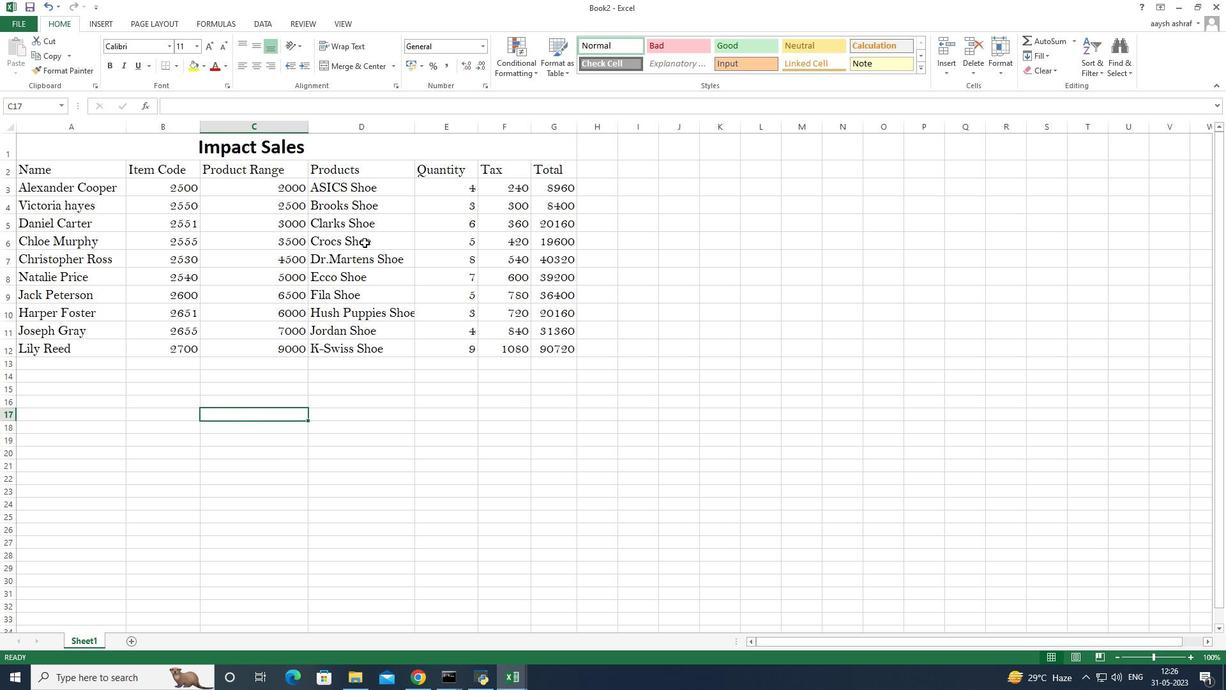 
Action: Mouse moved to (94, 191)
Screenshot: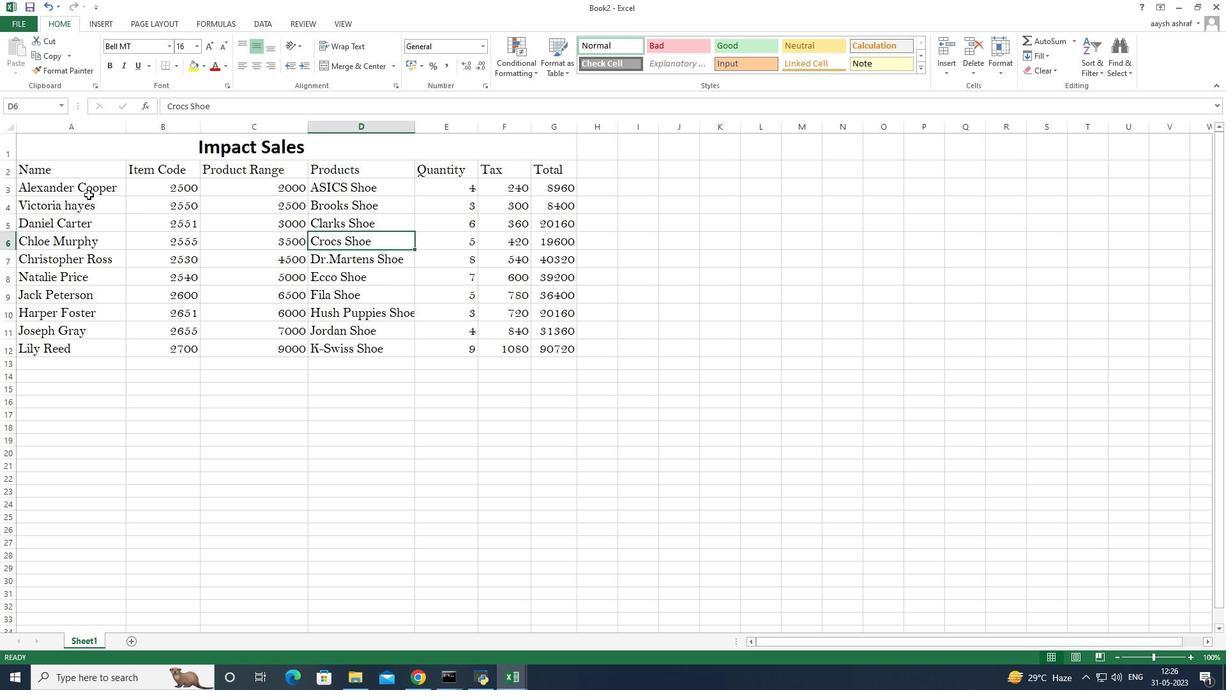 
Action: Mouse pressed left at (94, 191)
Screenshot: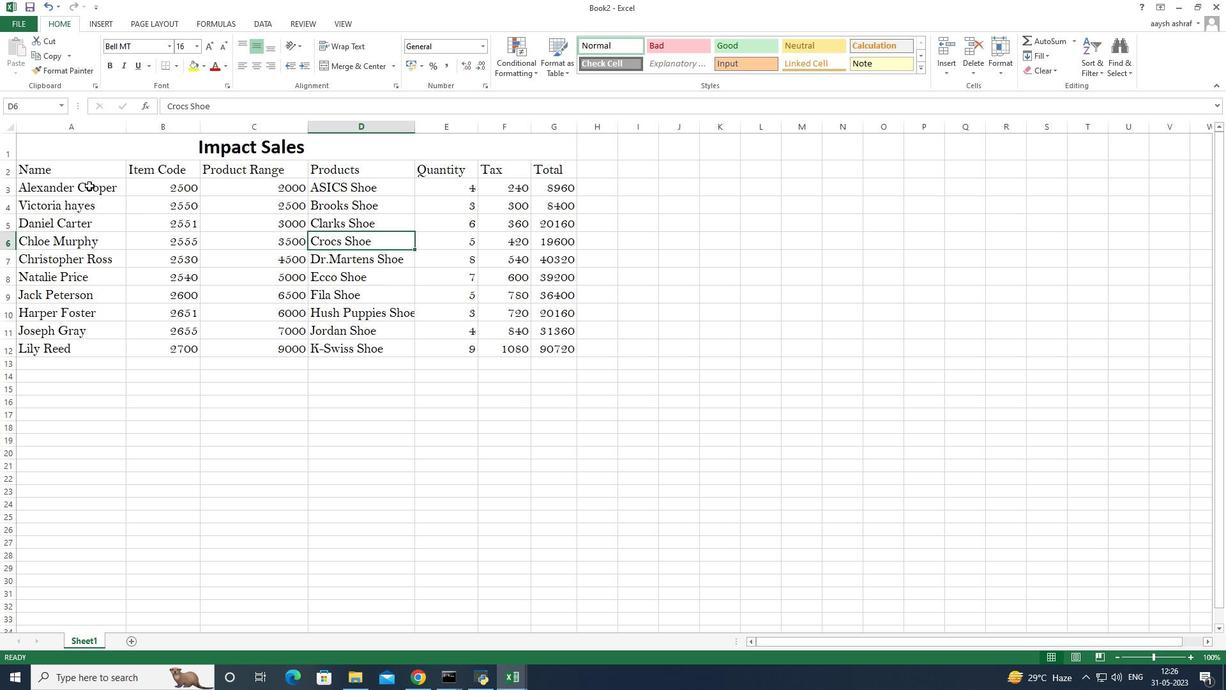 
Action: Mouse moved to (162, 350)
Screenshot: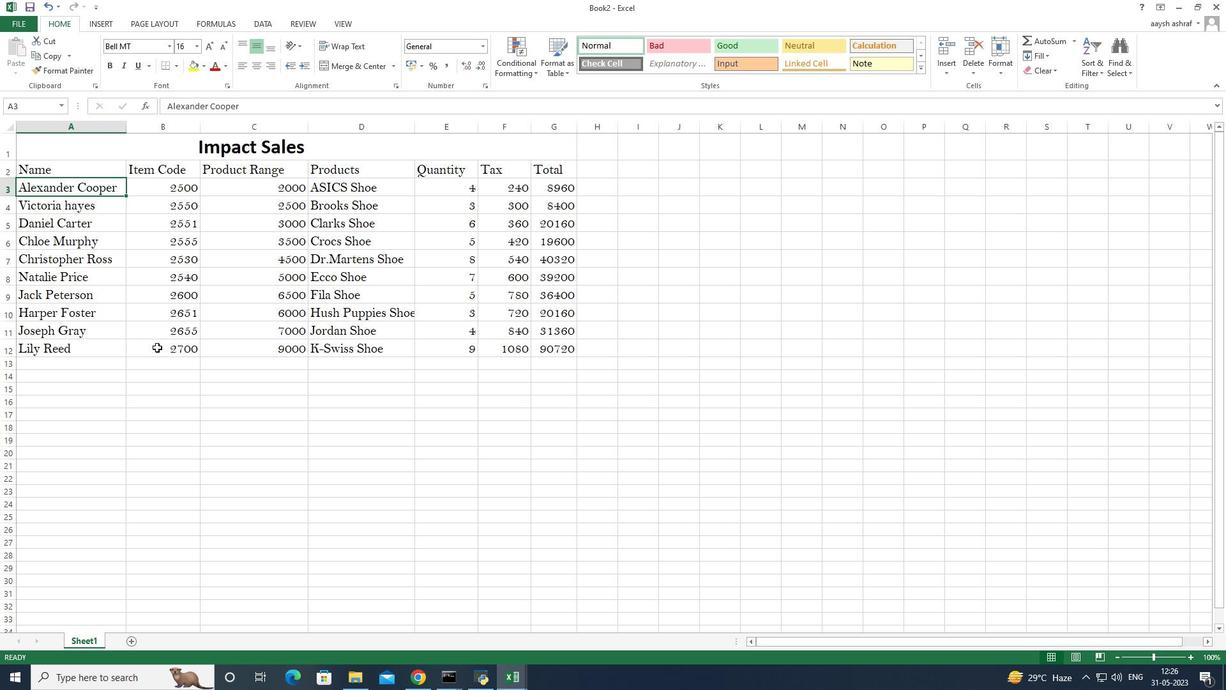 
Action: Mouse pressed left at (162, 350)
Screenshot: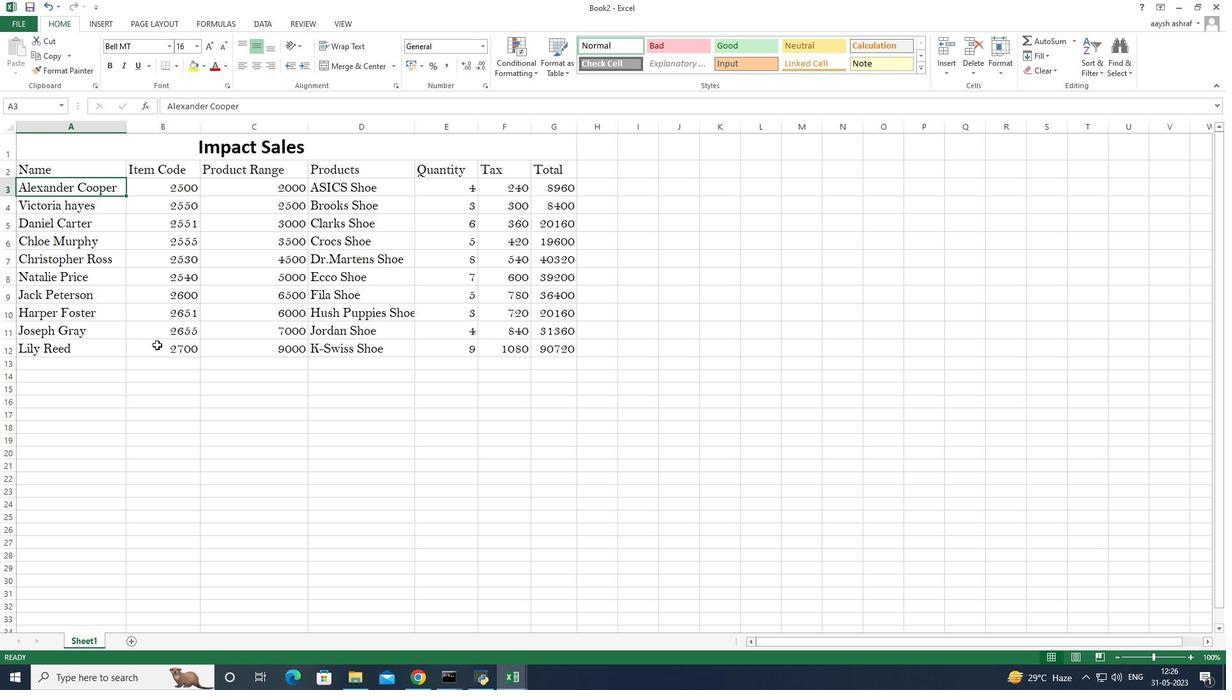 
Action: Mouse moved to (86, 192)
Screenshot: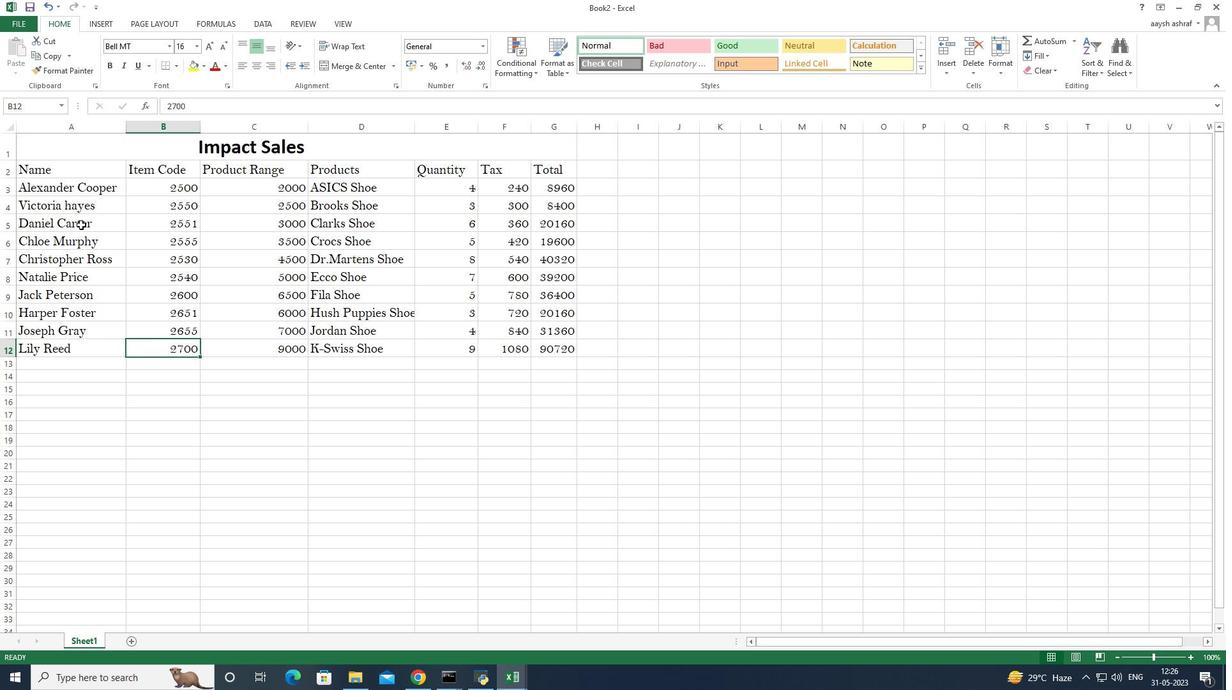 
Action: Mouse pressed left at (86, 192)
Screenshot: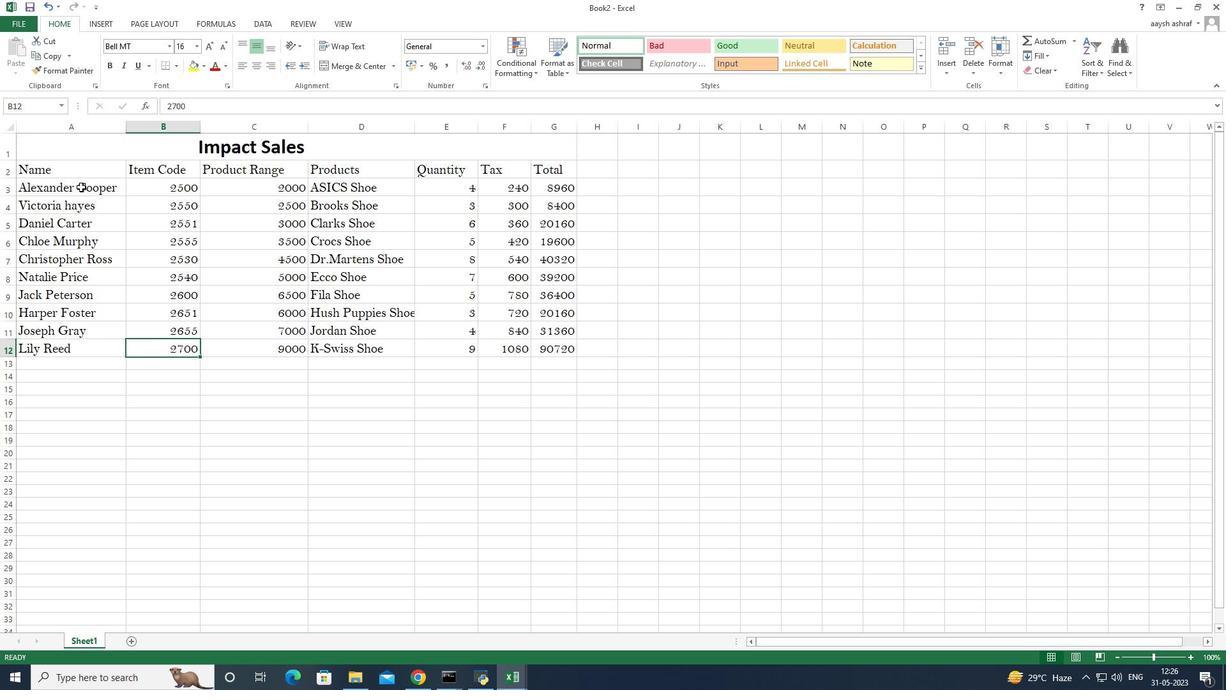 
